 Task: Look for space in Chichester, United Kingdom from 12th  August, 2023 to 15th August, 2023 for 3 adults in price range Rs.12000 to Rs.16000. Place can be entire place with 2 bedrooms having 3 beds and 1 bathroom. Property type can be house, flat, guest house. Booking option can be shelf check-in. Required host language is English.
Action: Mouse moved to (439, 134)
Screenshot: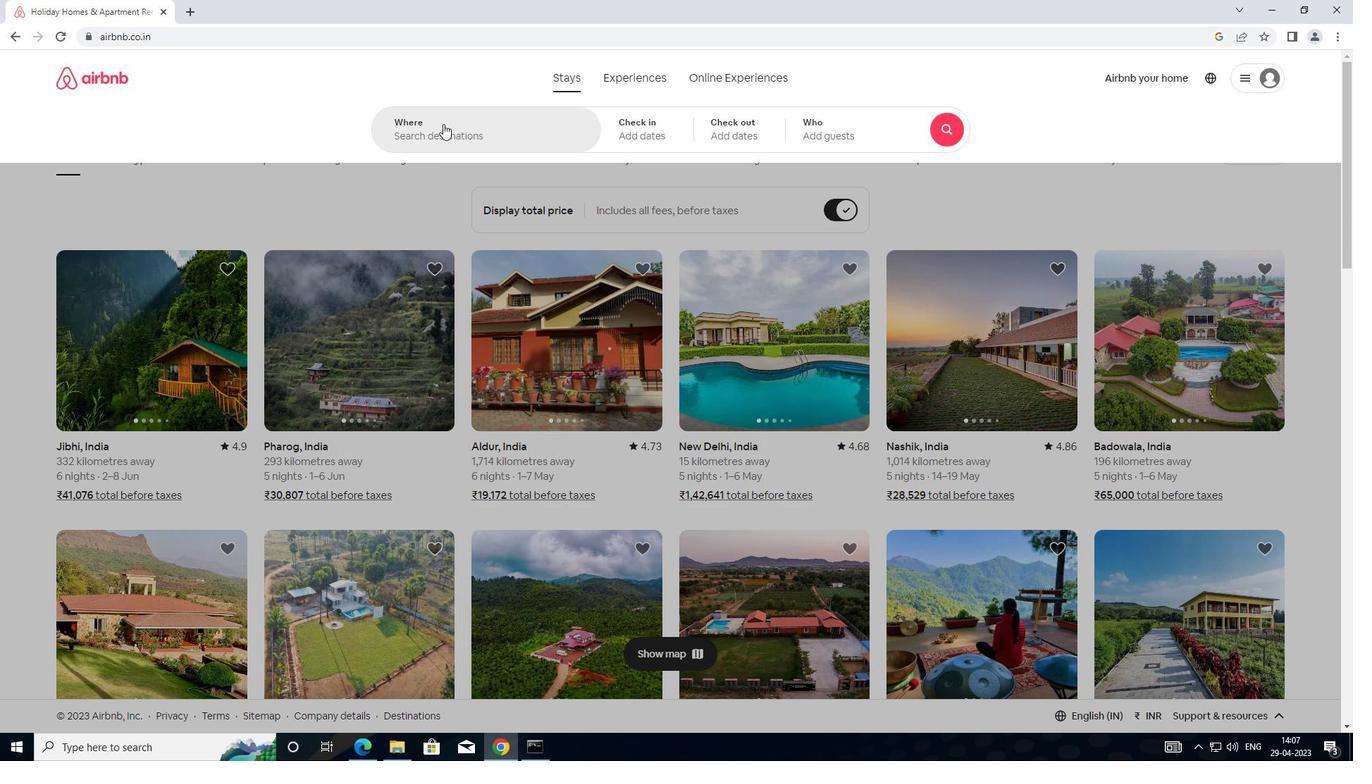 
Action: Mouse pressed left at (439, 134)
Screenshot: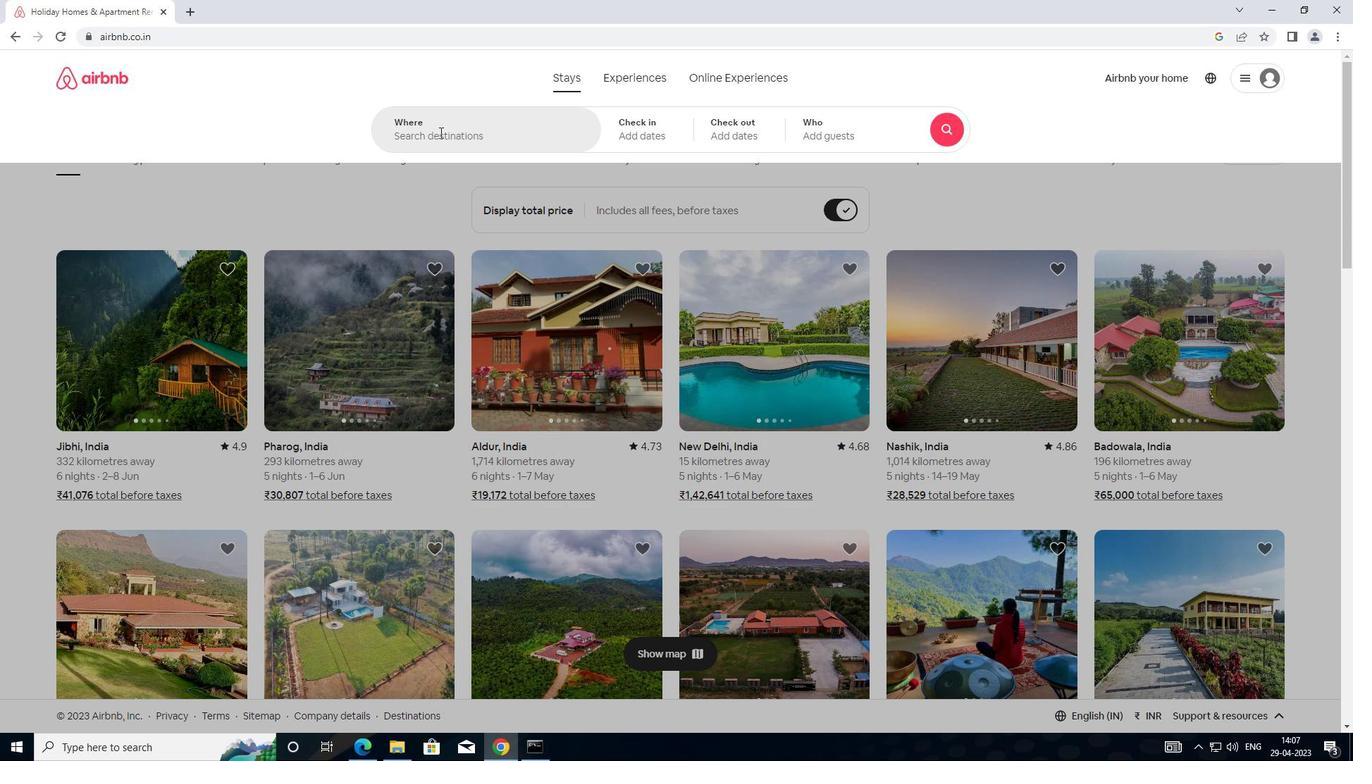 
Action: Mouse moved to (458, 151)
Screenshot: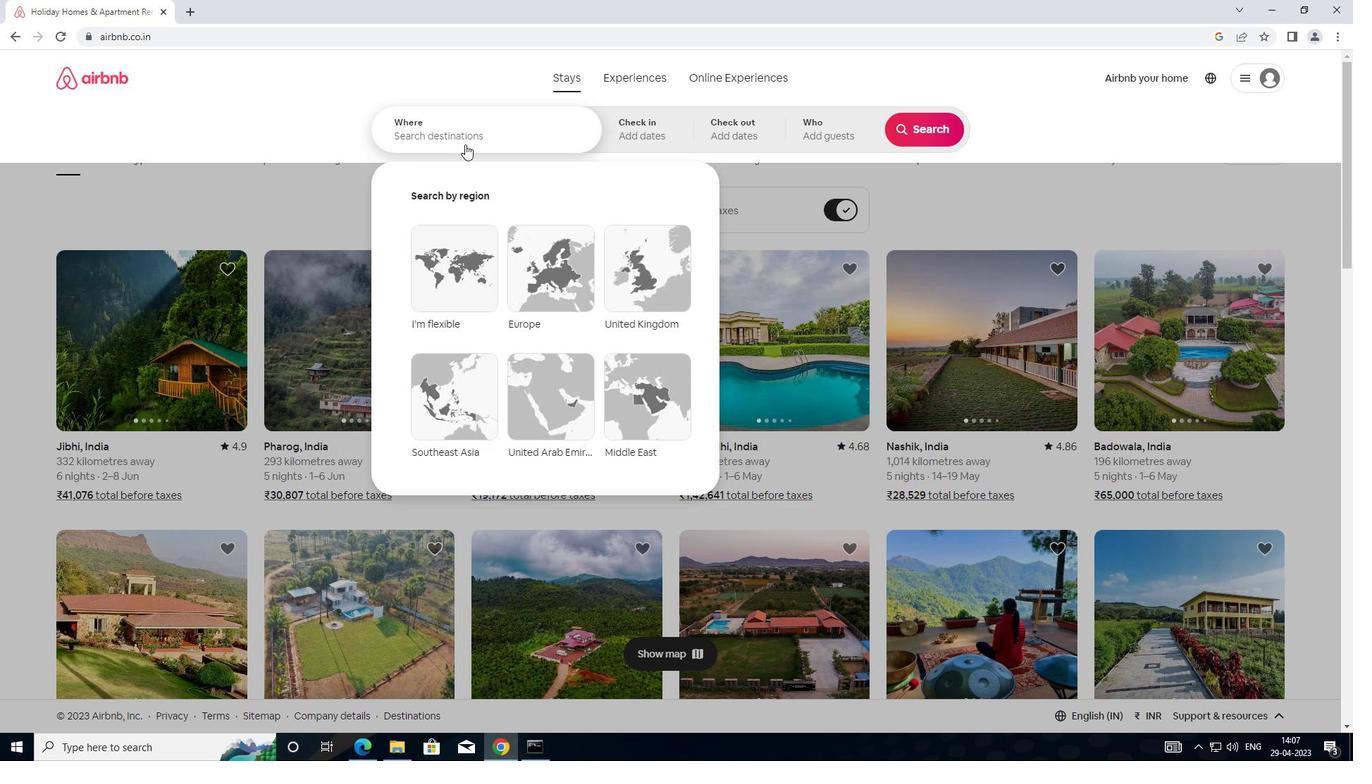 
Action: Key pressed <Key.shift>CHICG<Key.backspace>HESTER,<Key.shift>UNITED<Key.space>L<Key.backspace>KIN
Screenshot: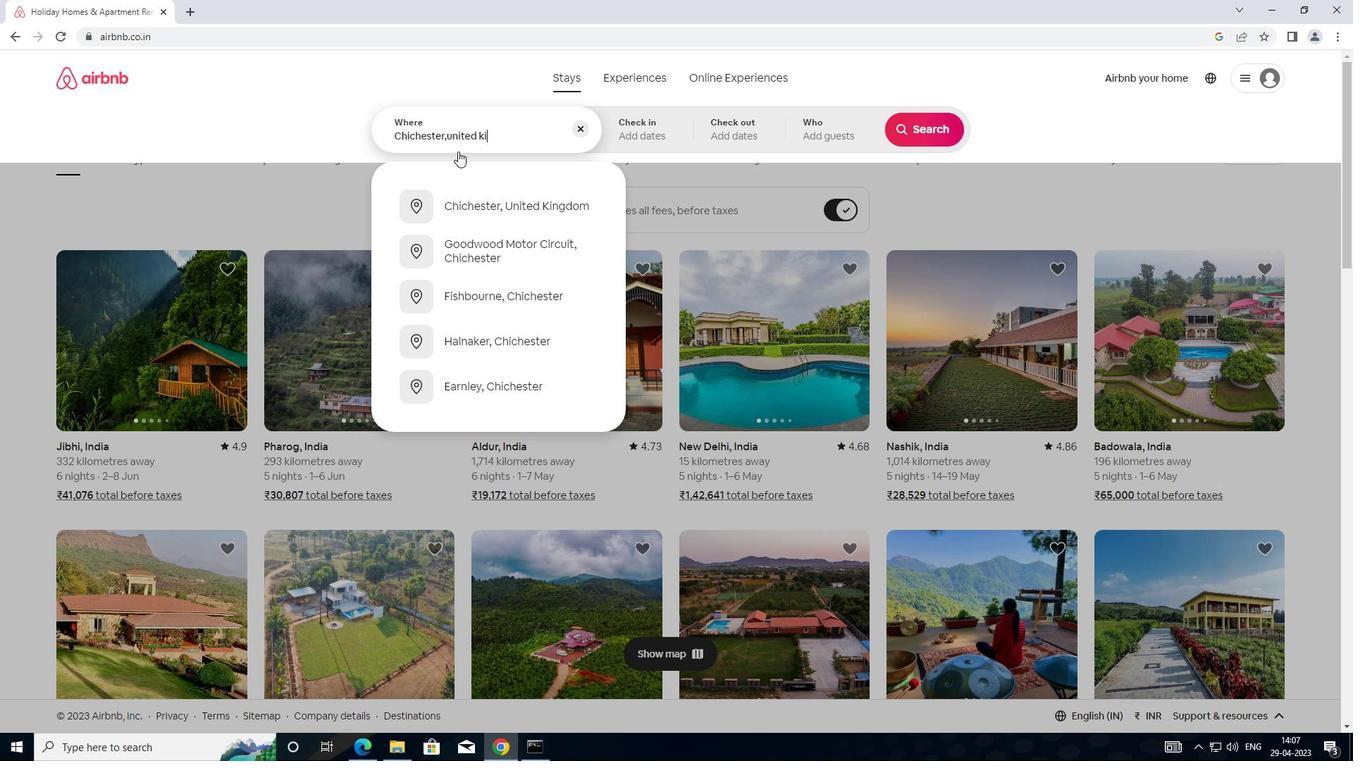 
Action: Mouse moved to (454, 211)
Screenshot: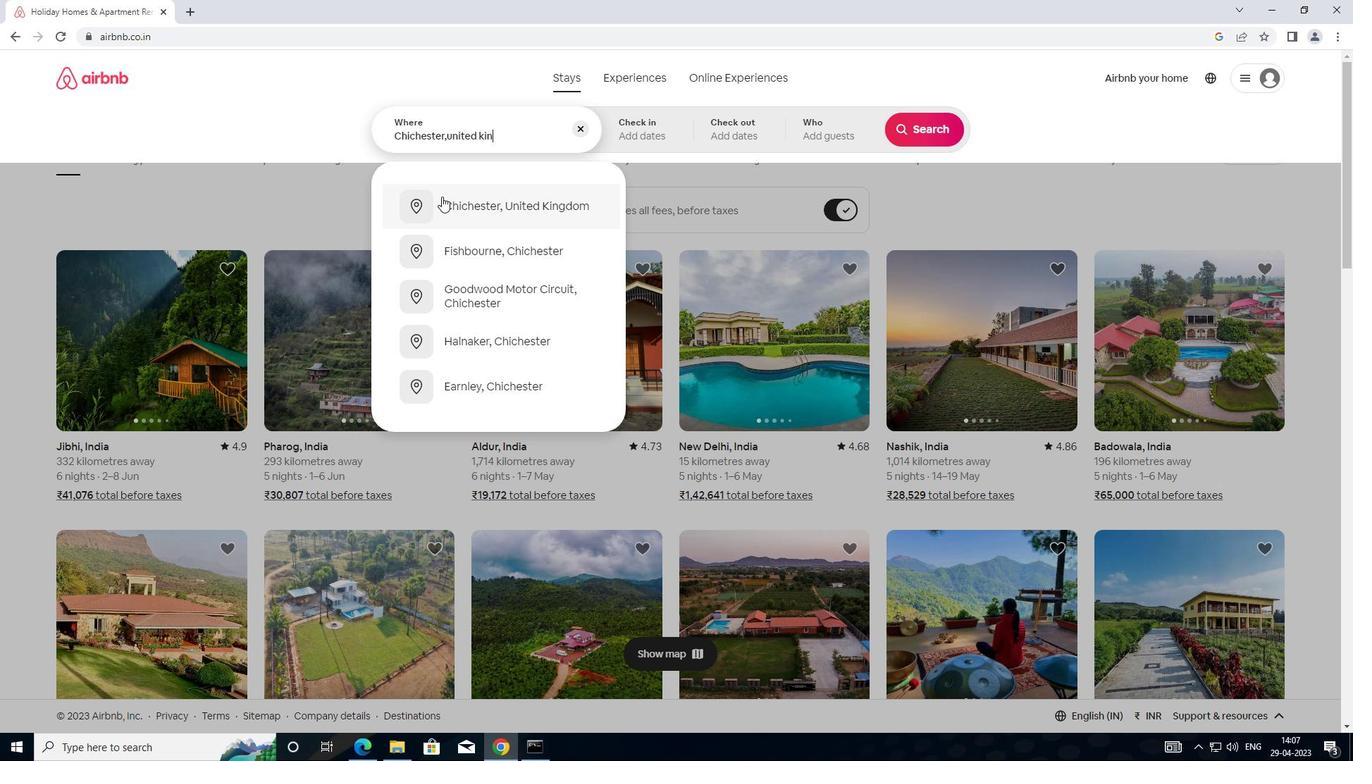 
Action: Mouse pressed left at (454, 211)
Screenshot: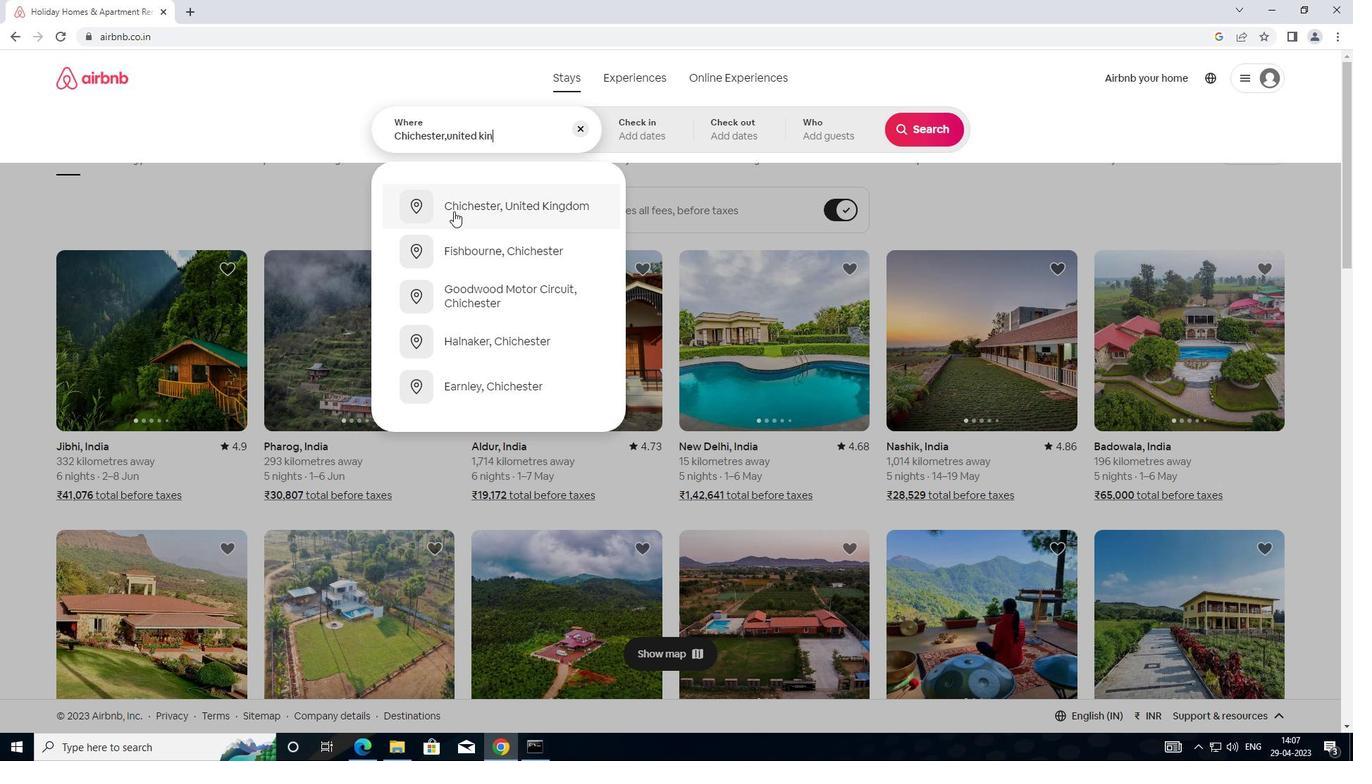 
Action: Mouse moved to (666, 134)
Screenshot: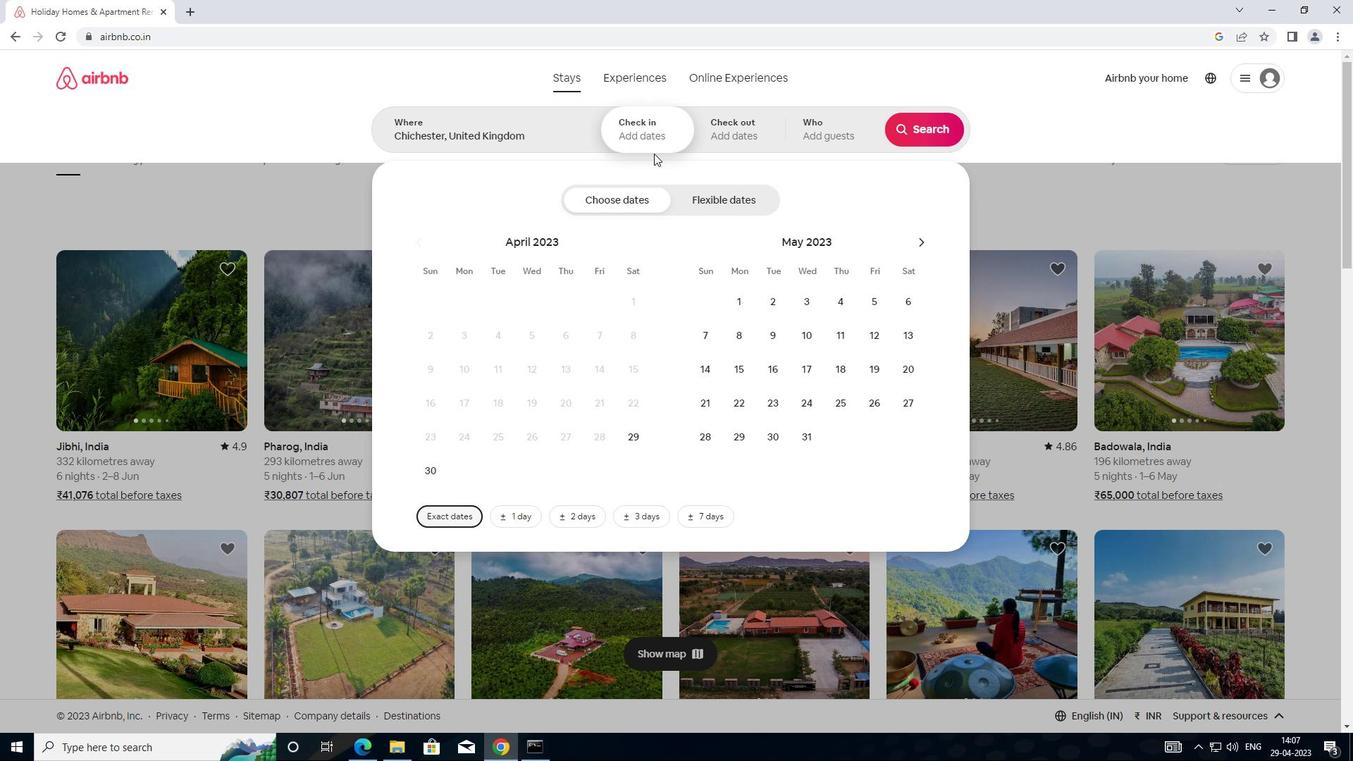 
Action: Mouse pressed left at (666, 134)
Screenshot: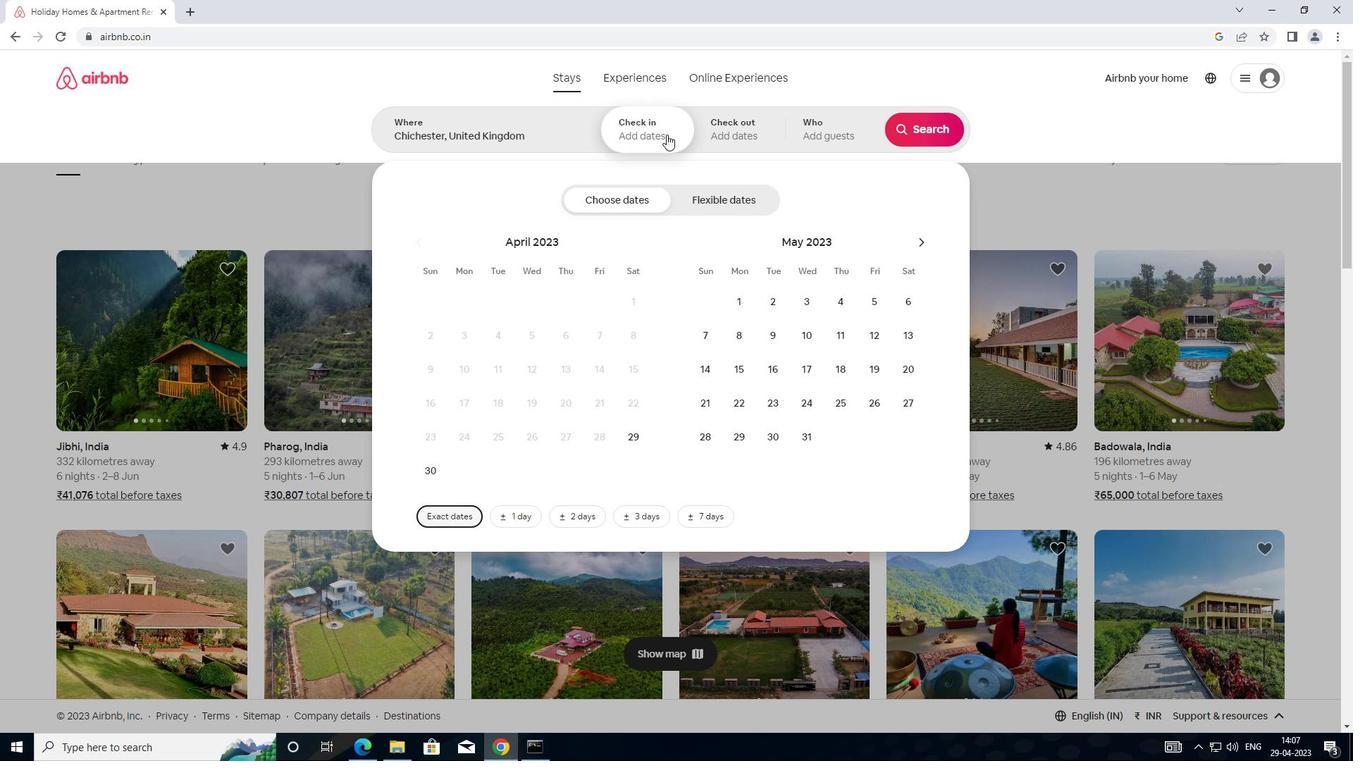 
Action: Mouse moved to (644, 130)
Screenshot: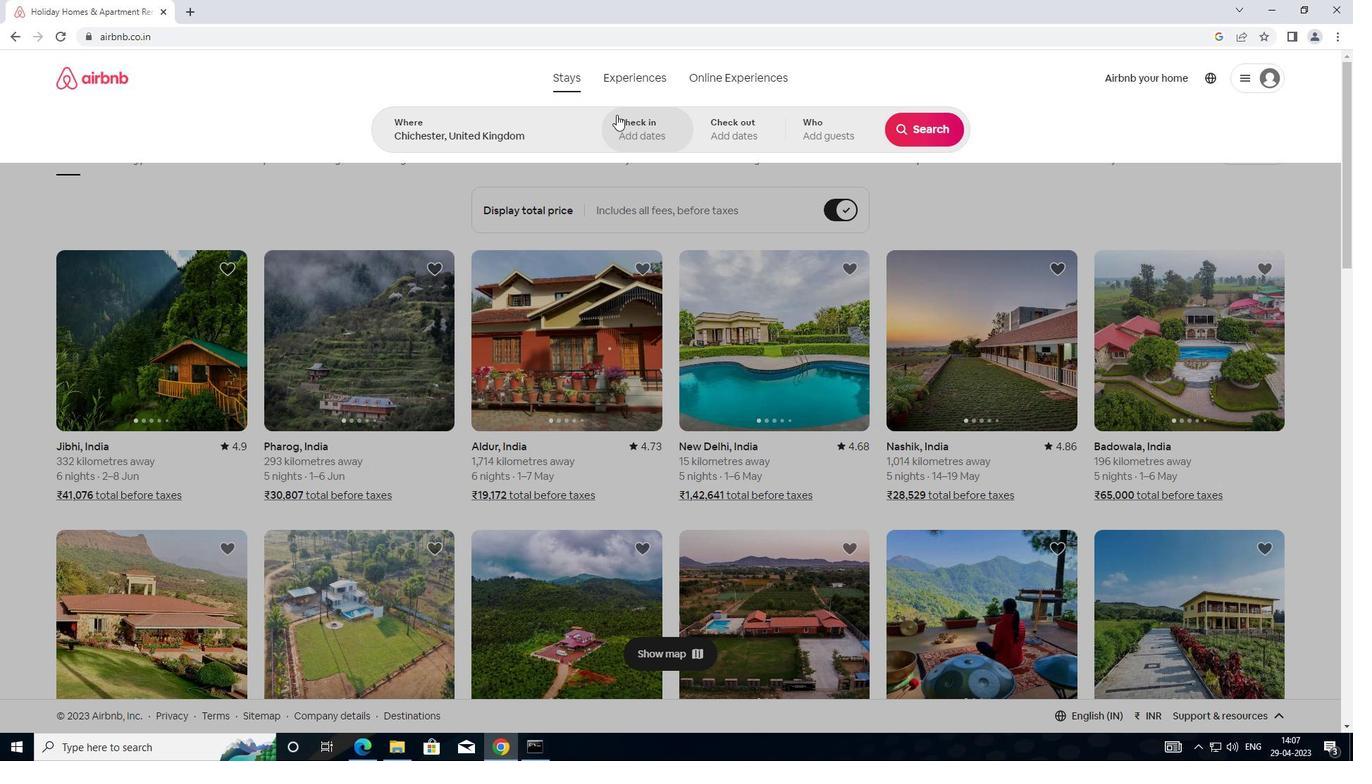 
Action: Mouse pressed left at (644, 130)
Screenshot: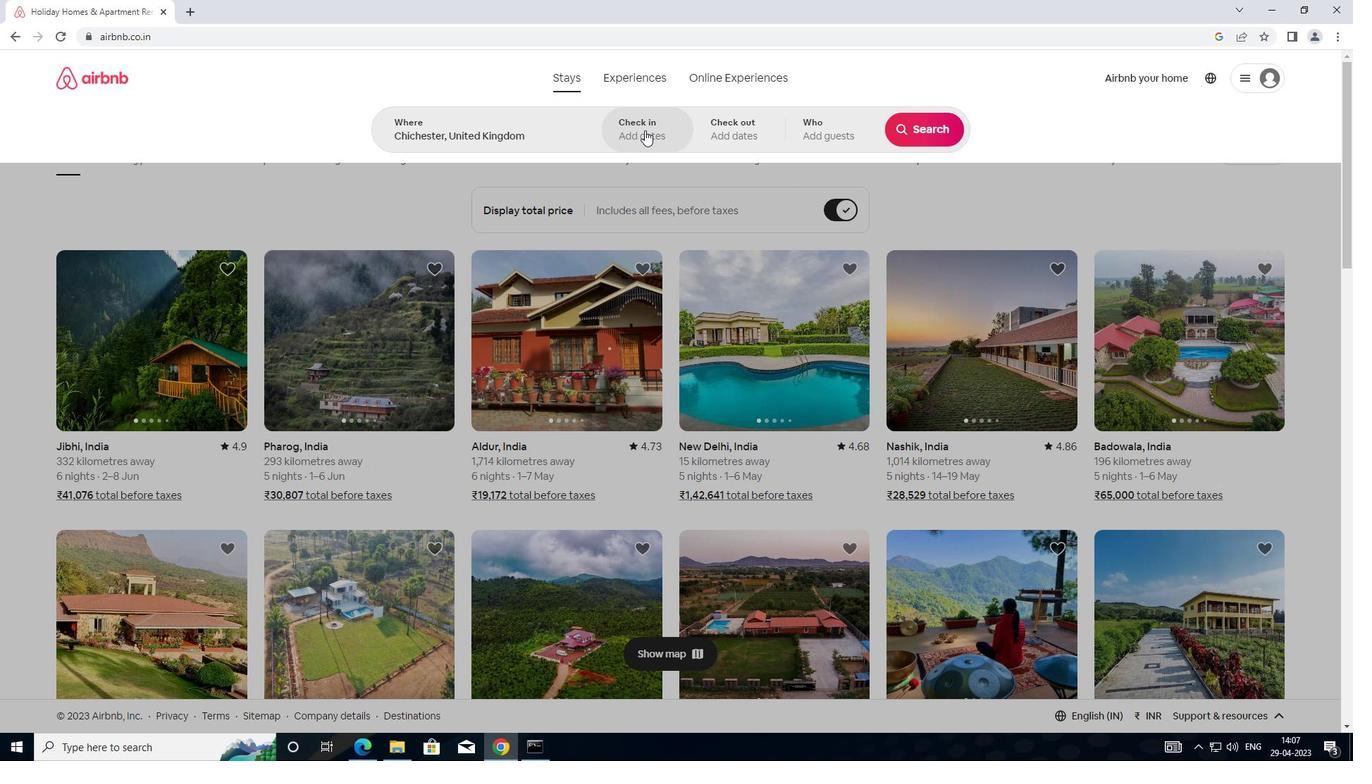 
Action: Mouse moved to (909, 242)
Screenshot: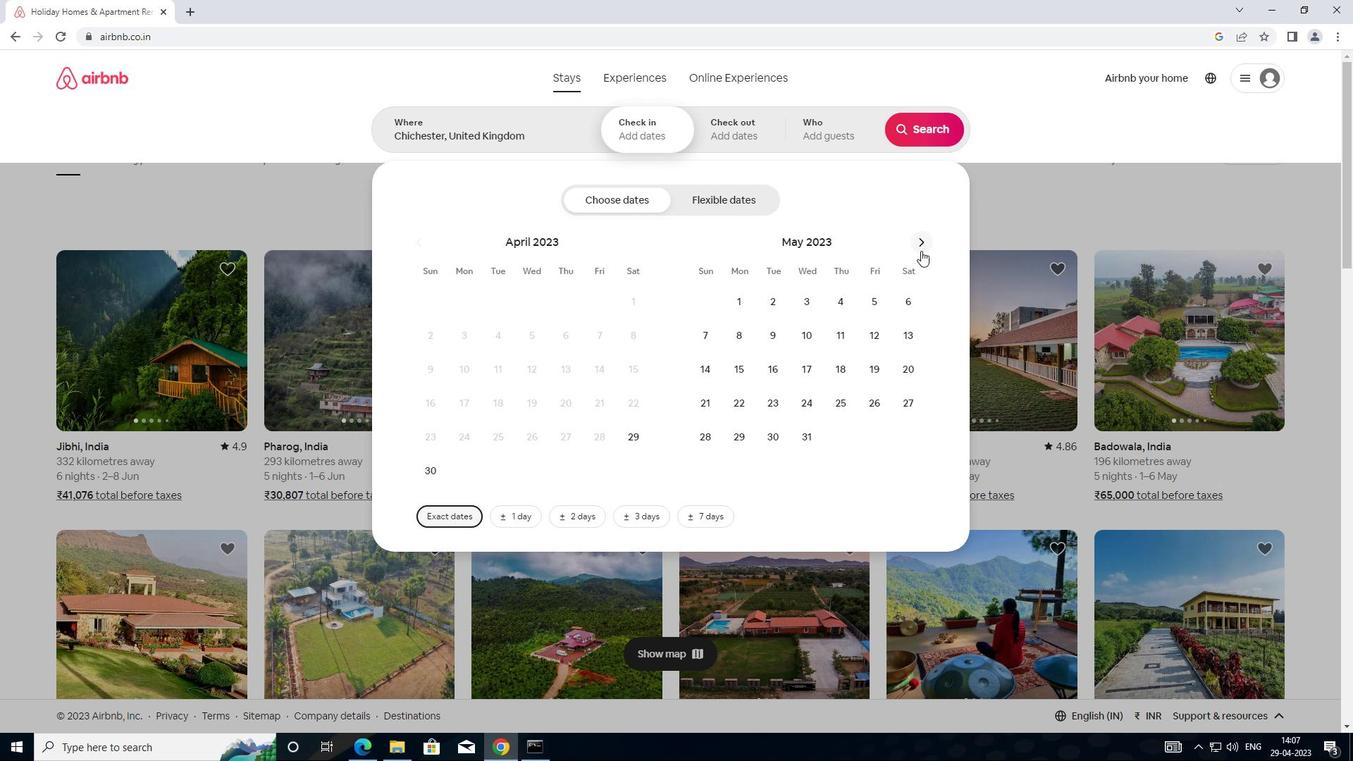 
Action: Mouse pressed left at (909, 242)
Screenshot: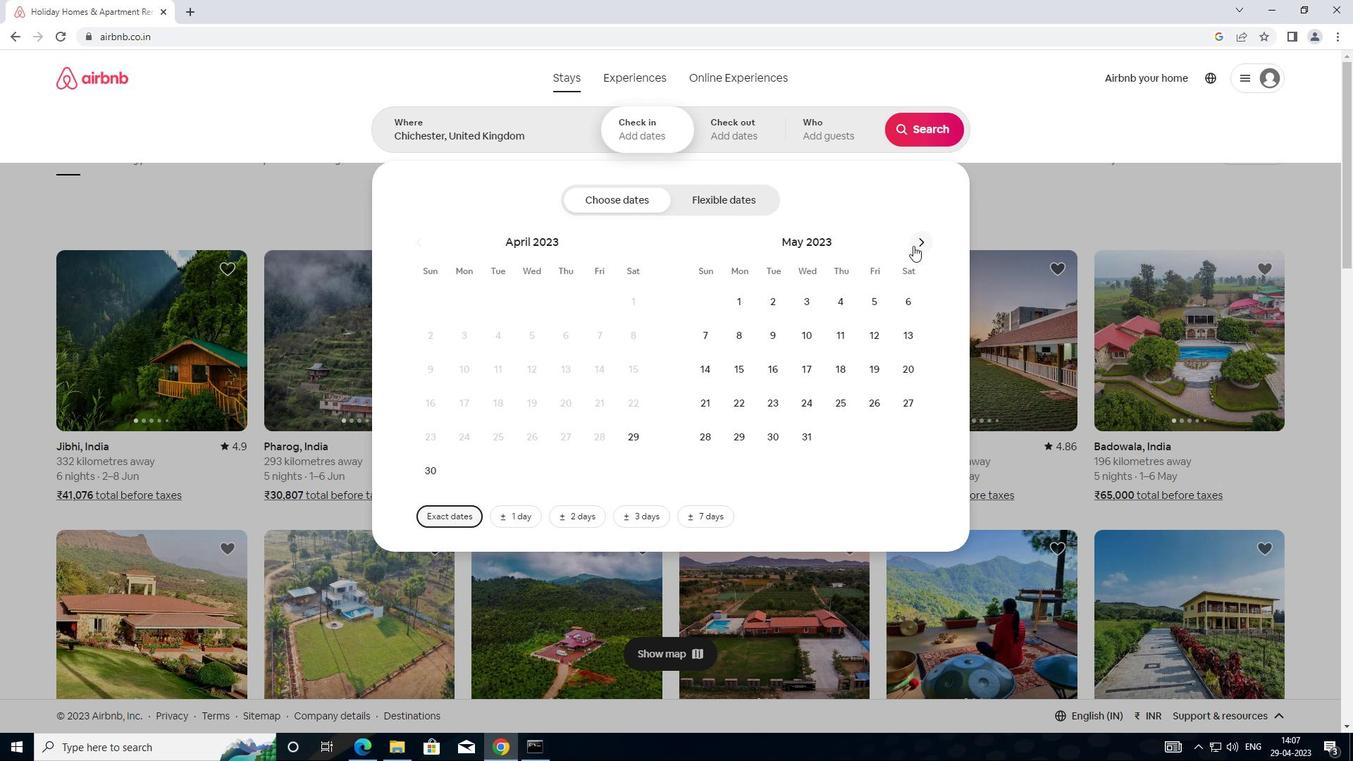 
Action: Mouse moved to (909, 243)
Screenshot: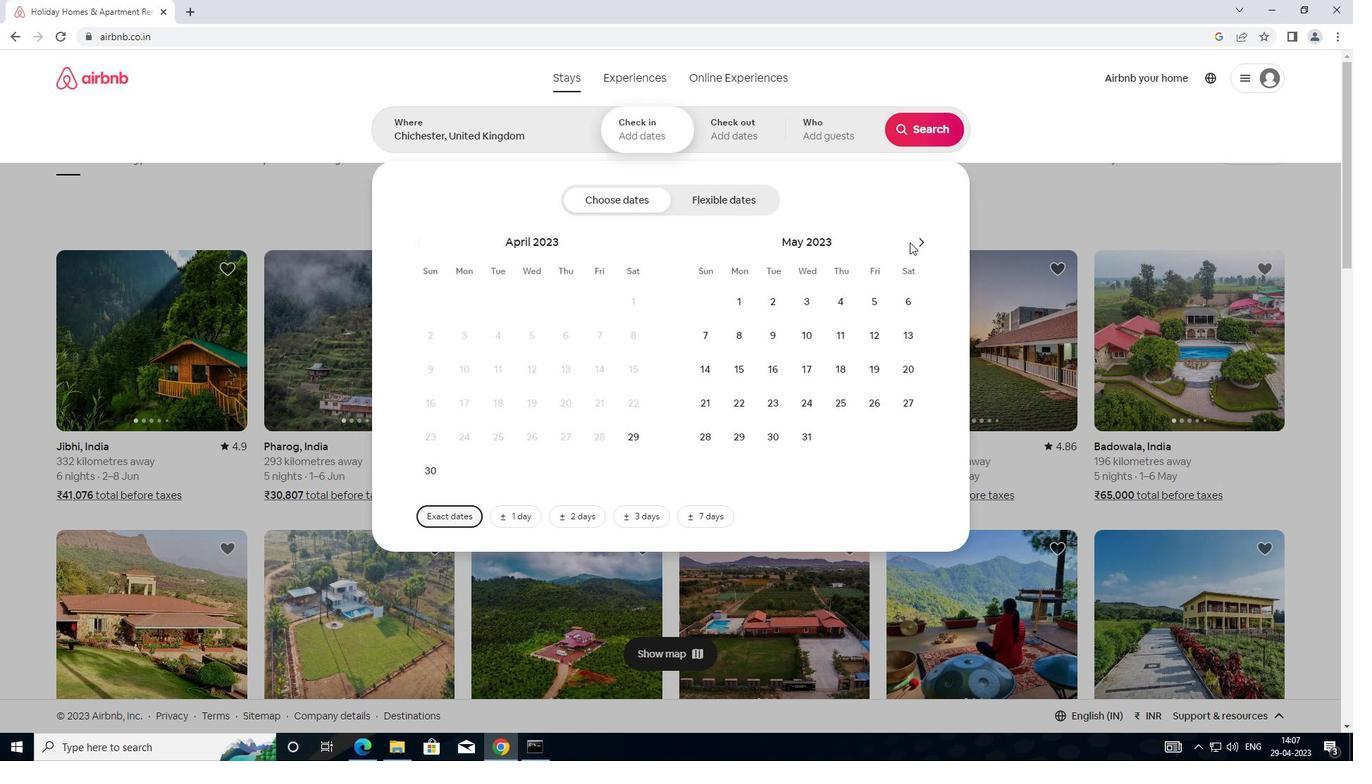 
Action: Mouse pressed left at (909, 243)
Screenshot: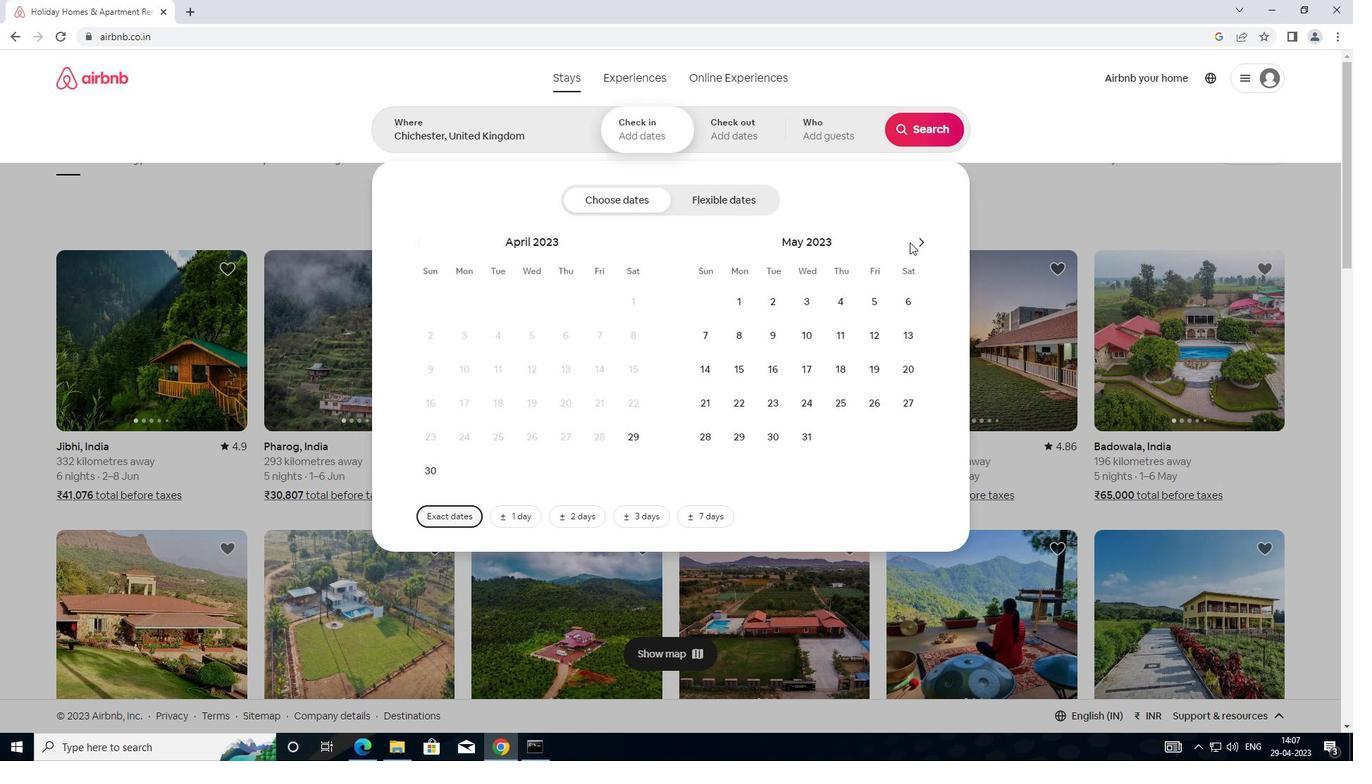 
Action: Mouse moved to (930, 243)
Screenshot: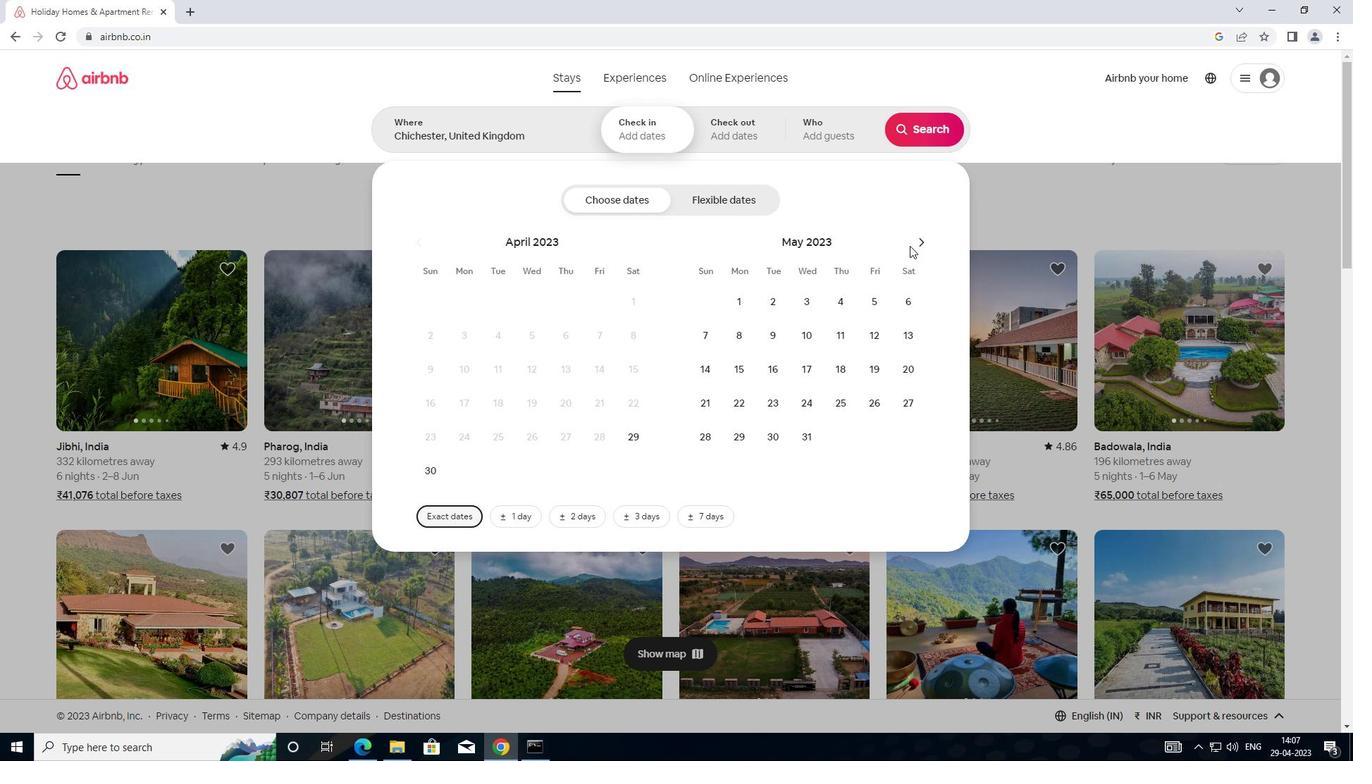 
Action: Mouse pressed left at (930, 243)
Screenshot: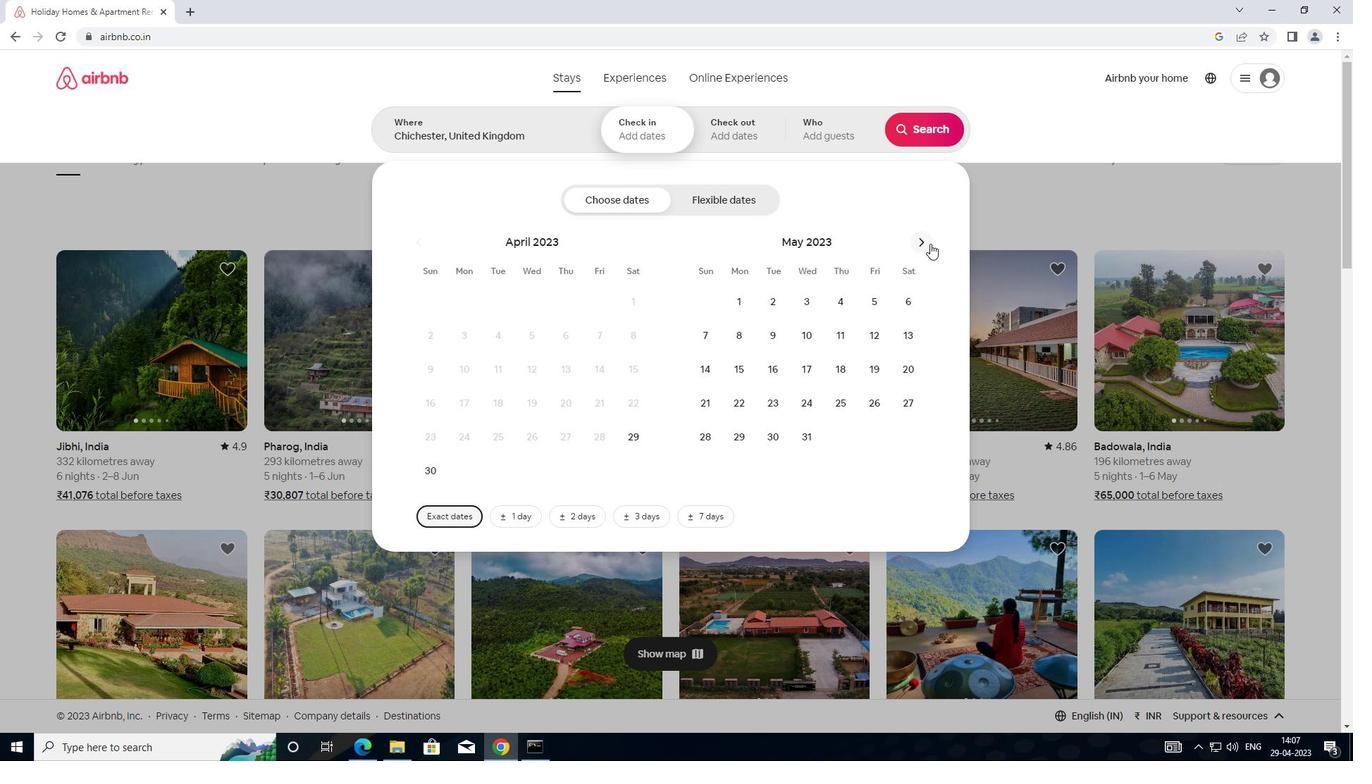 
Action: Mouse pressed left at (930, 243)
Screenshot: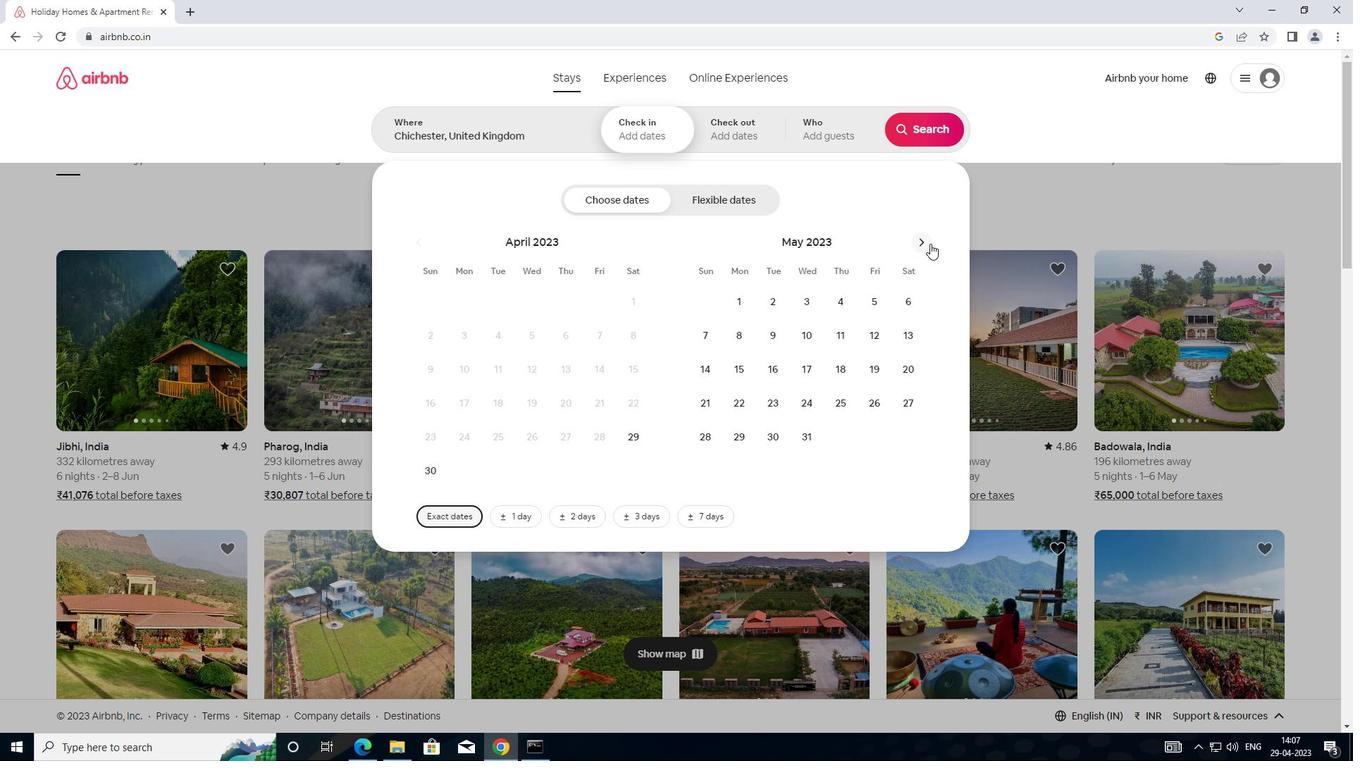 
Action: Mouse pressed left at (930, 243)
Screenshot: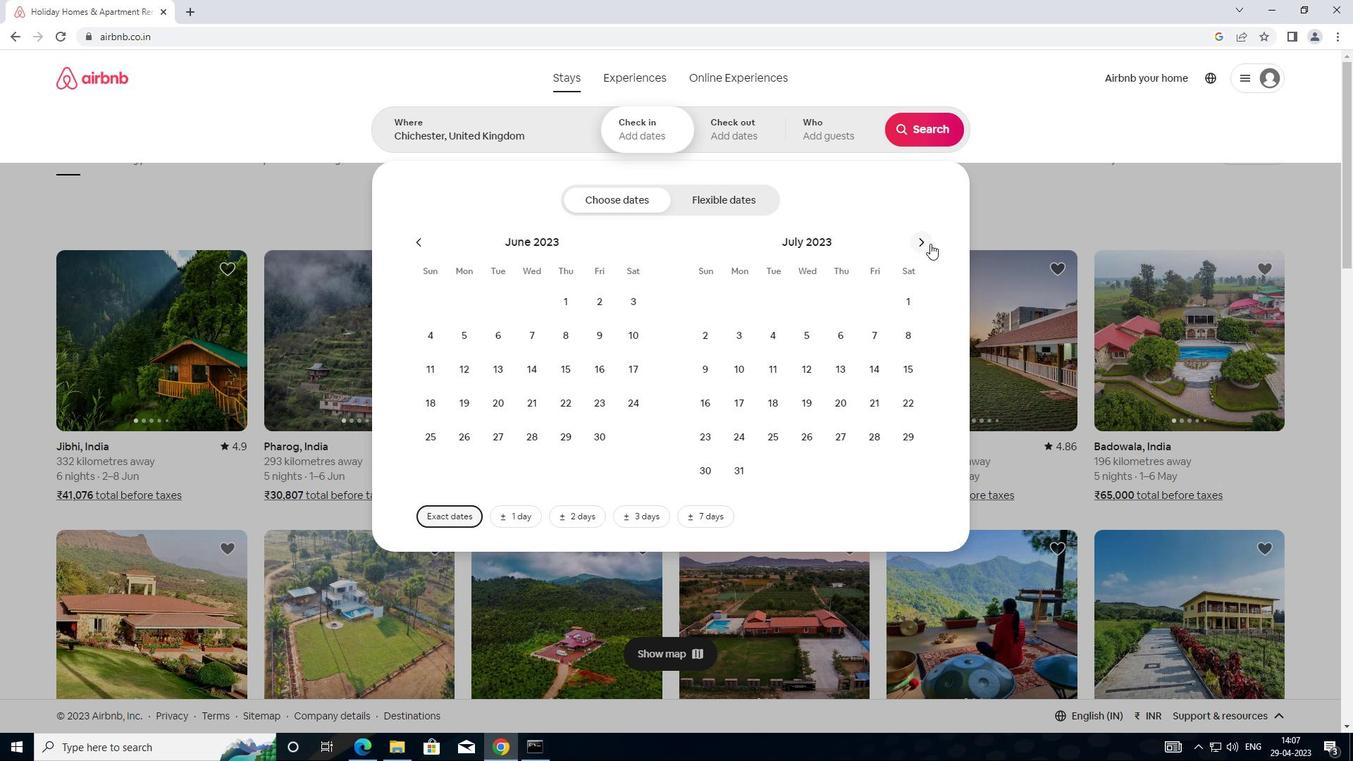 
Action: Mouse moved to (911, 336)
Screenshot: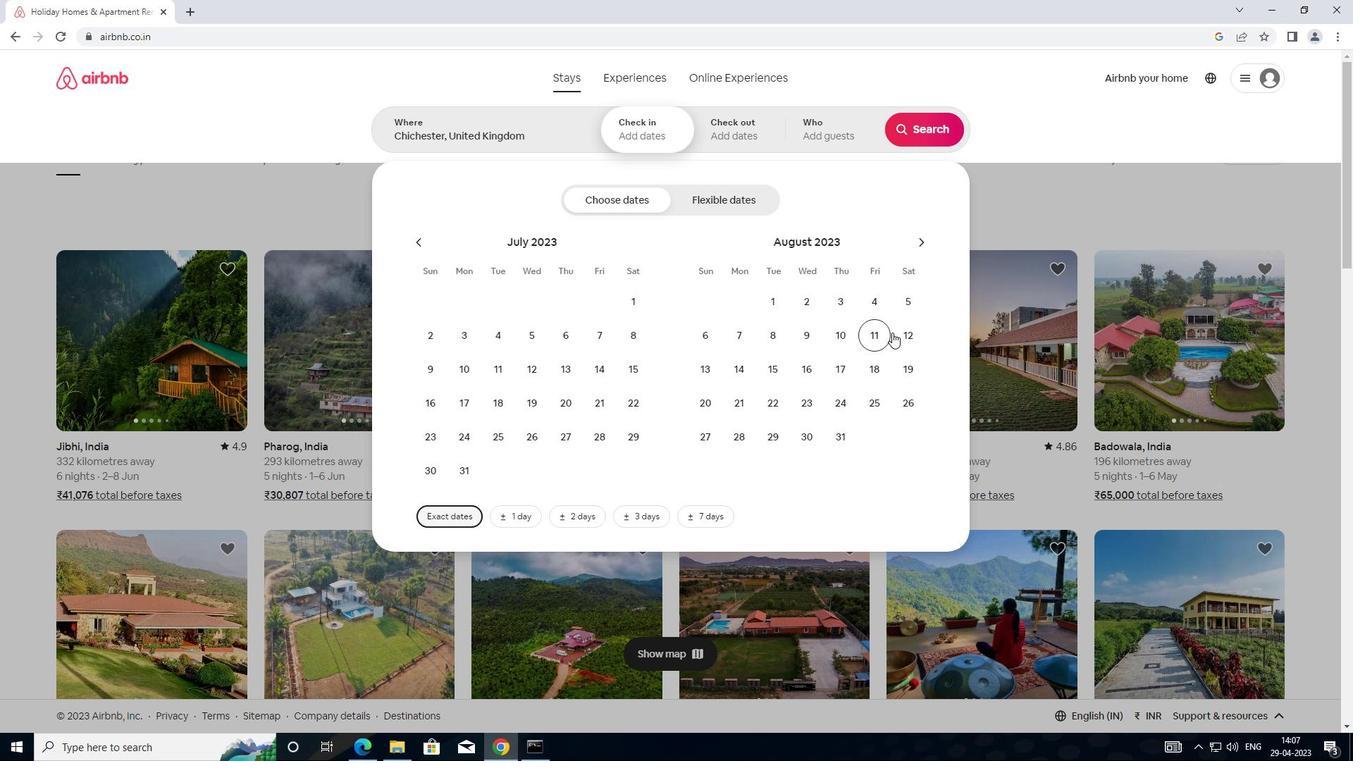 
Action: Mouse pressed left at (911, 336)
Screenshot: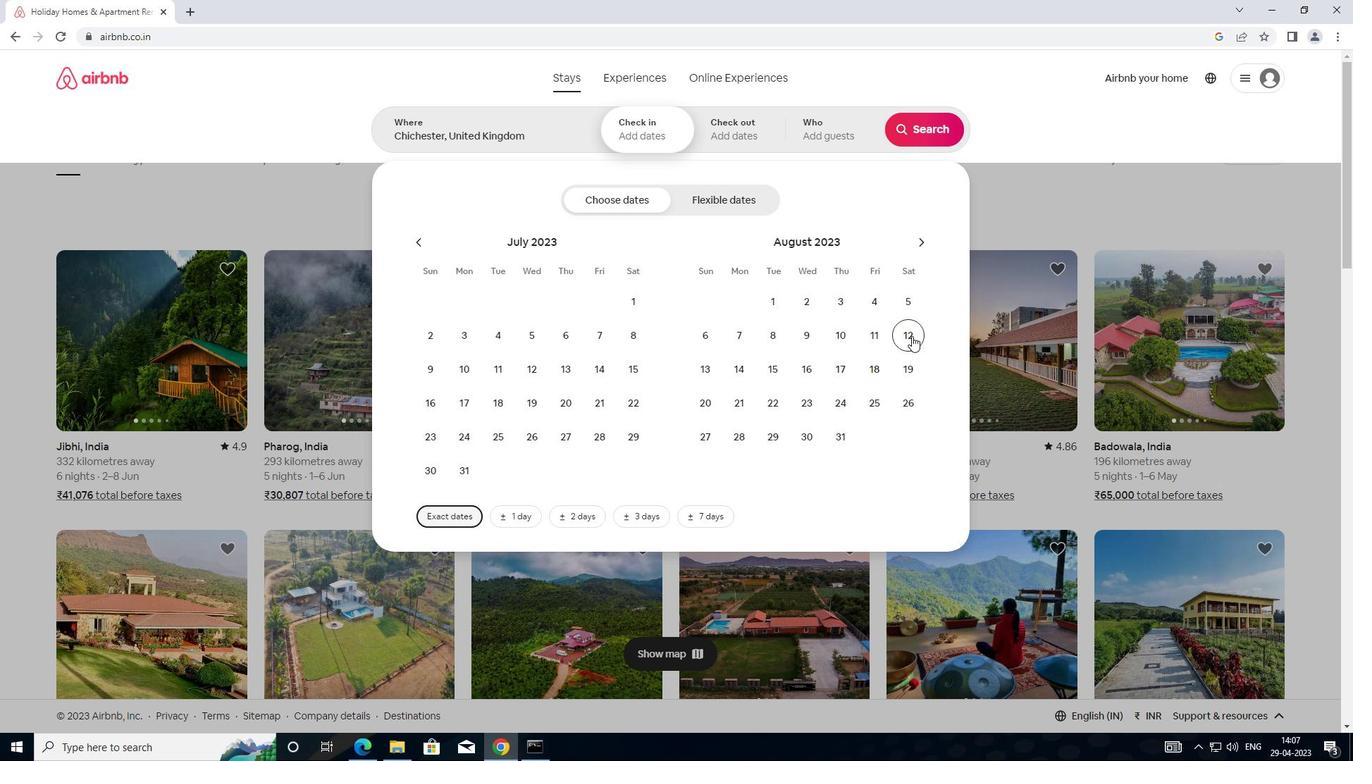 
Action: Mouse moved to (780, 358)
Screenshot: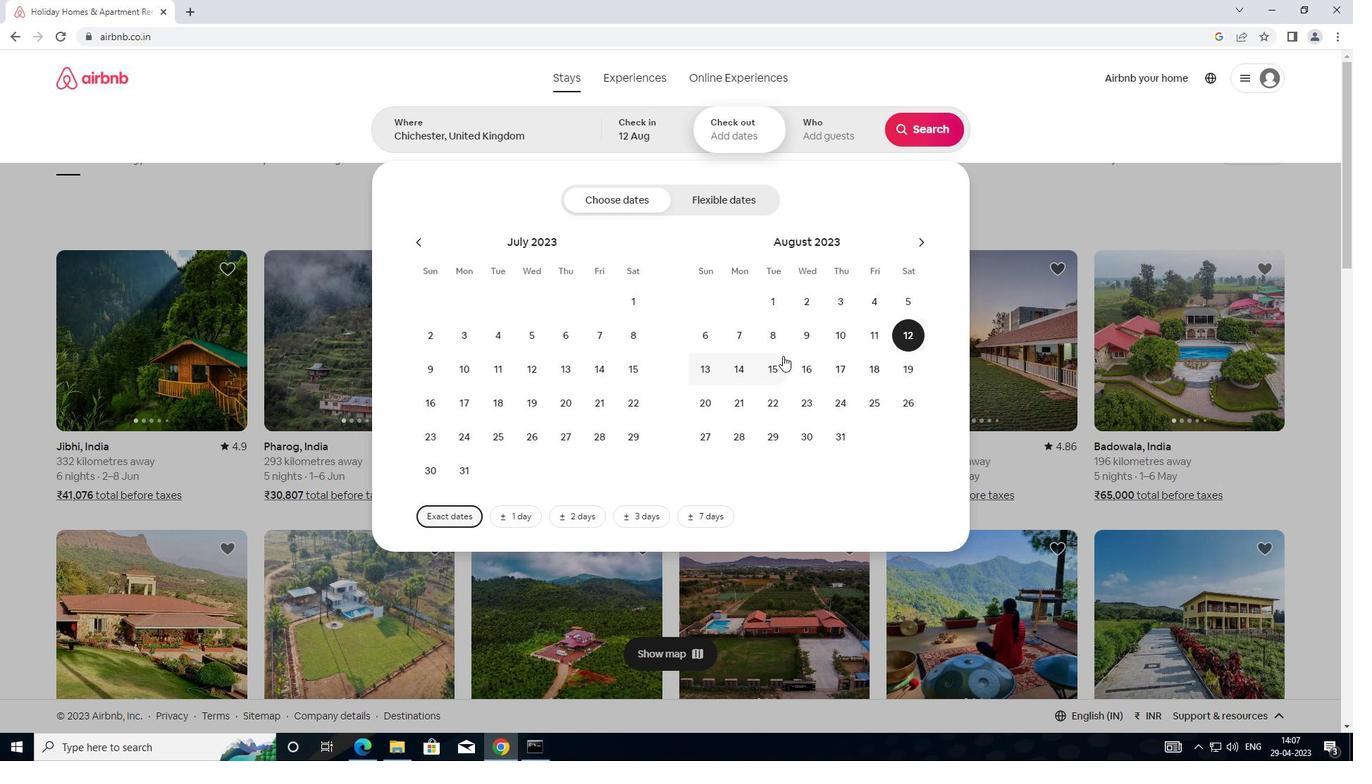 
Action: Mouse pressed left at (780, 358)
Screenshot: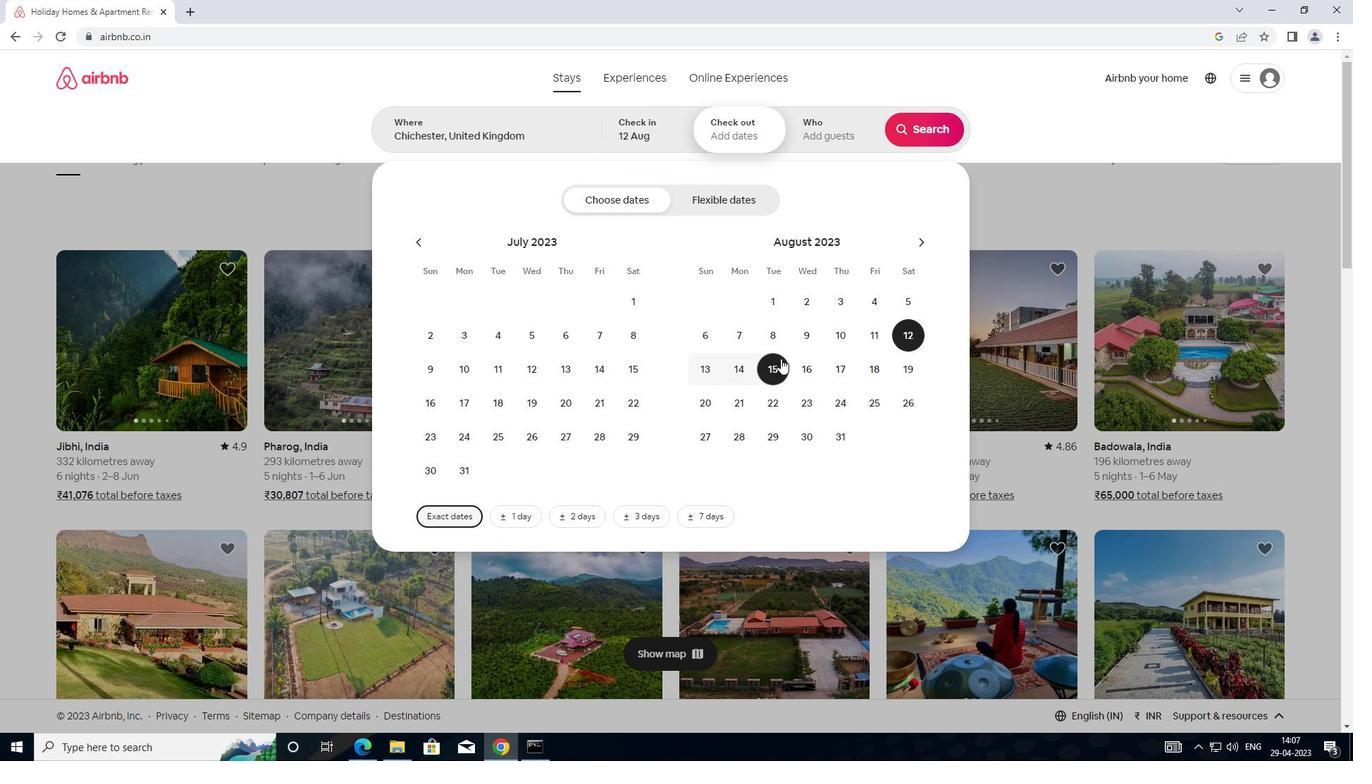 
Action: Mouse moved to (833, 129)
Screenshot: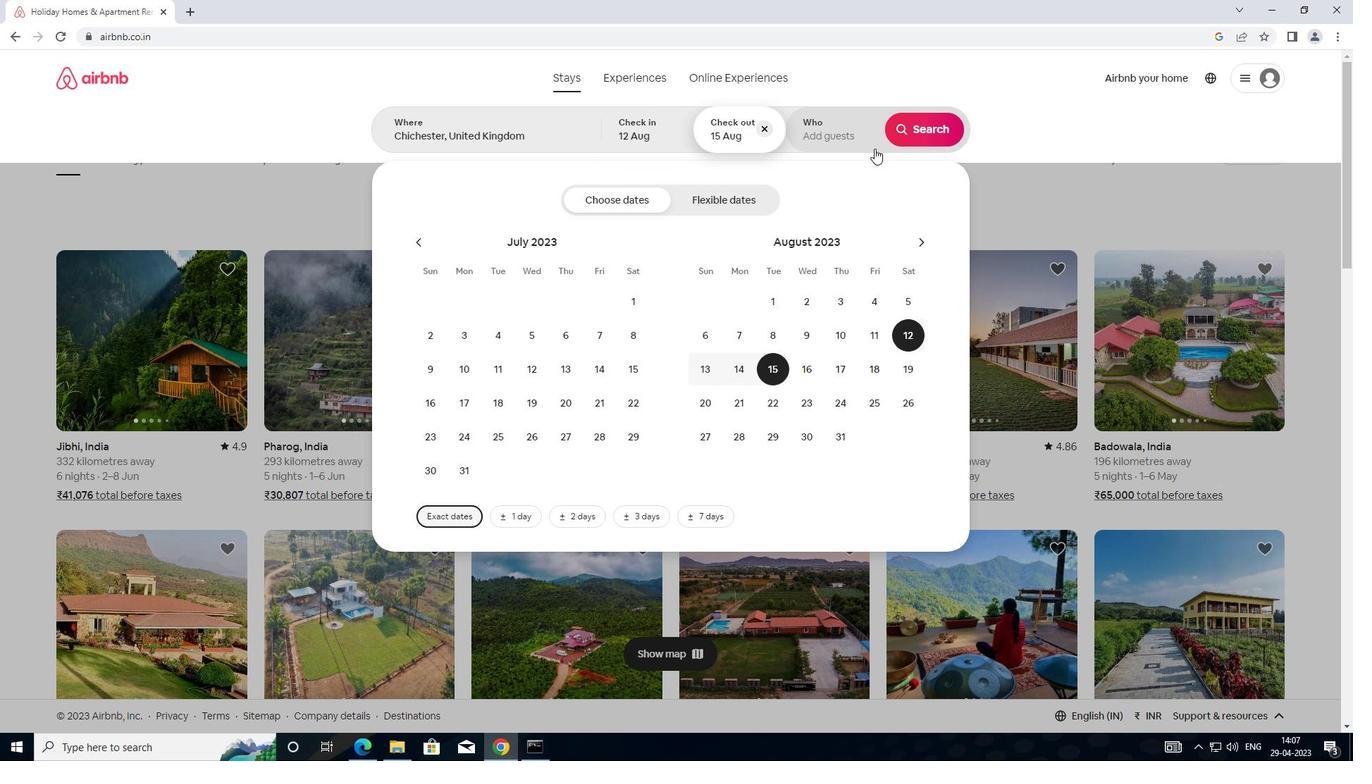 
Action: Mouse pressed left at (833, 129)
Screenshot: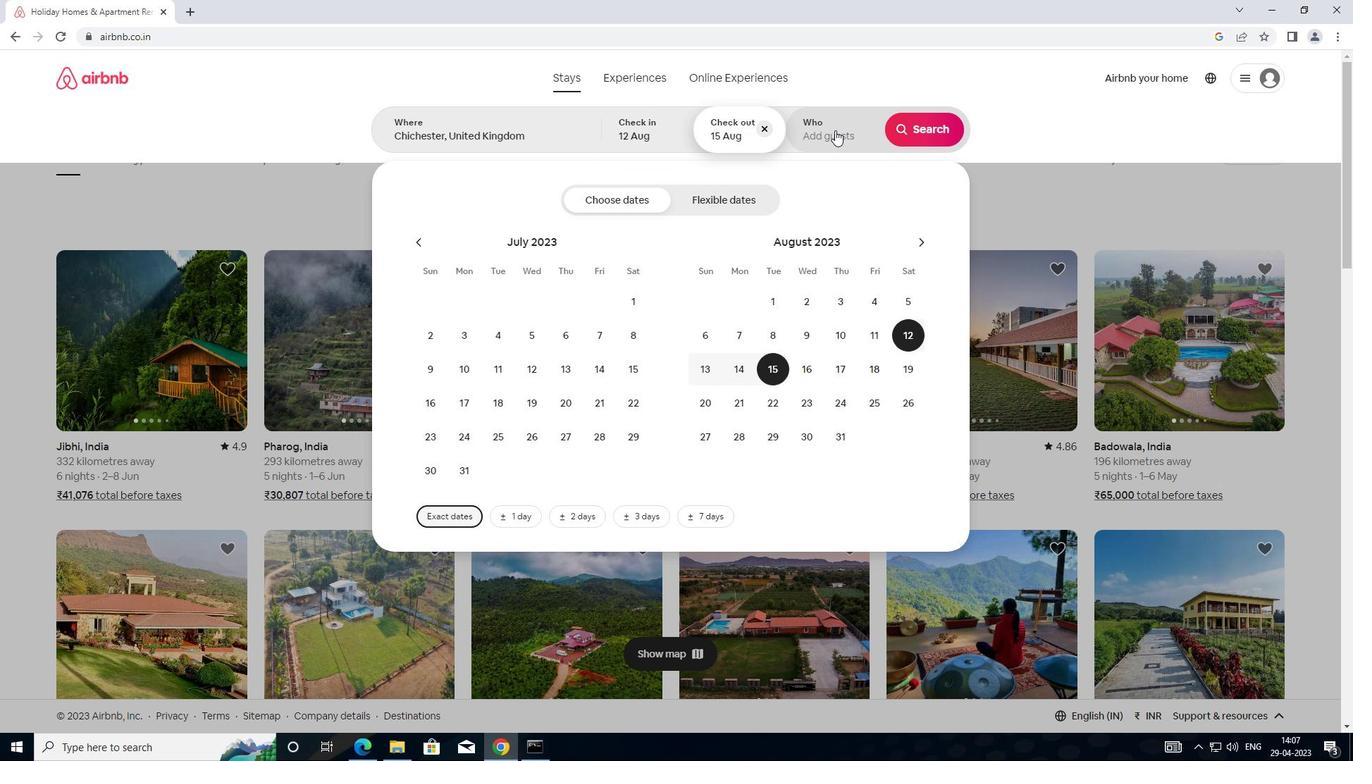 
Action: Mouse moved to (928, 200)
Screenshot: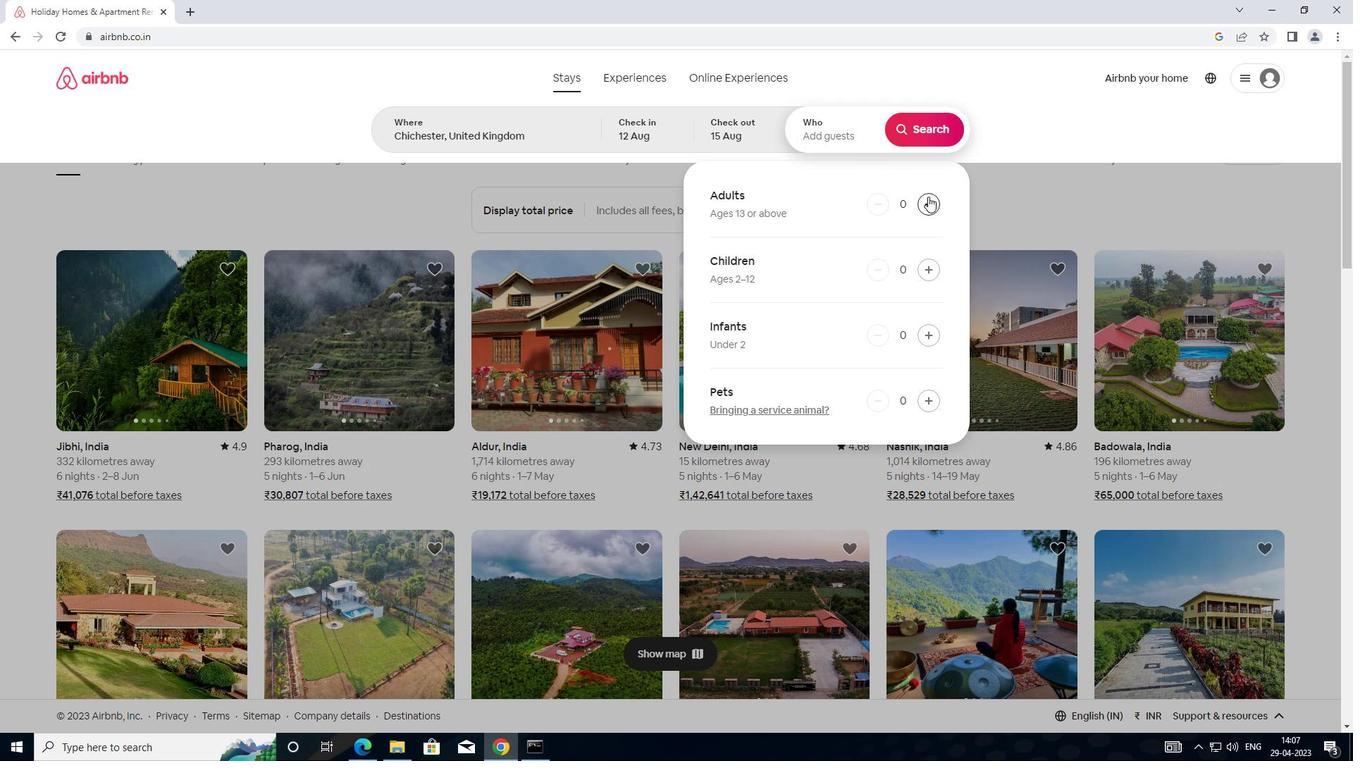 
Action: Mouse pressed left at (928, 200)
Screenshot: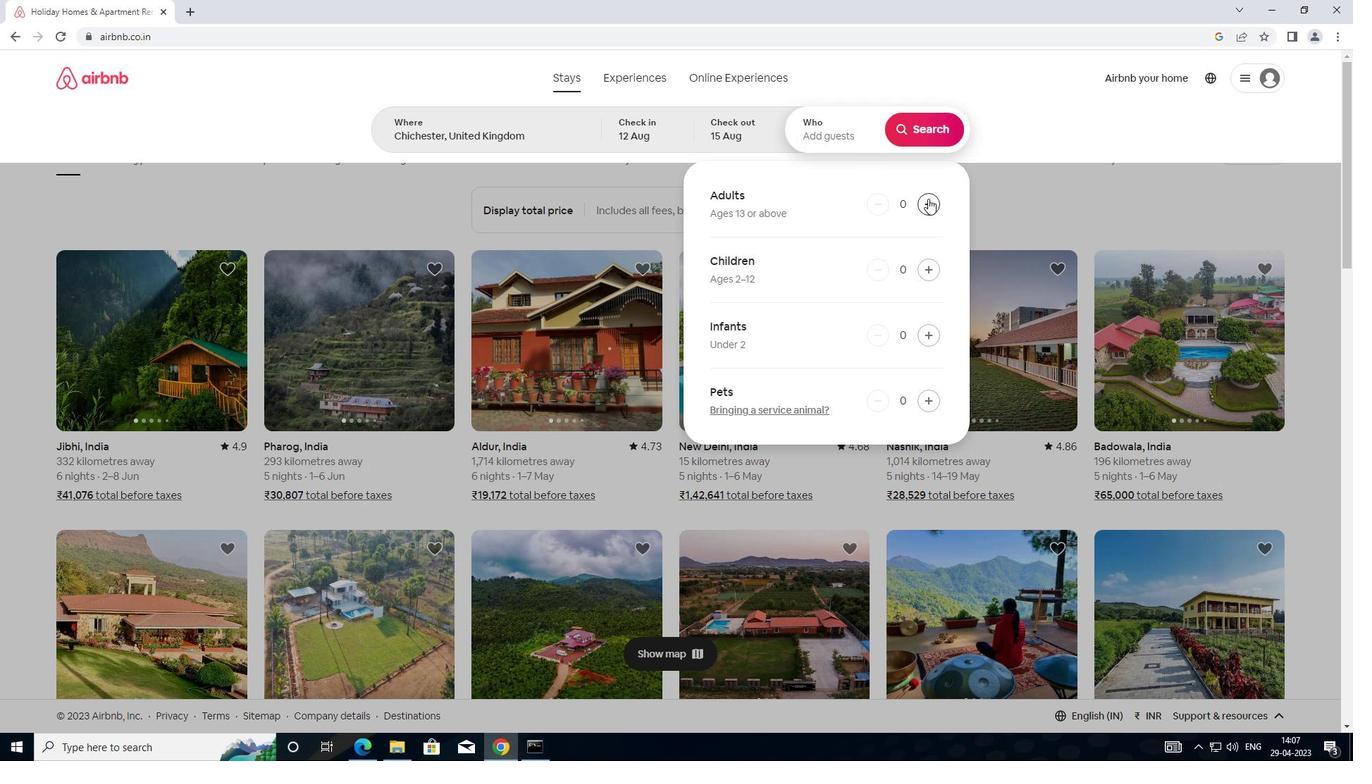 
Action: Mouse pressed left at (928, 200)
Screenshot: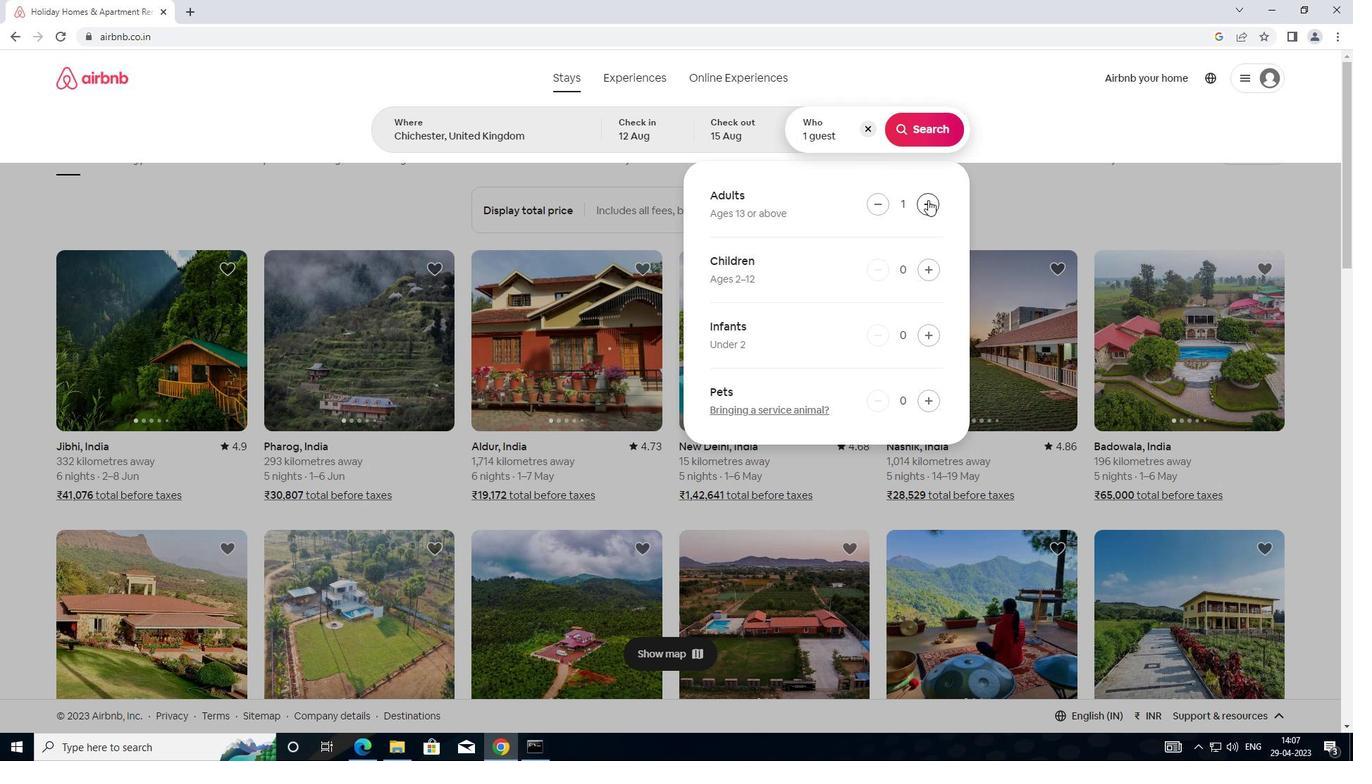 
Action: Mouse pressed left at (928, 200)
Screenshot: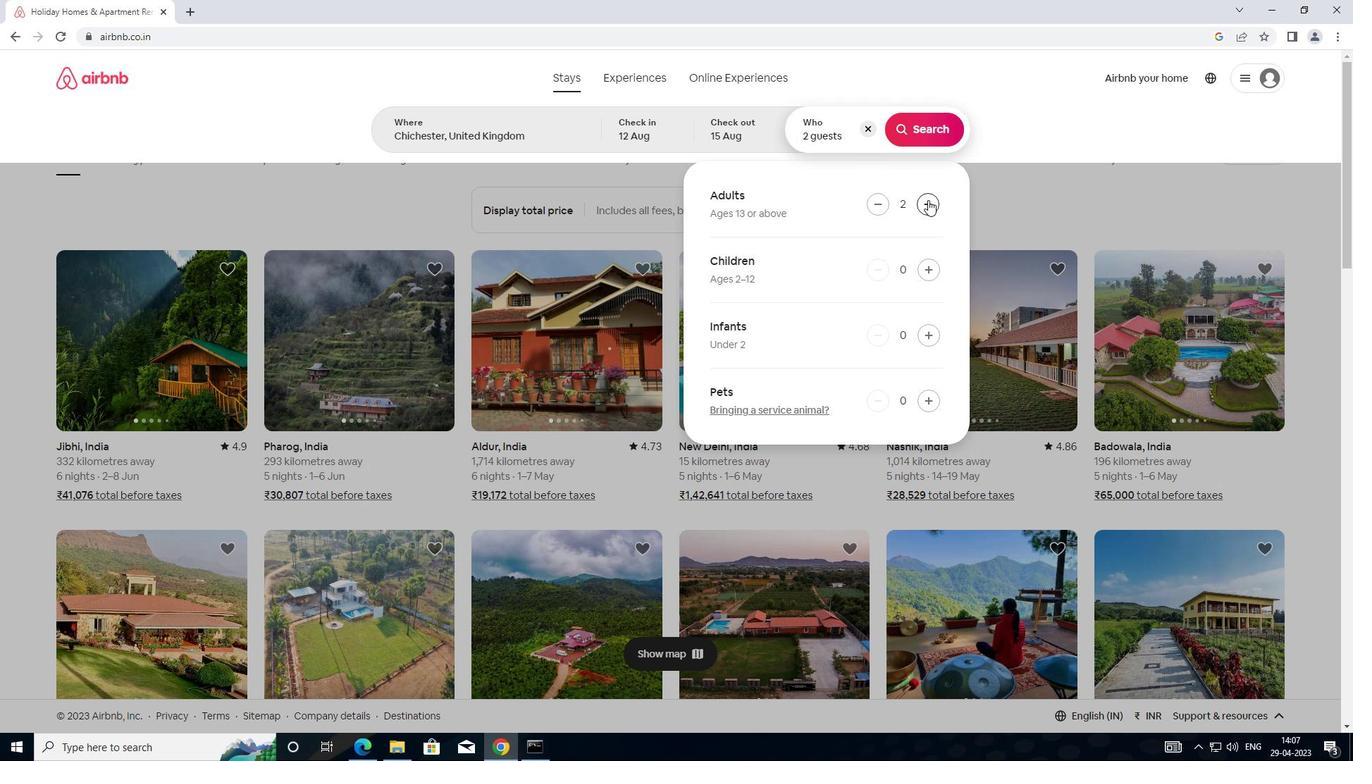 
Action: Mouse moved to (926, 124)
Screenshot: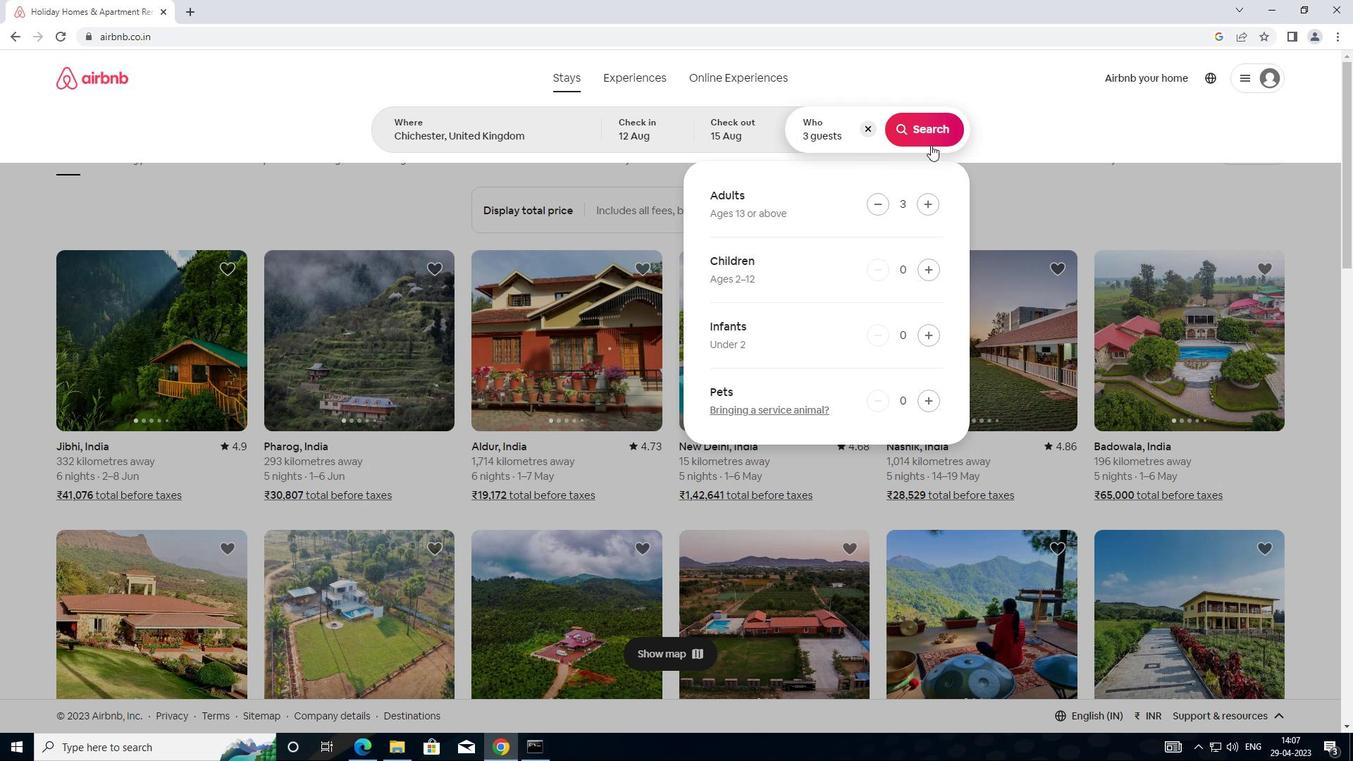 
Action: Mouse pressed left at (926, 124)
Screenshot: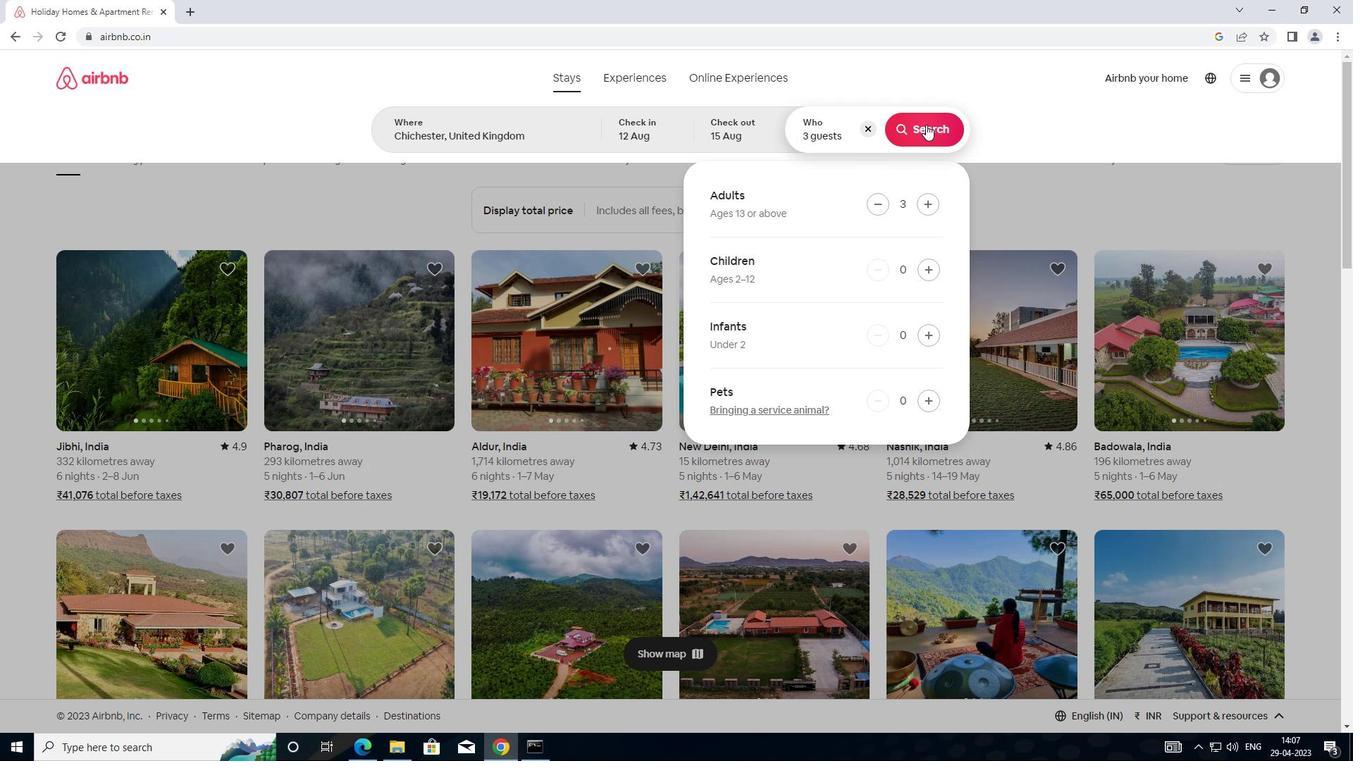 
Action: Mouse moved to (1286, 142)
Screenshot: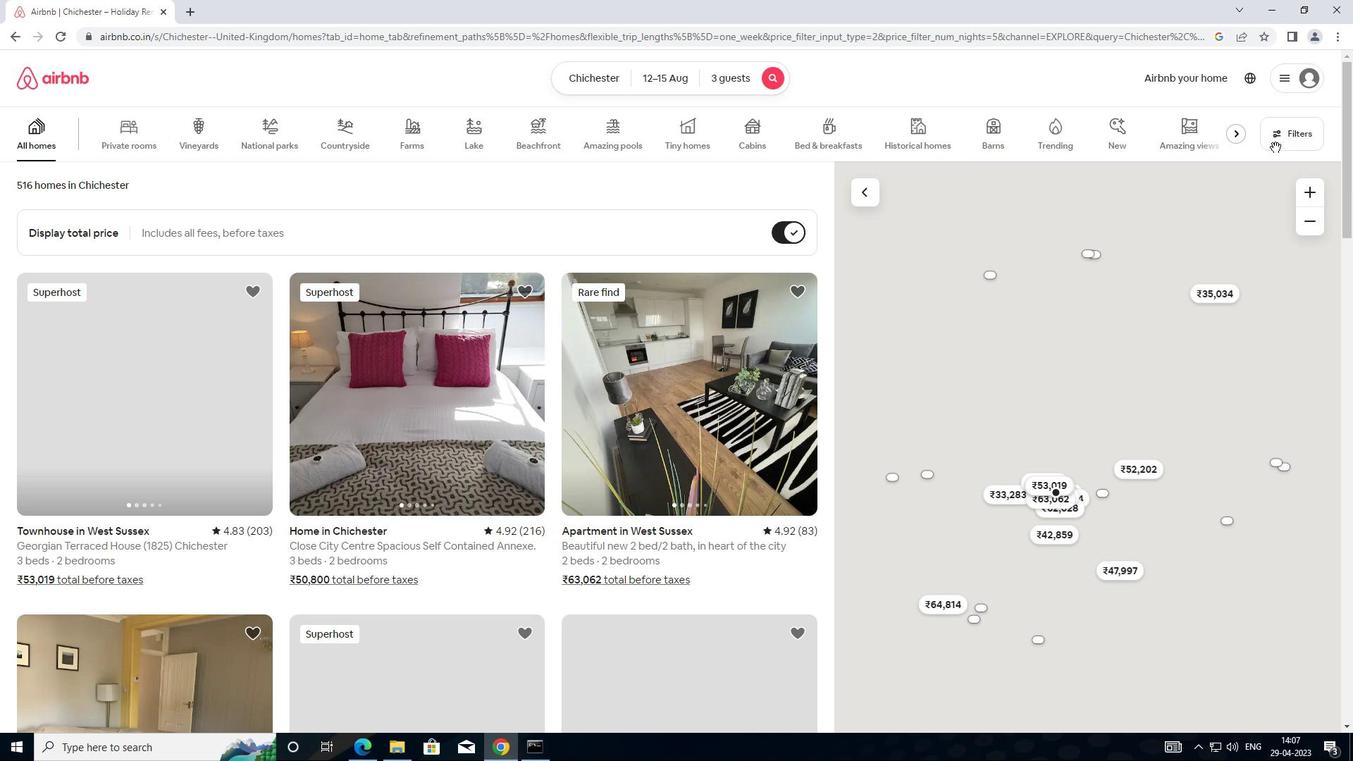 
Action: Mouse pressed left at (1286, 142)
Screenshot: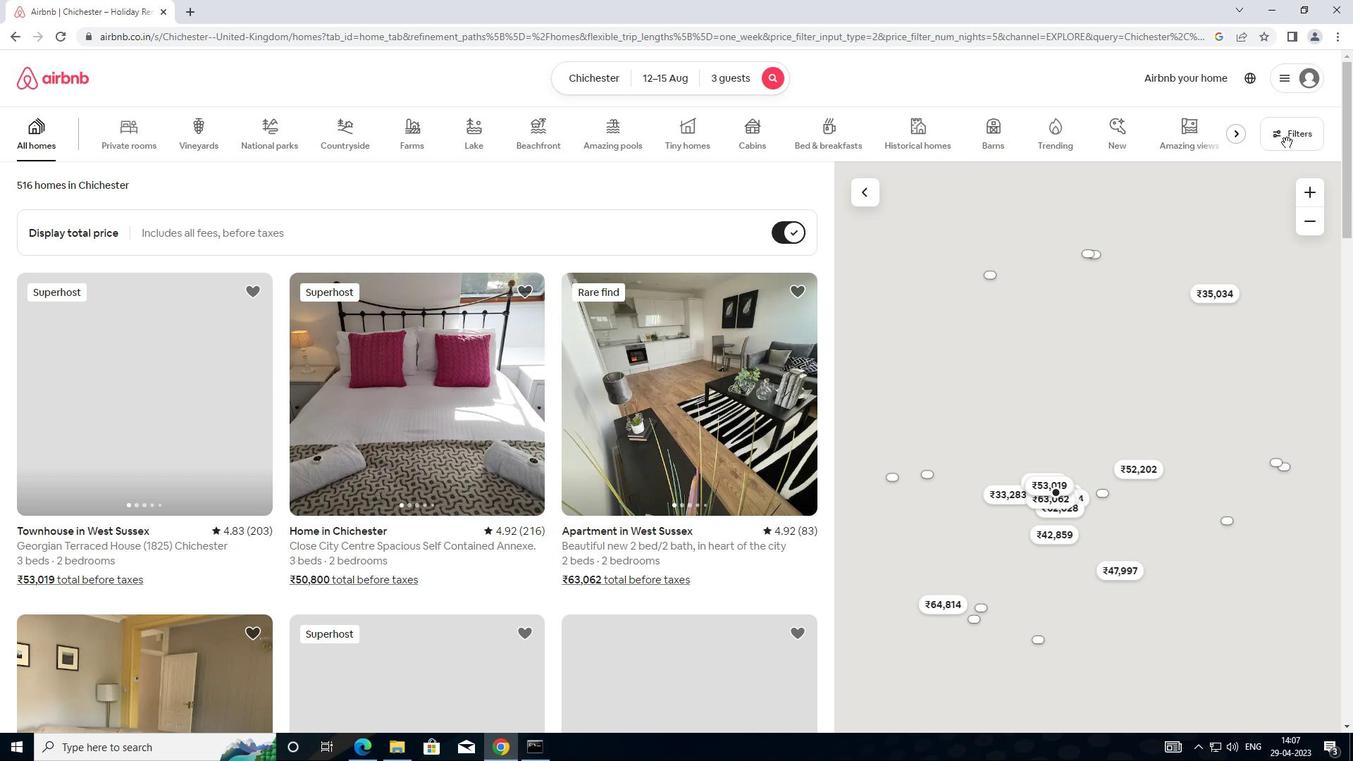 
Action: Mouse moved to (523, 305)
Screenshot: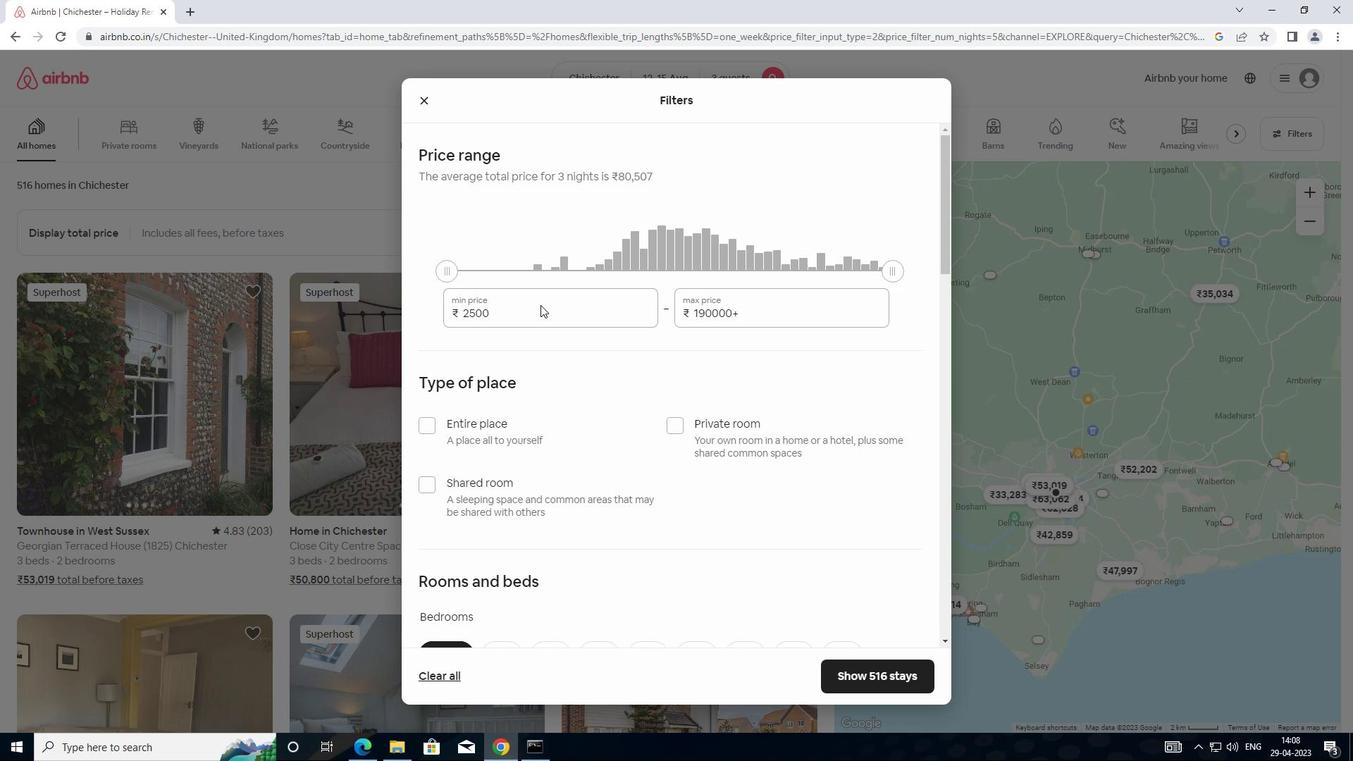 
Action: Mouse pressed left at (523, 305)
Screenshot: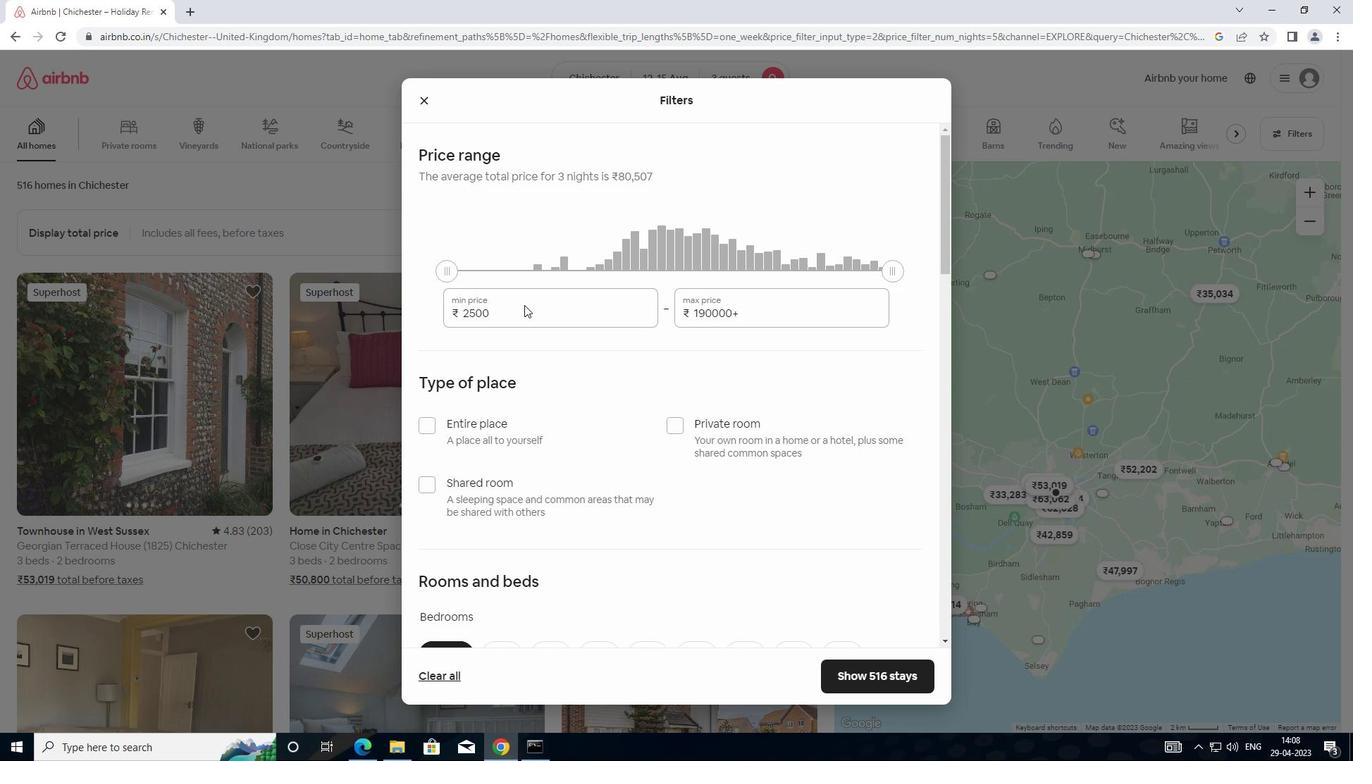 
Action: Mouse moved to (503, 307)
Screenshot: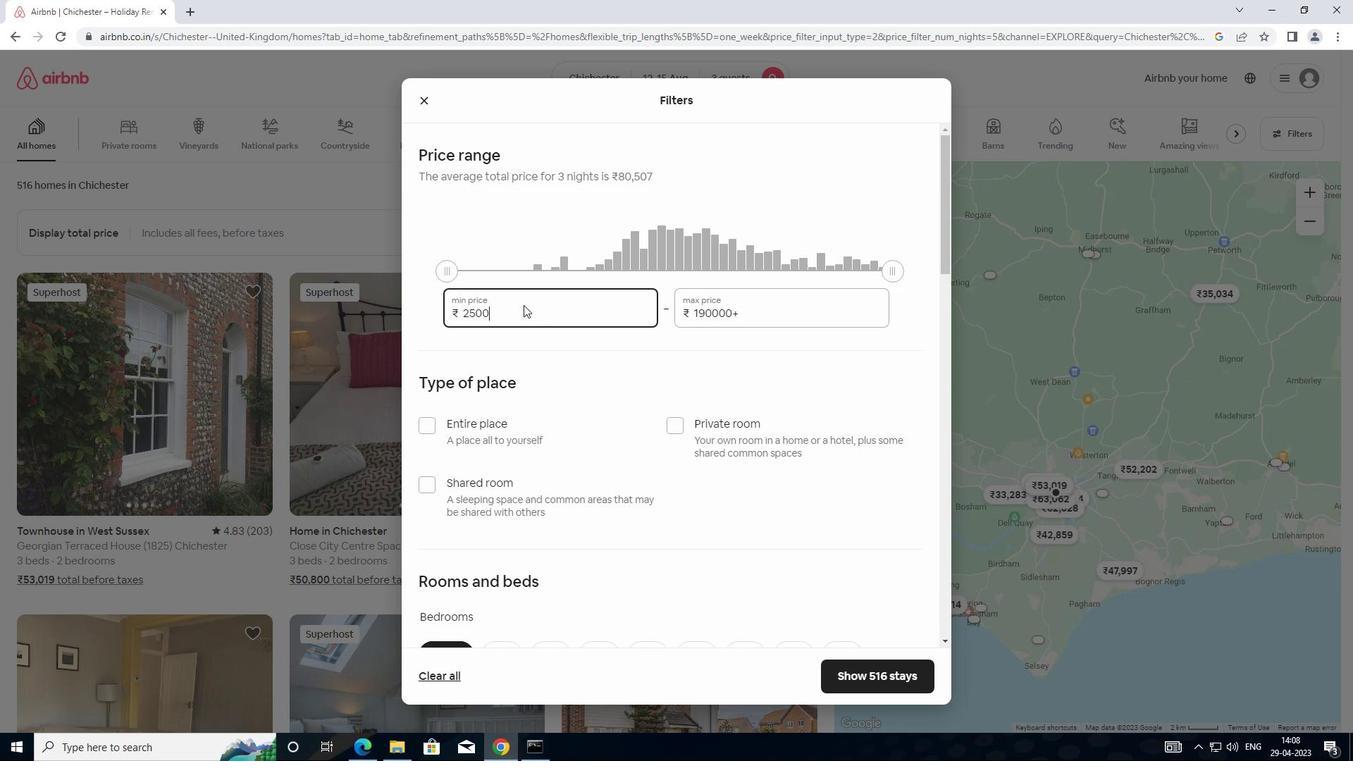 
Action: Mouse pressed left at (503, 307)
Screenshot: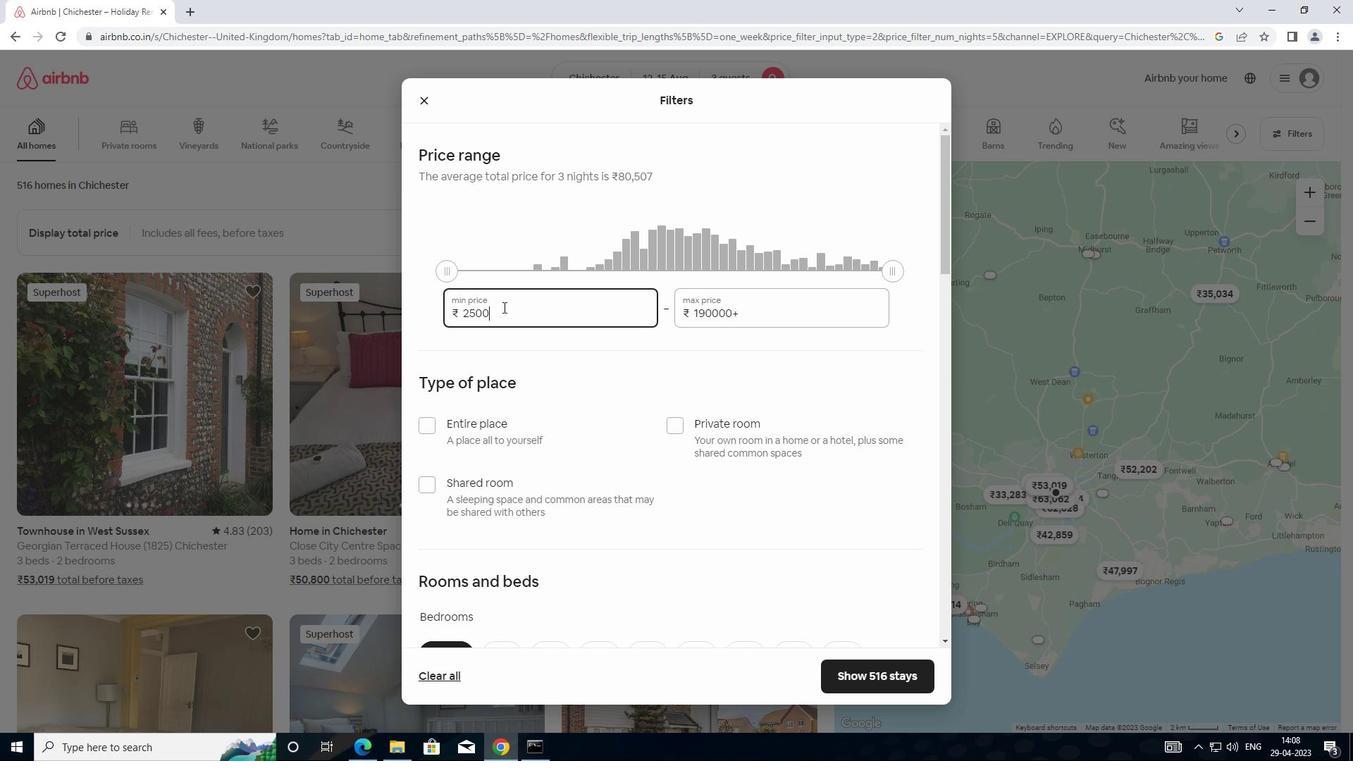 
Action: Mouse moved to (451, 301)
Screenshot: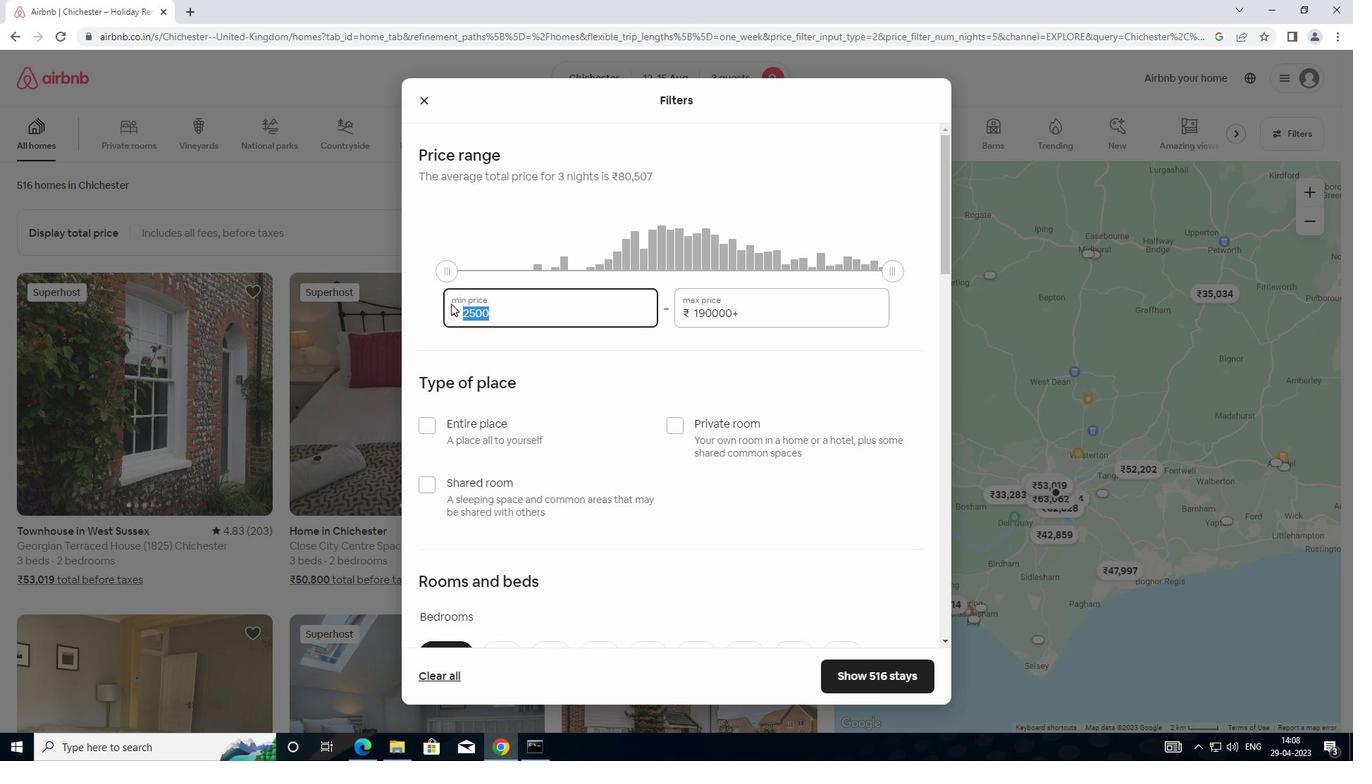 
Action: Key pressed 1
Screenshot: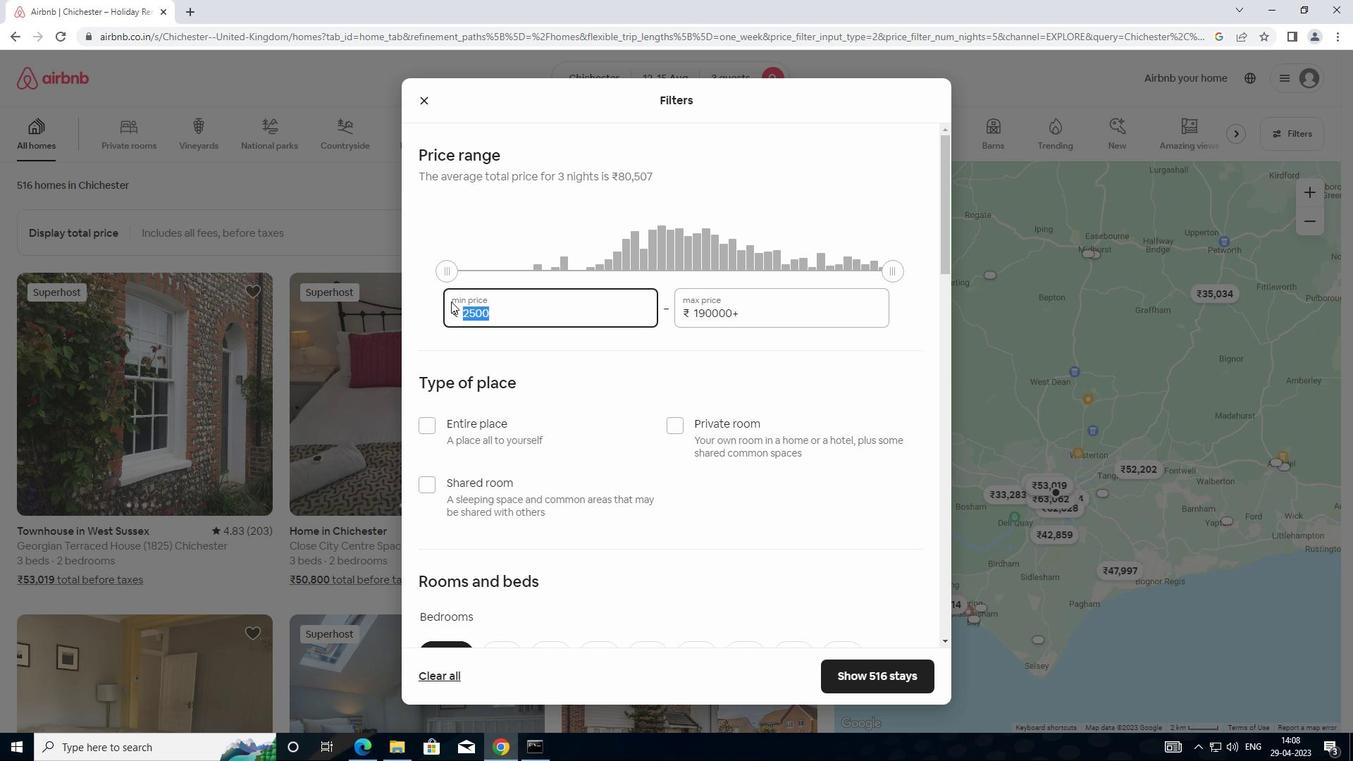 
Action: Mouse moved to (451, 301)
Screenshot: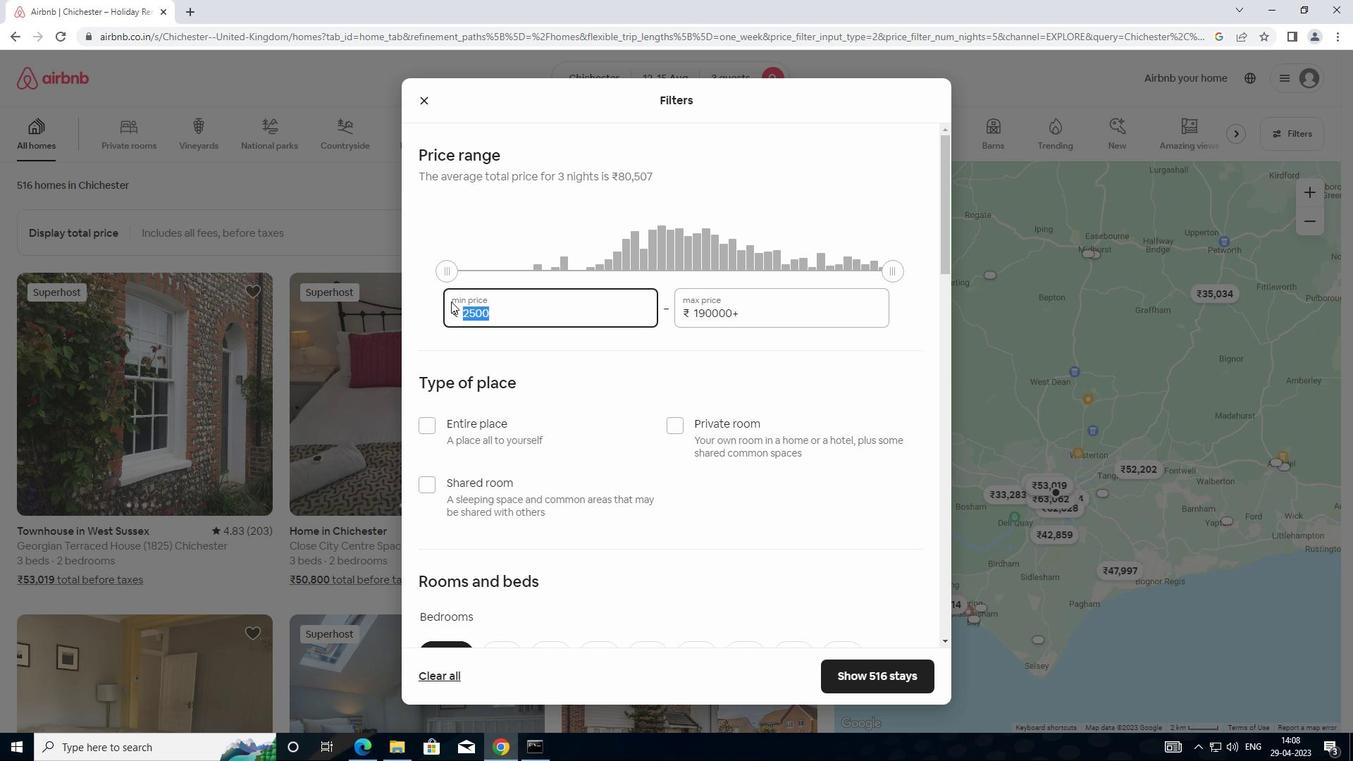 
Action: Key pressed 2
Screenshot: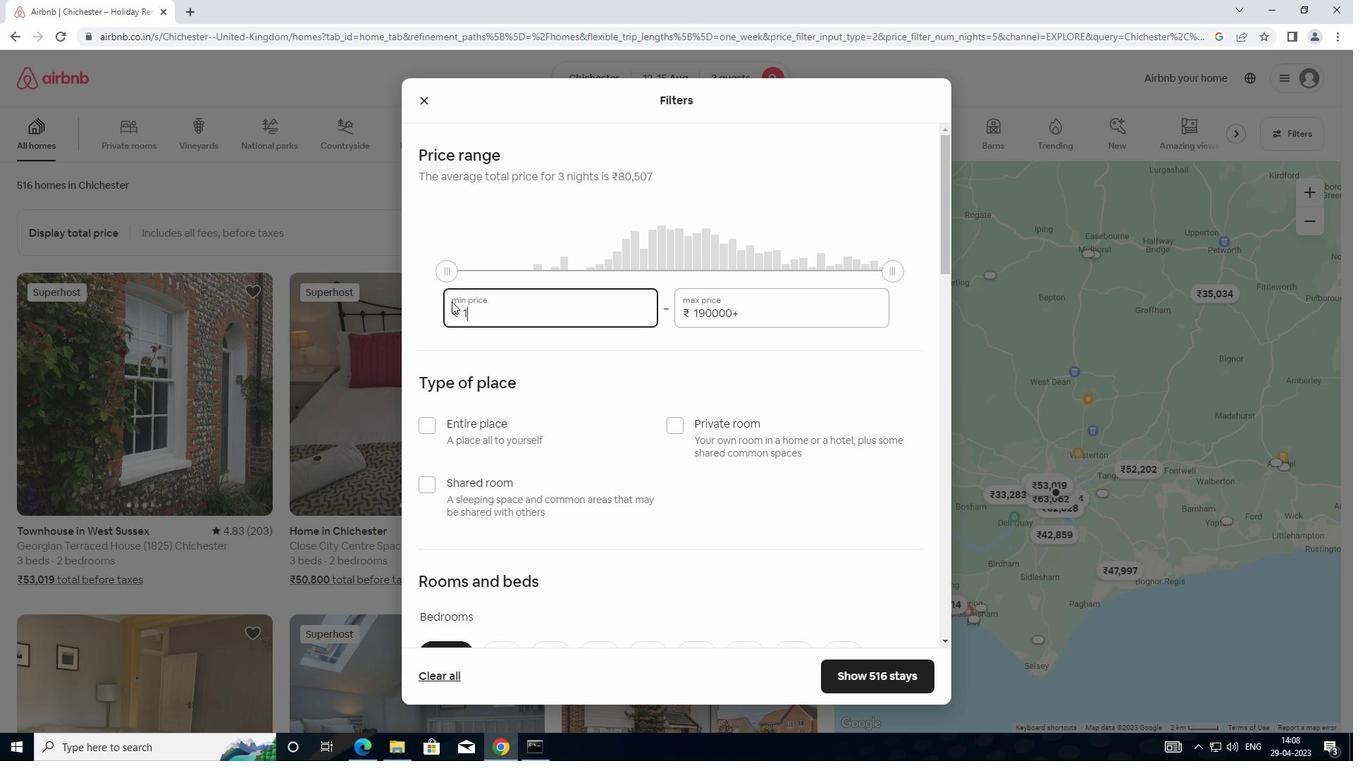 
Action: Mouse moved to (451, 299)
Screenshot: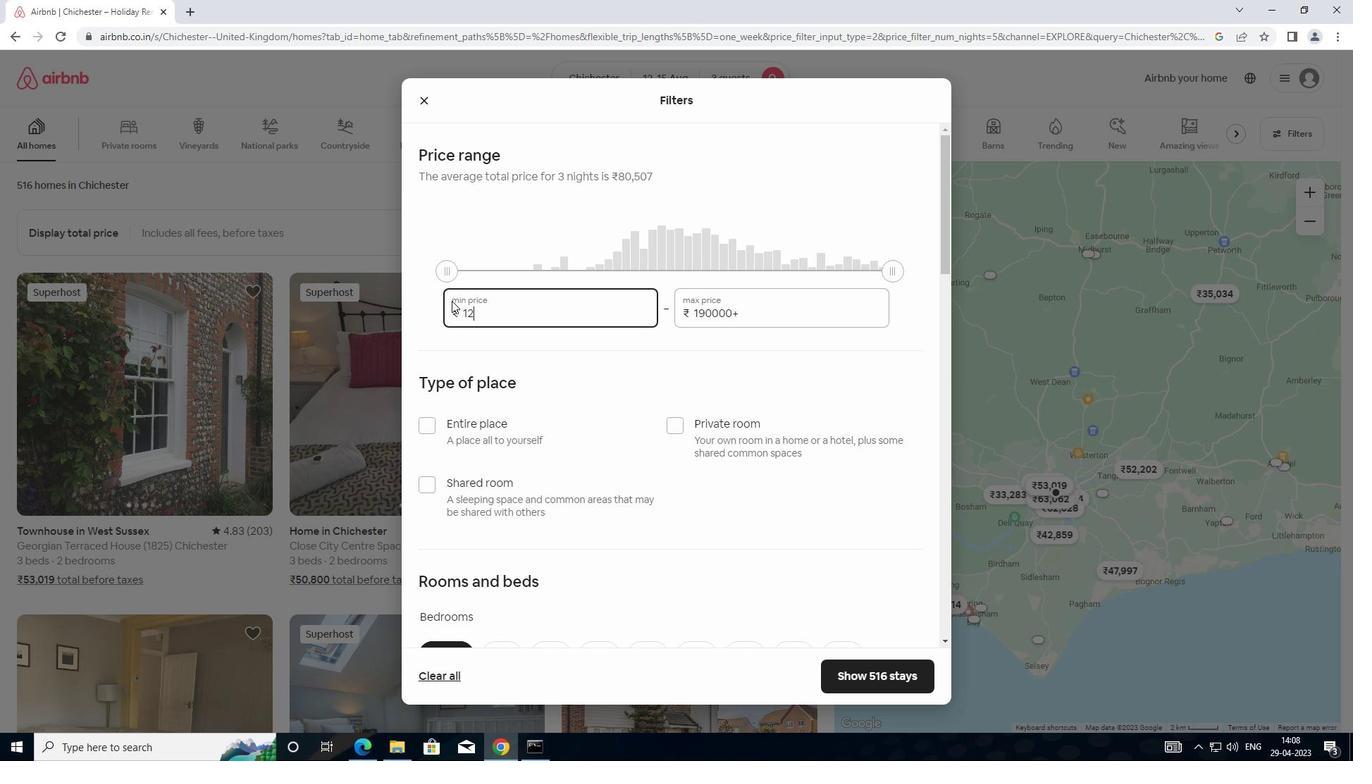 
Action: Key pressed 0
Screenshot: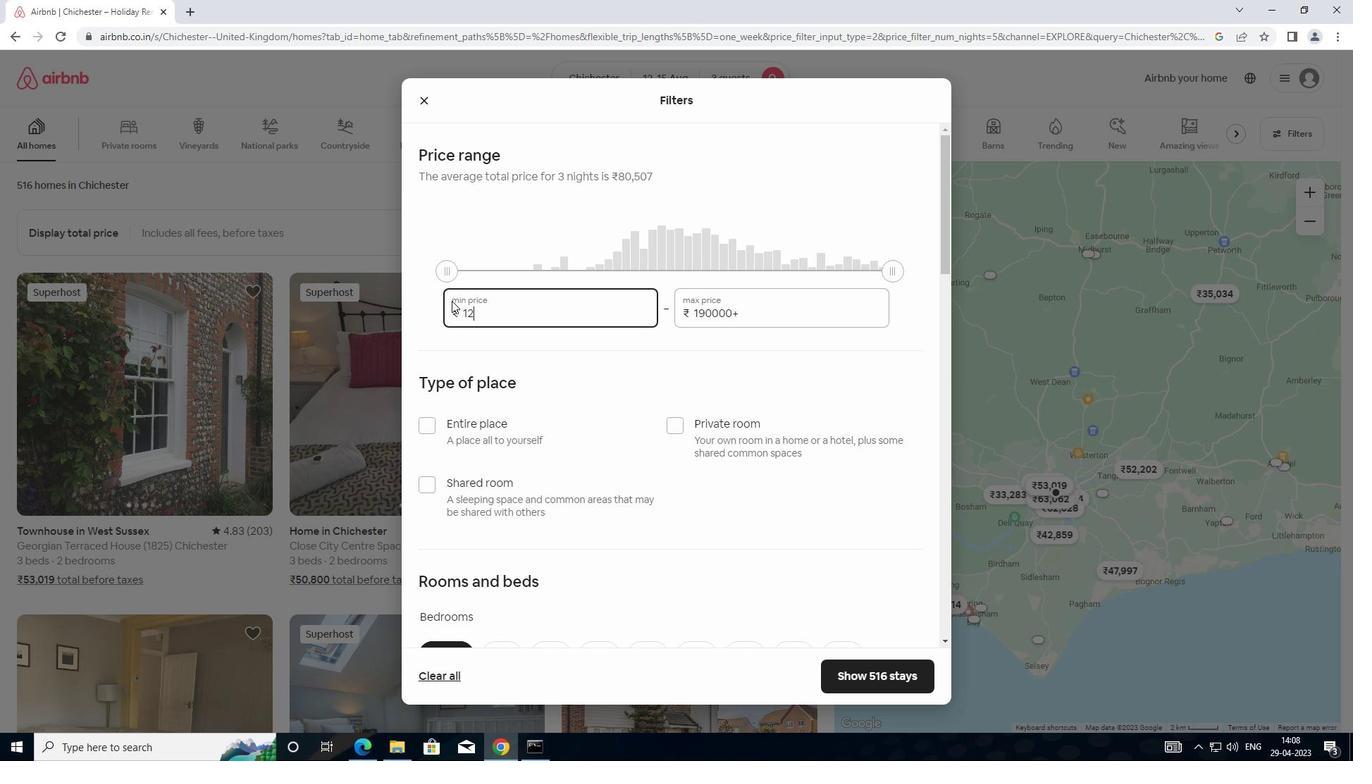 
Action: Mouse moved to (458, 292)
Screenshot: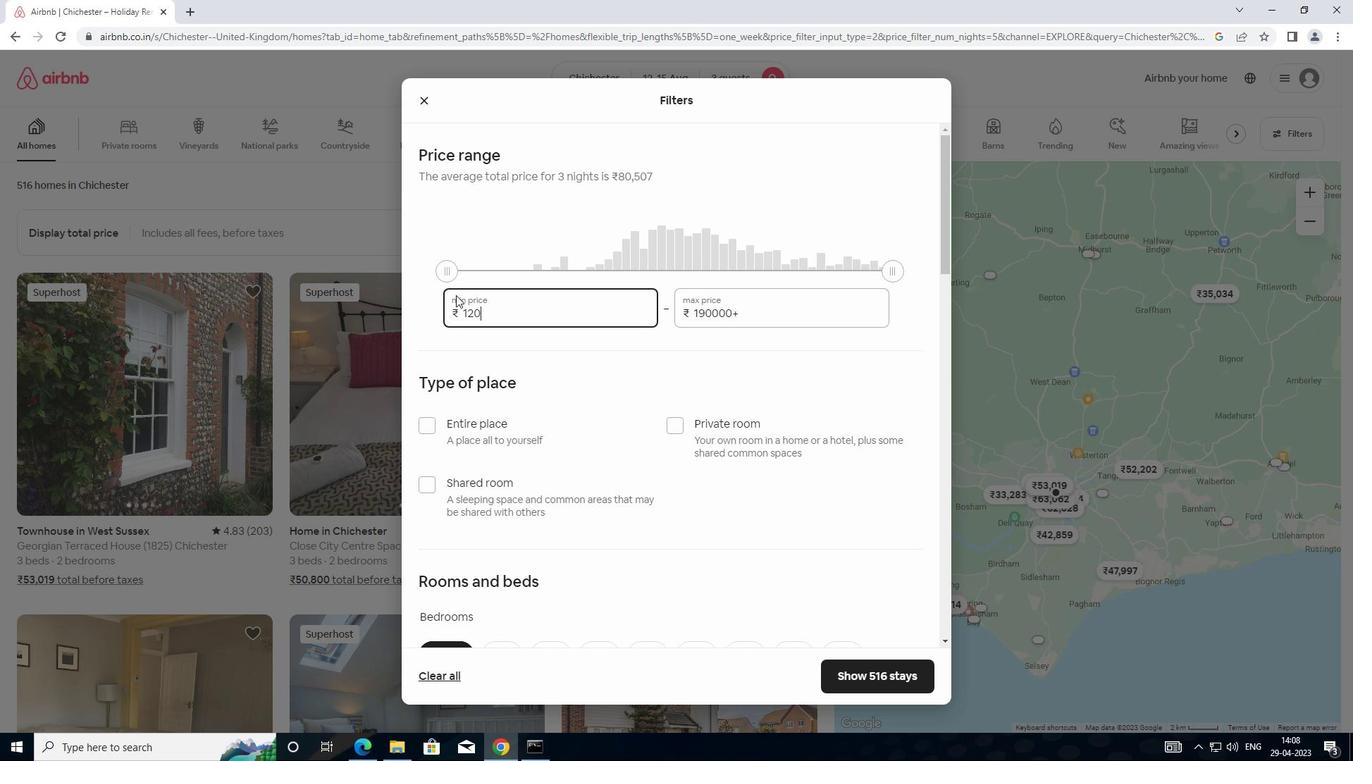 
Action: Key pressed 0
Screenshot: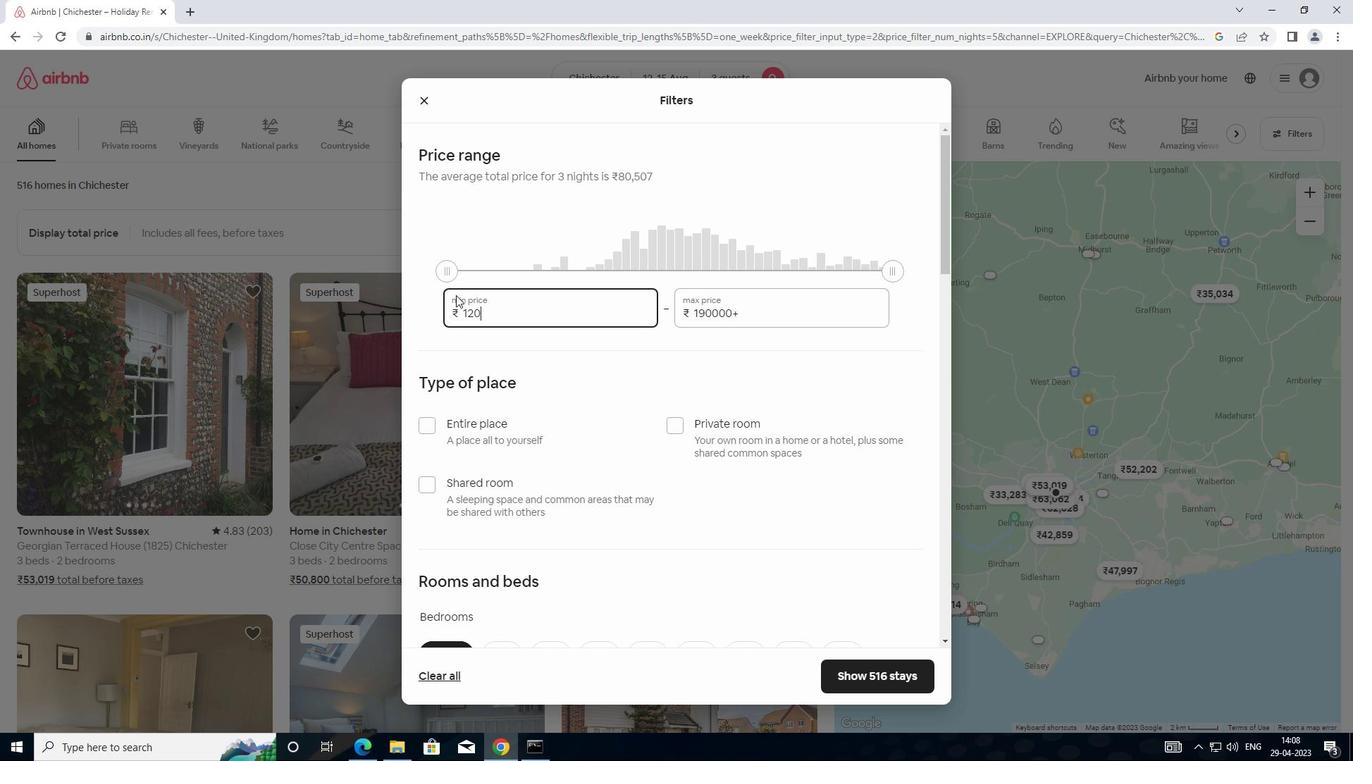 
Action: Mouse moved to (459, 291)
Screenshot: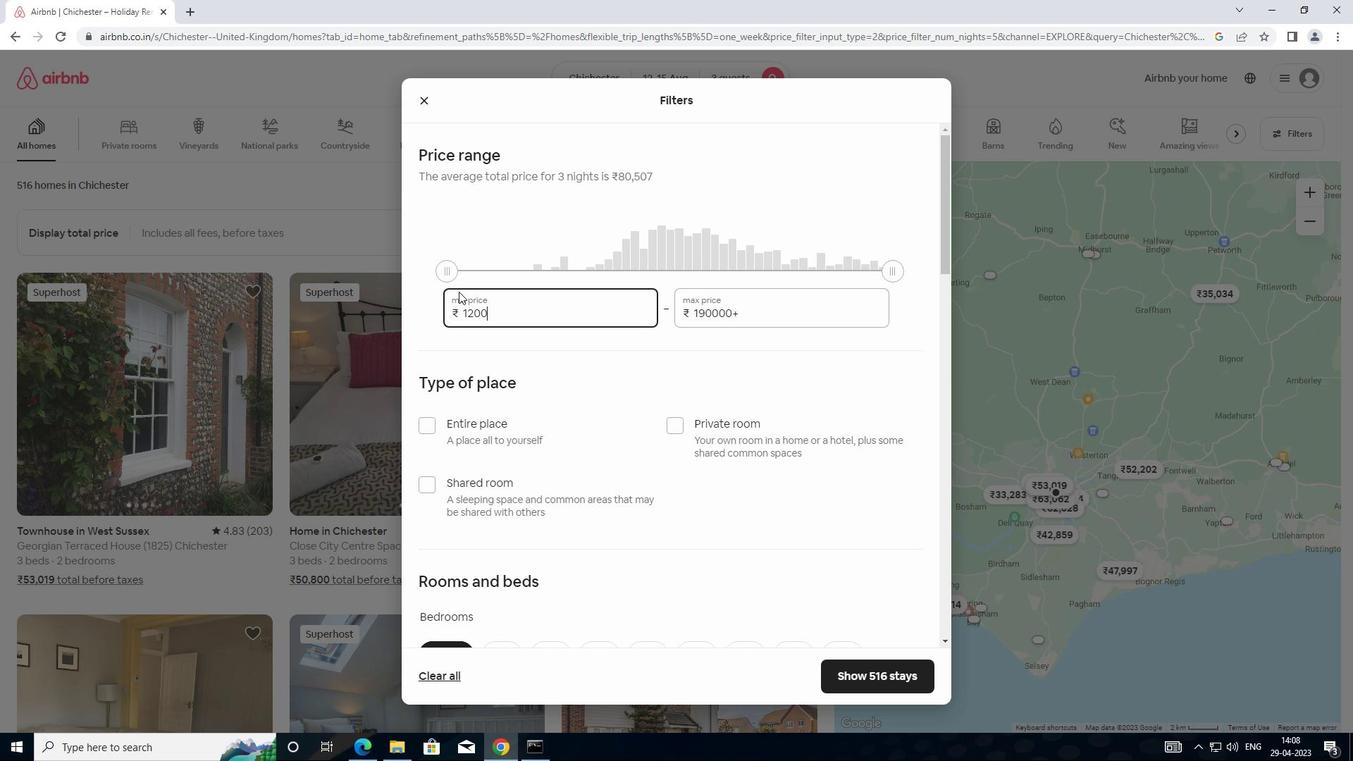 
Action: Key pressed 0
Screenshot: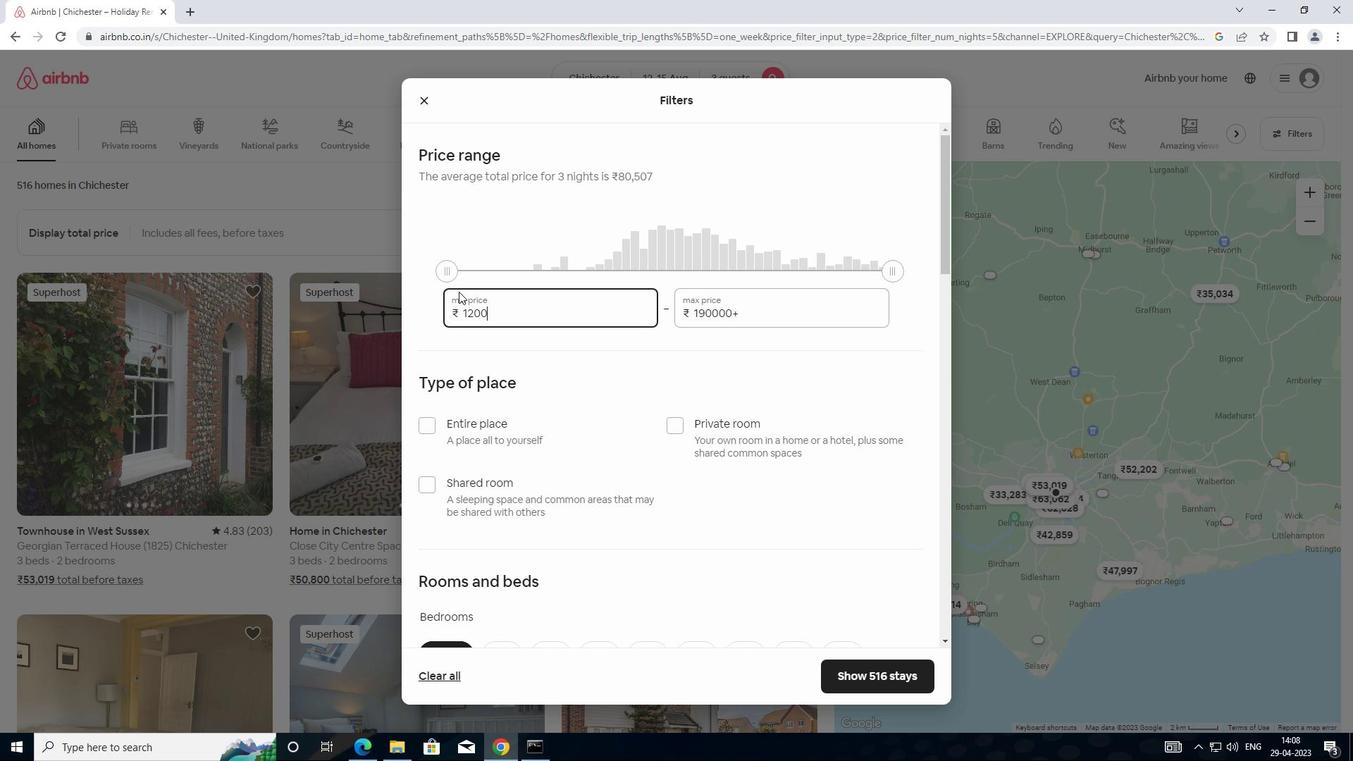 
Action: Mouse moved to (744, 312)
Screenshot: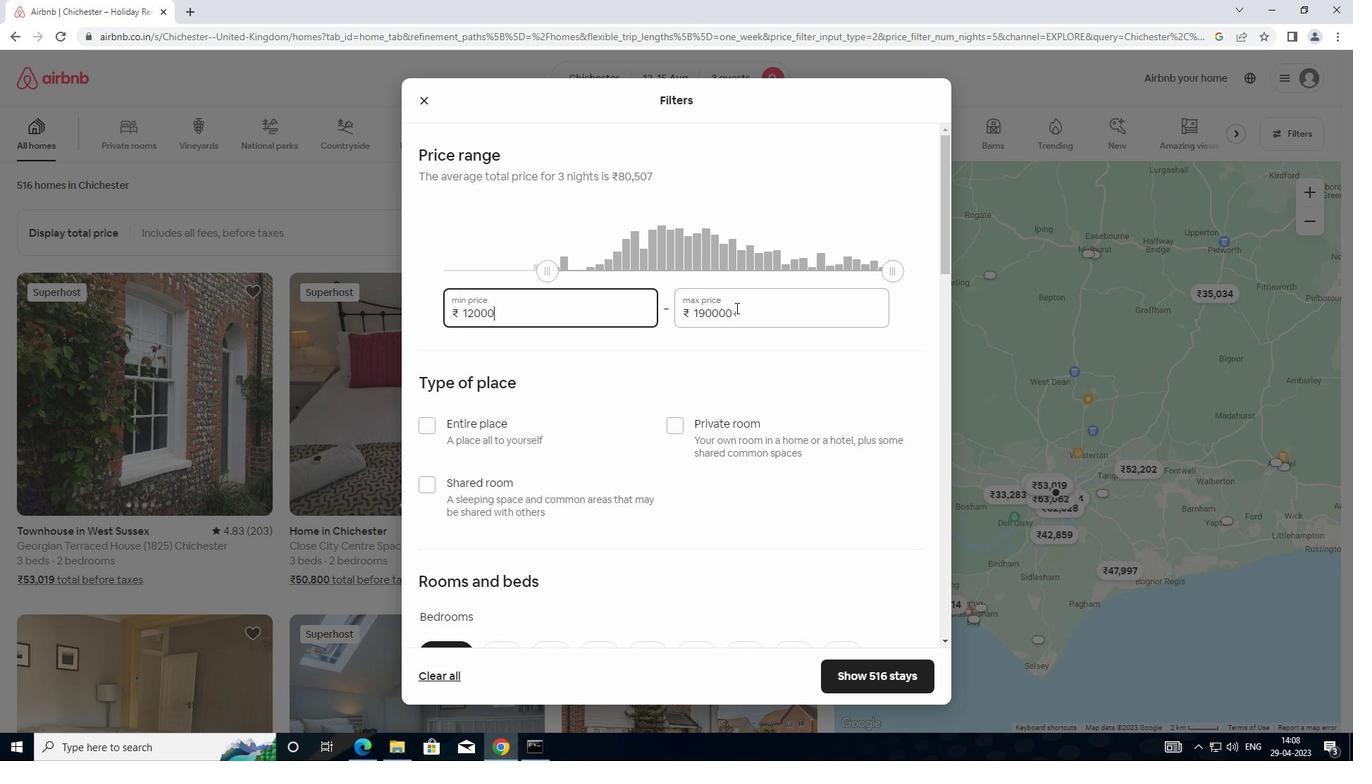 
Action: Mouse pressed left at (744, 312)
Screenshot: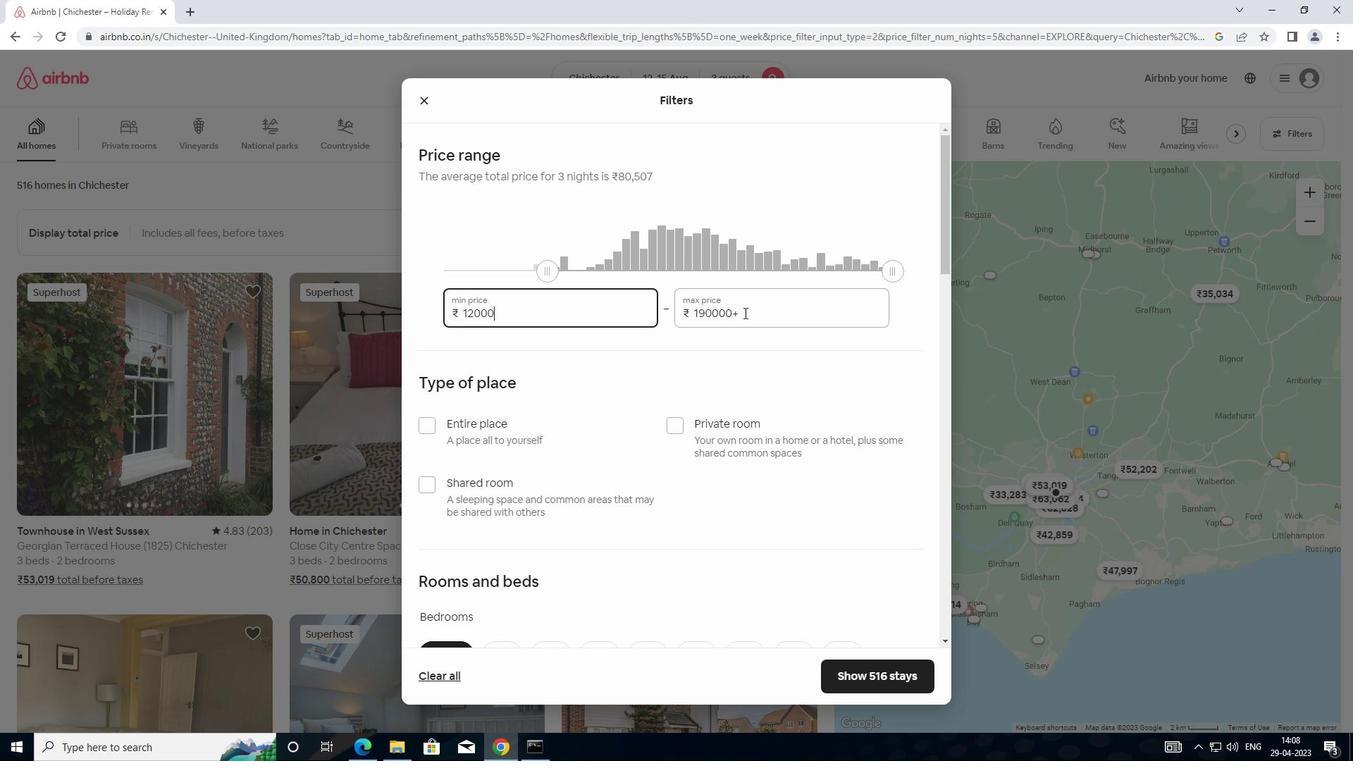 
Action: Mouse moved to (682, 312)
Screenshot: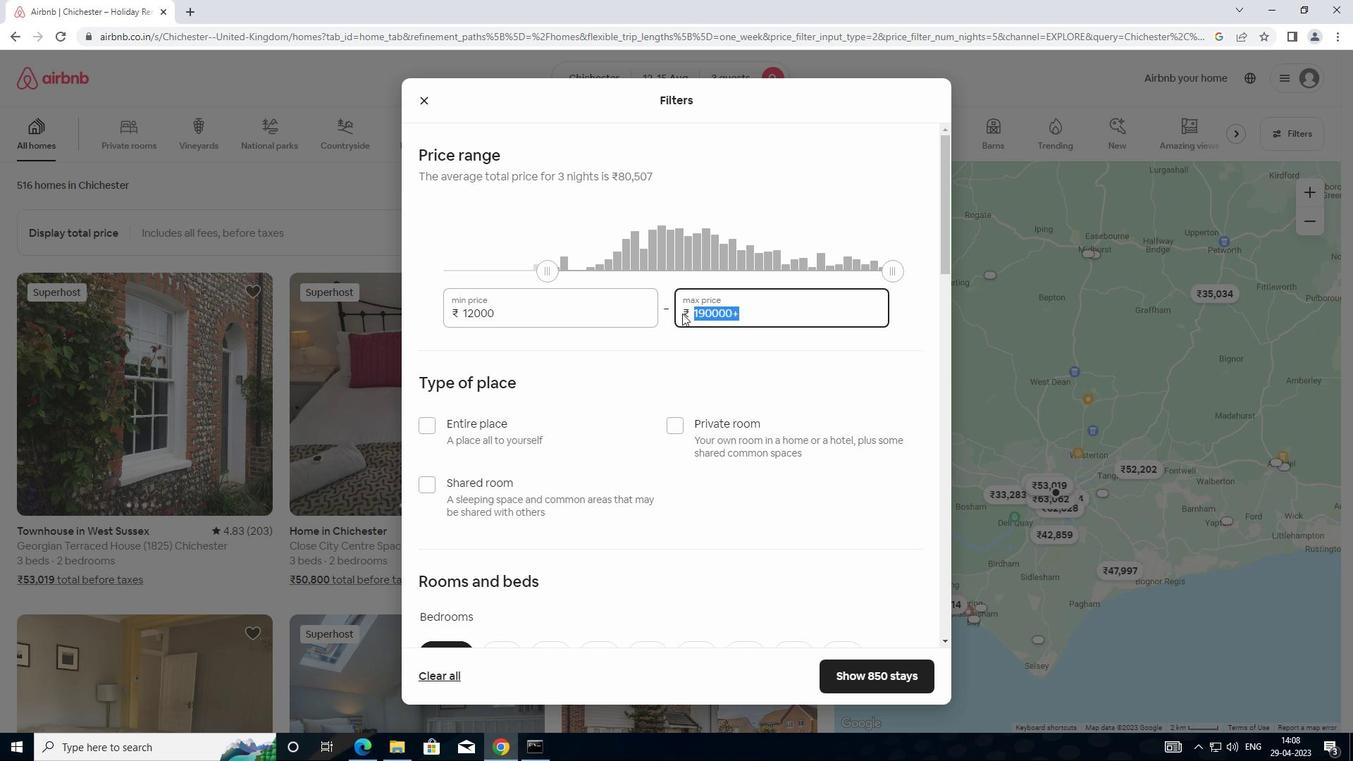 
Action: Key pressed 1
Screenshot: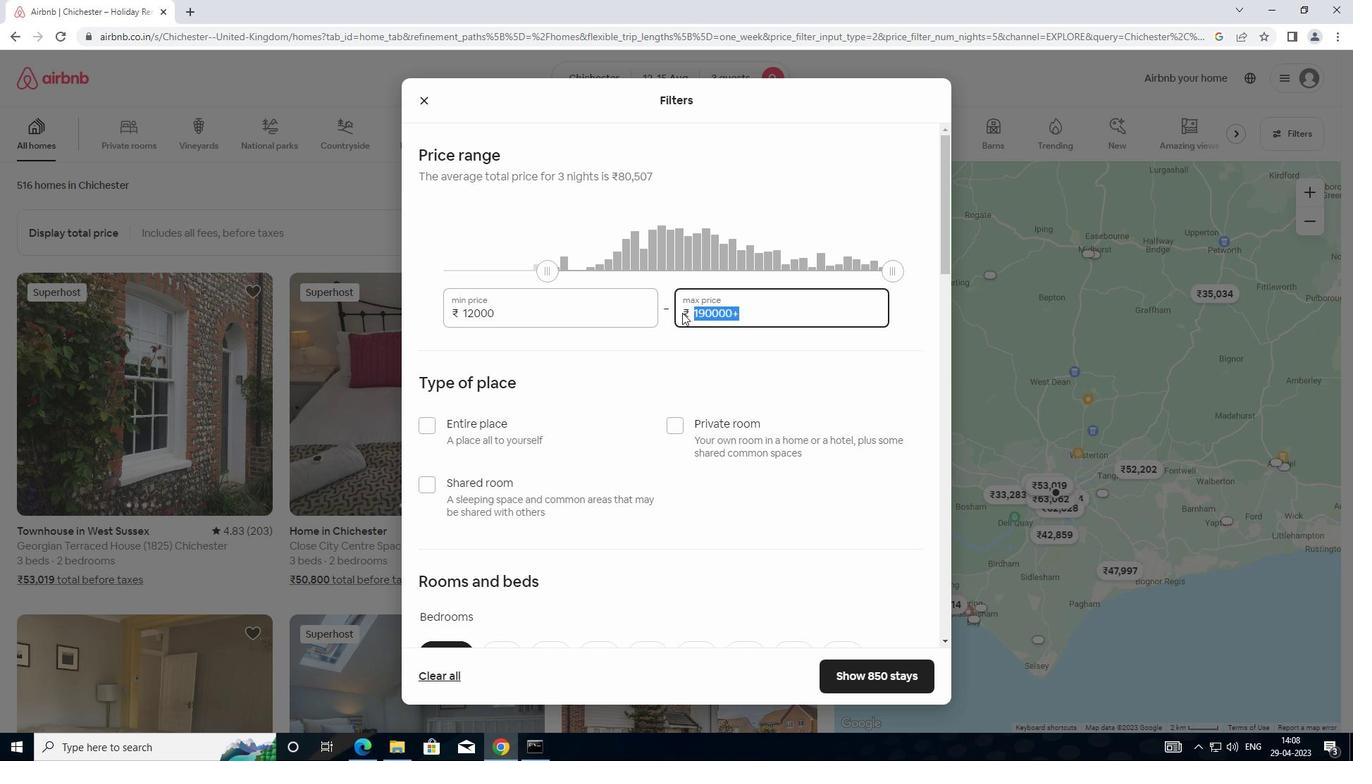 
Action: Mouse moved to (682, 312)
Screenshot: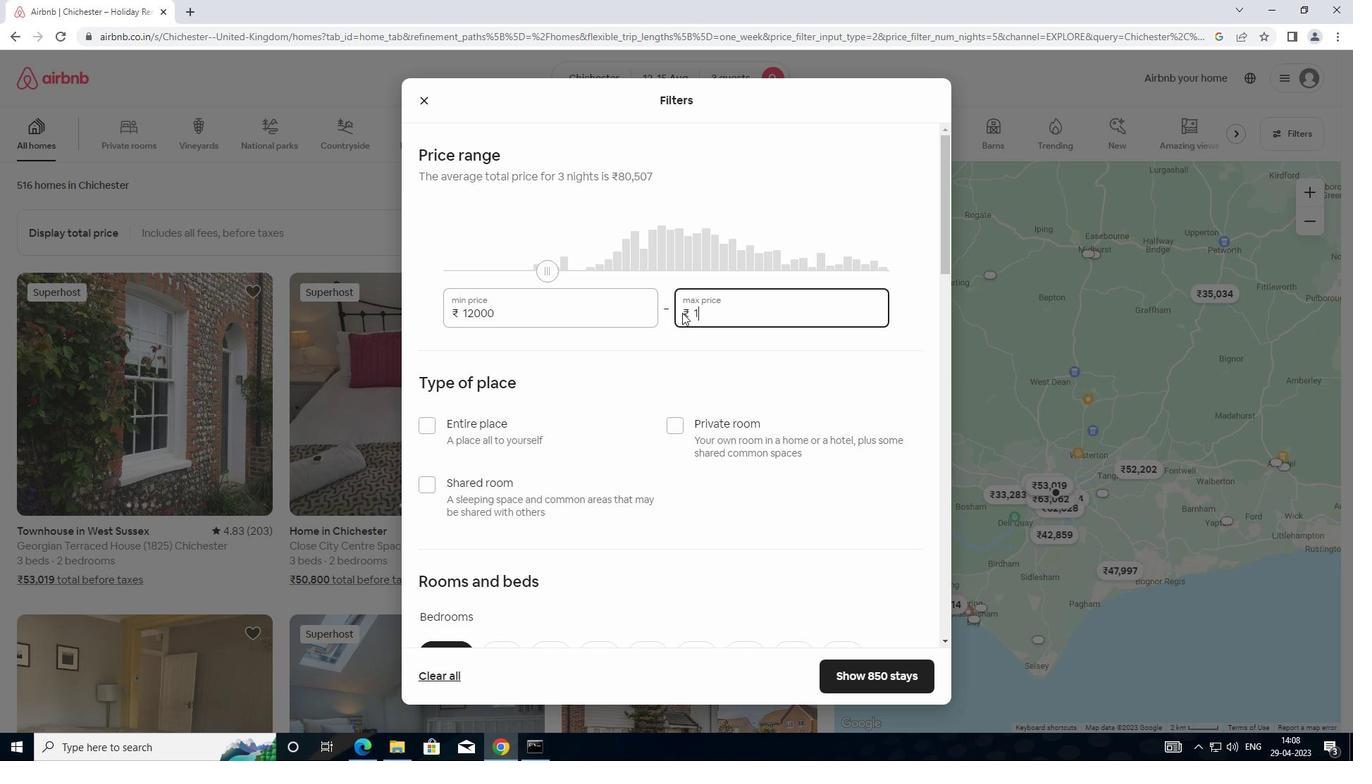 
Action: Key pressed 6
Screenshot: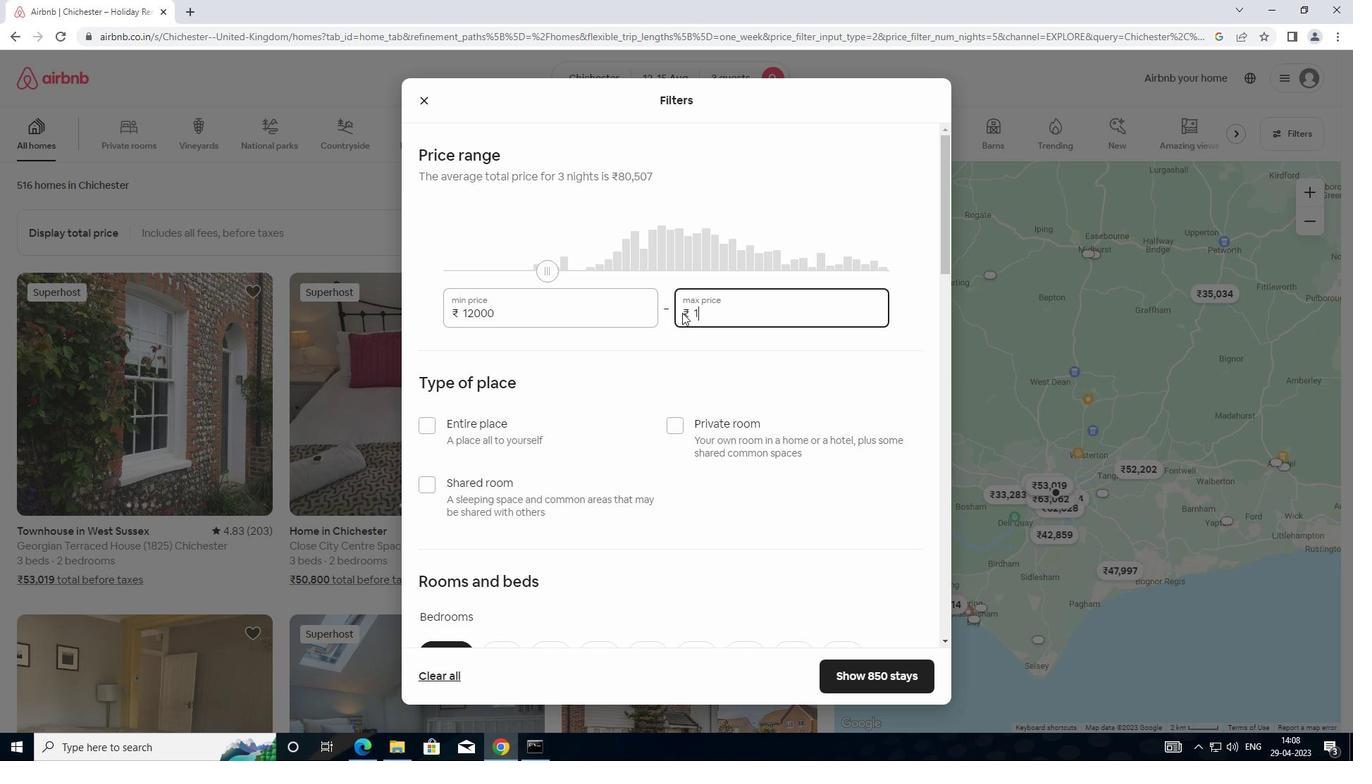 
Action: Mouse moved to (682, 308)
Screenshot: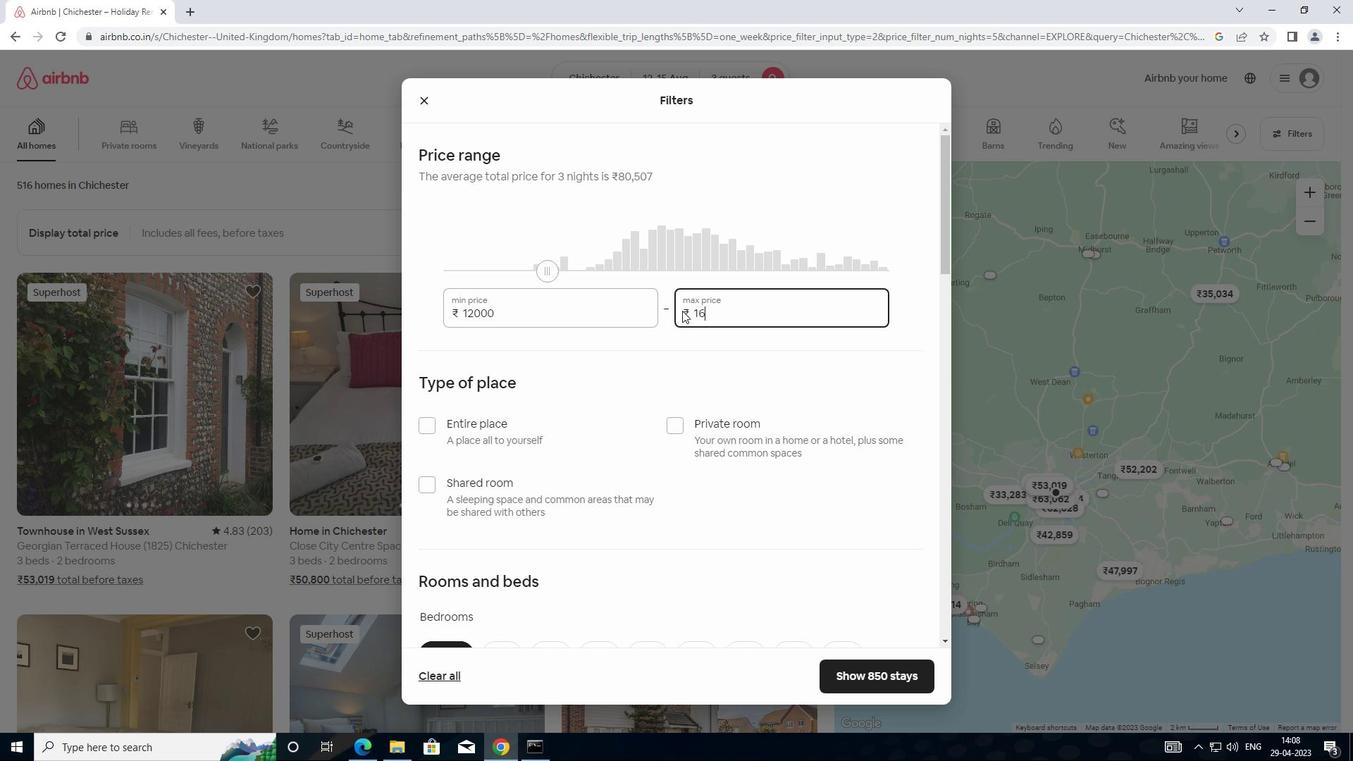 
Action: Key pressed 0
Screenshot: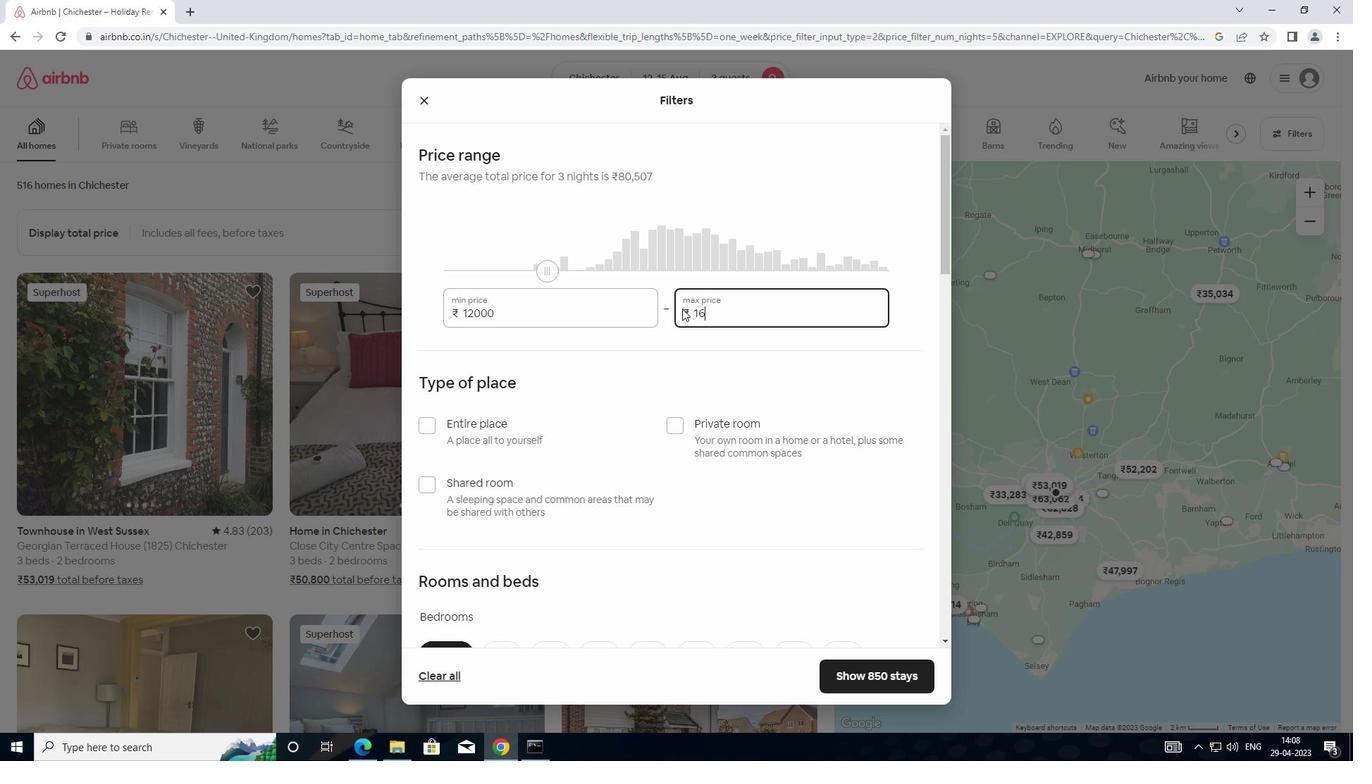 
Action: Mouse moved to (682, 307)
Screenshot: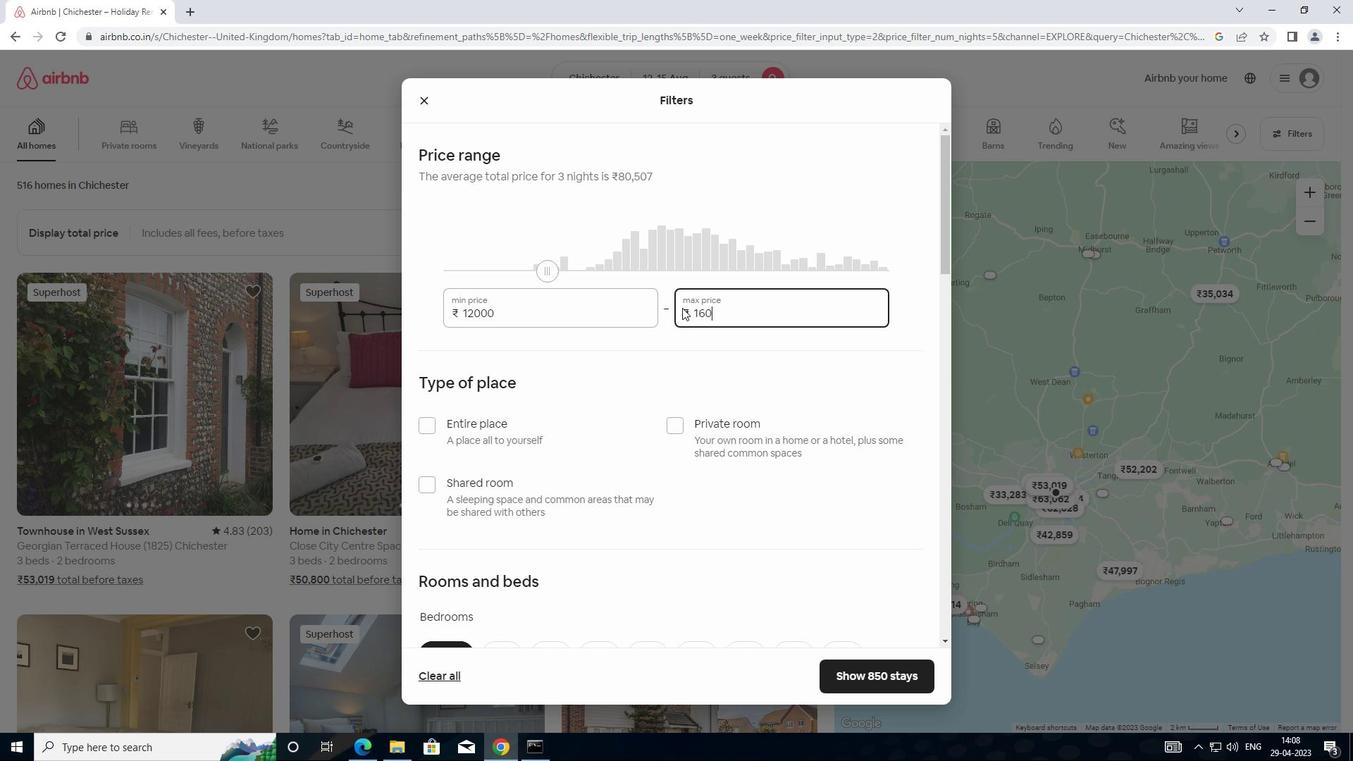 
Action: Key pressed 0
Screenshot: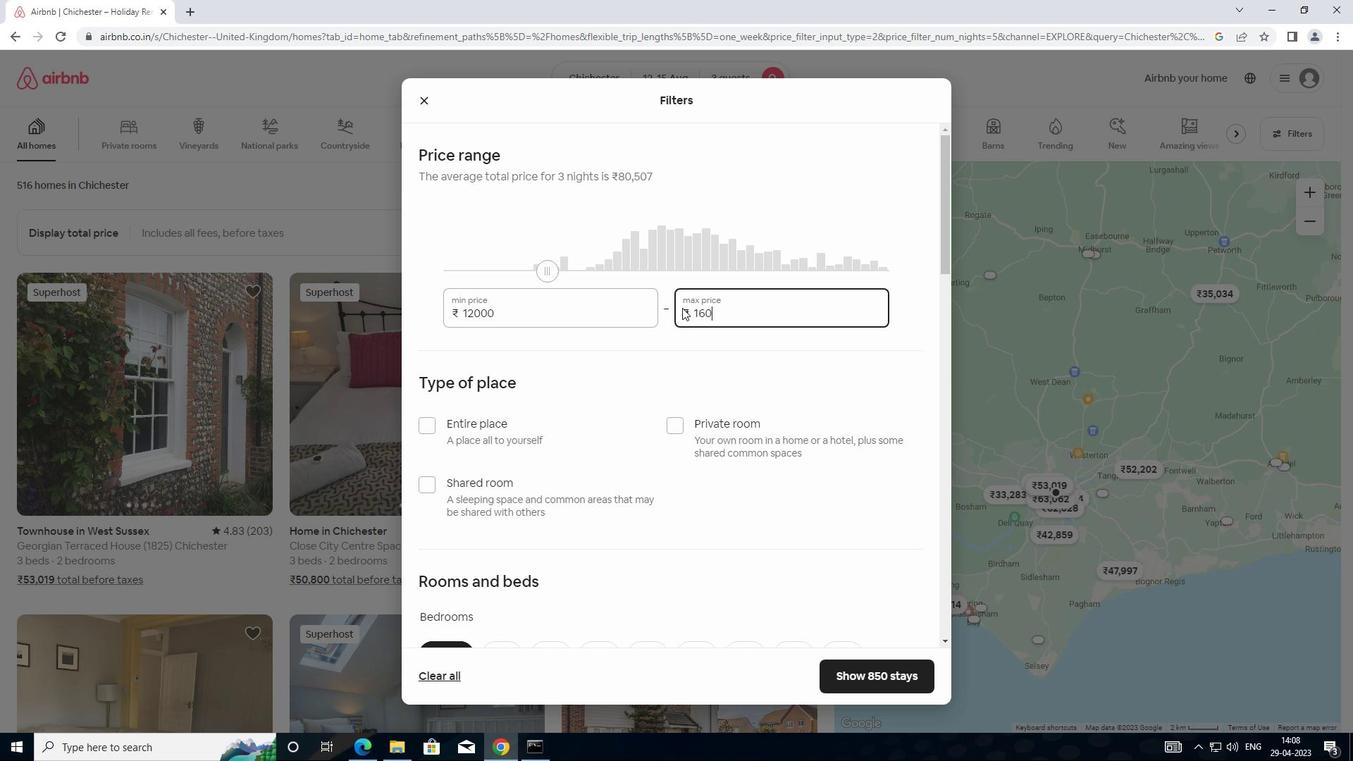 
Action: Mouse moved to (682, 305)
Screenshot: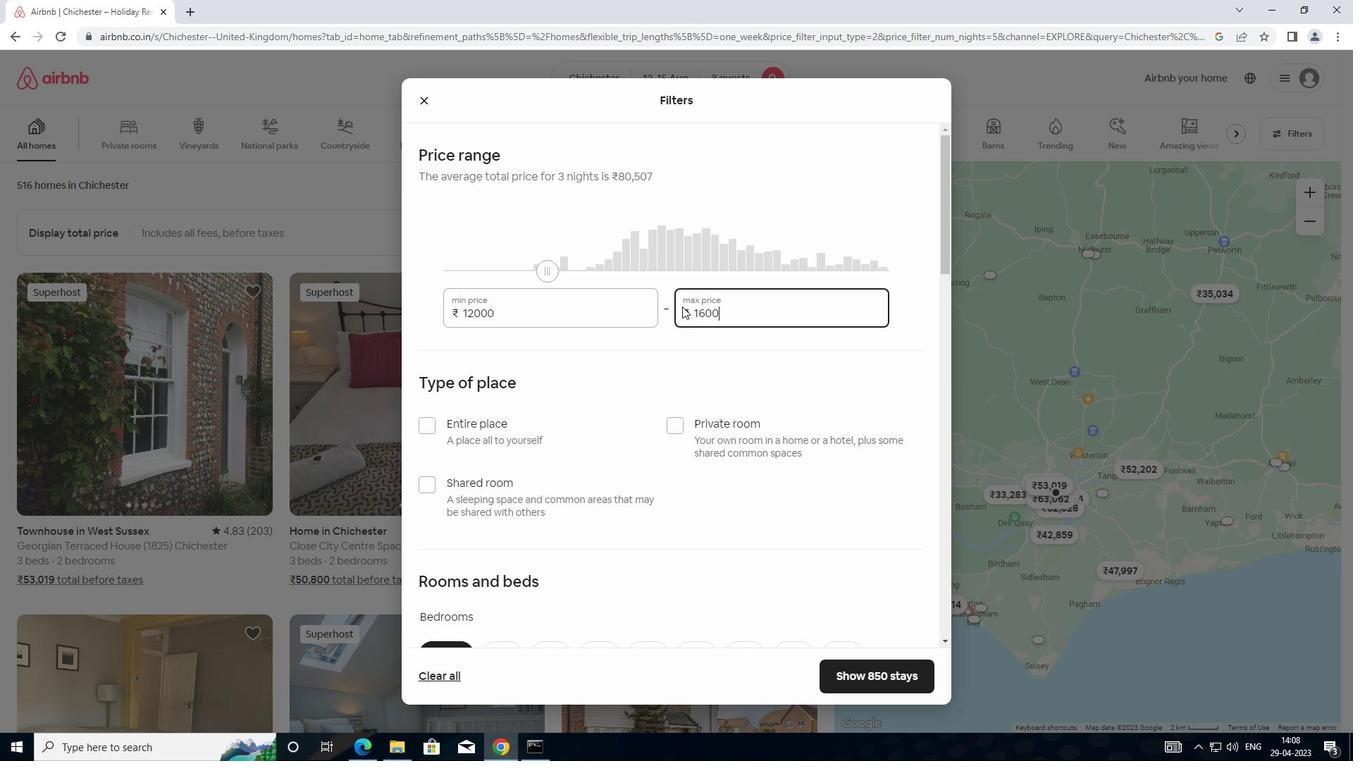 
Action: Key pressed 0
Screenshot: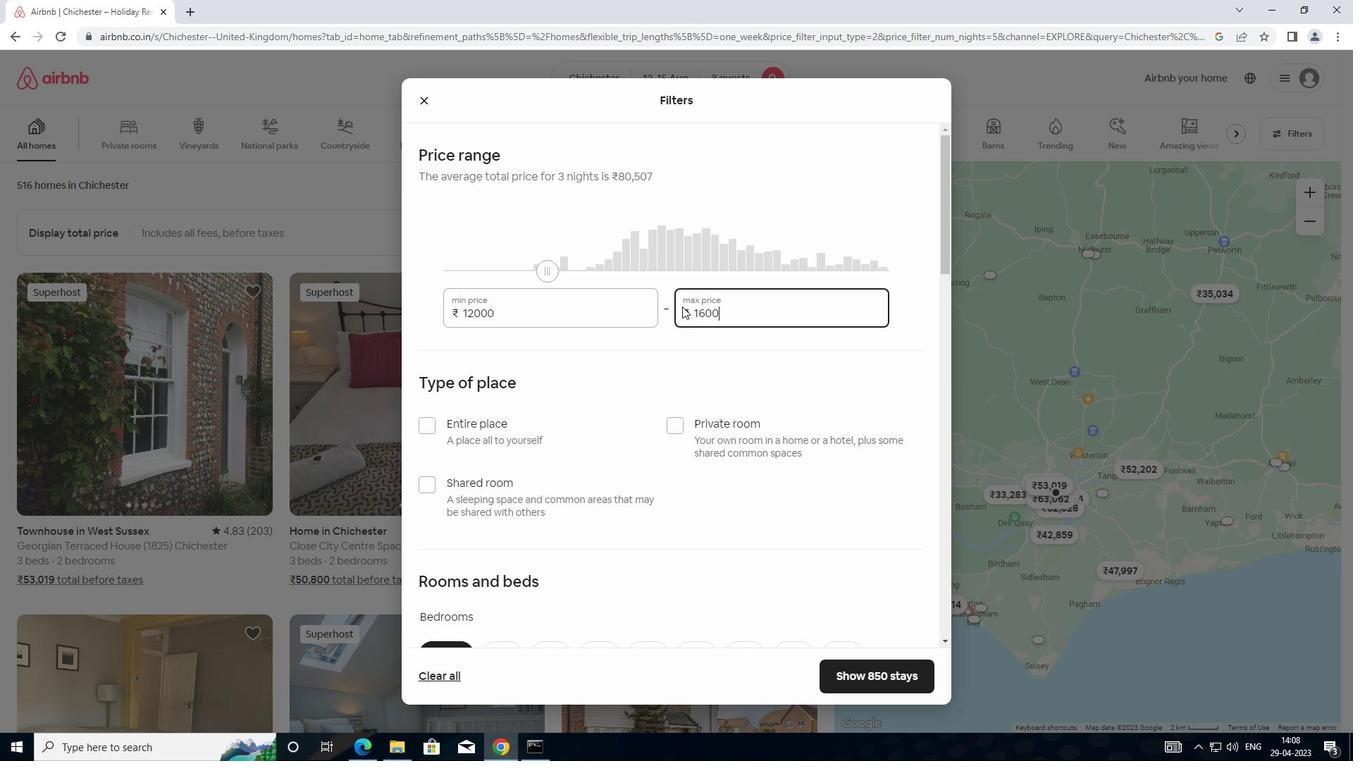 
Action: Mouse moved to (425, 428)
Screenshot: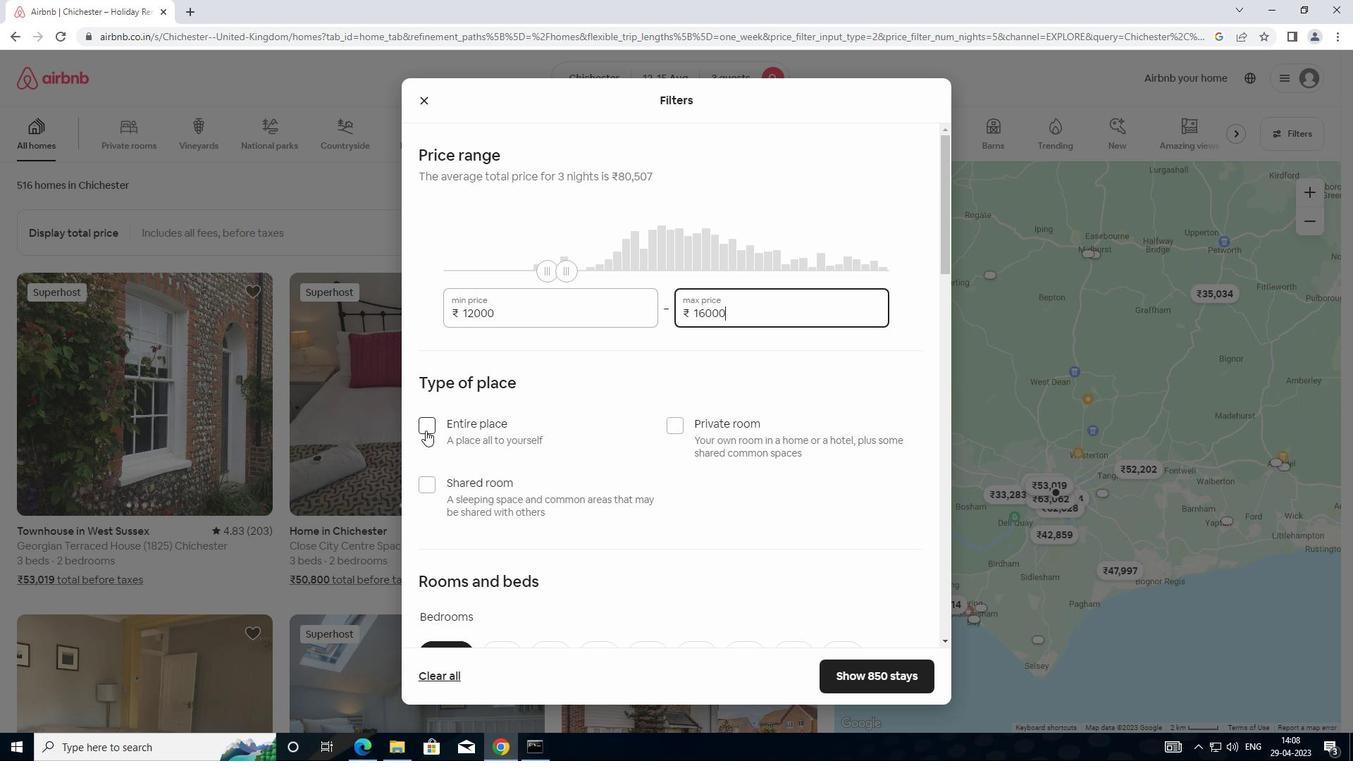 
Action: Mouse pressed left at (425, 428)
Screenshot: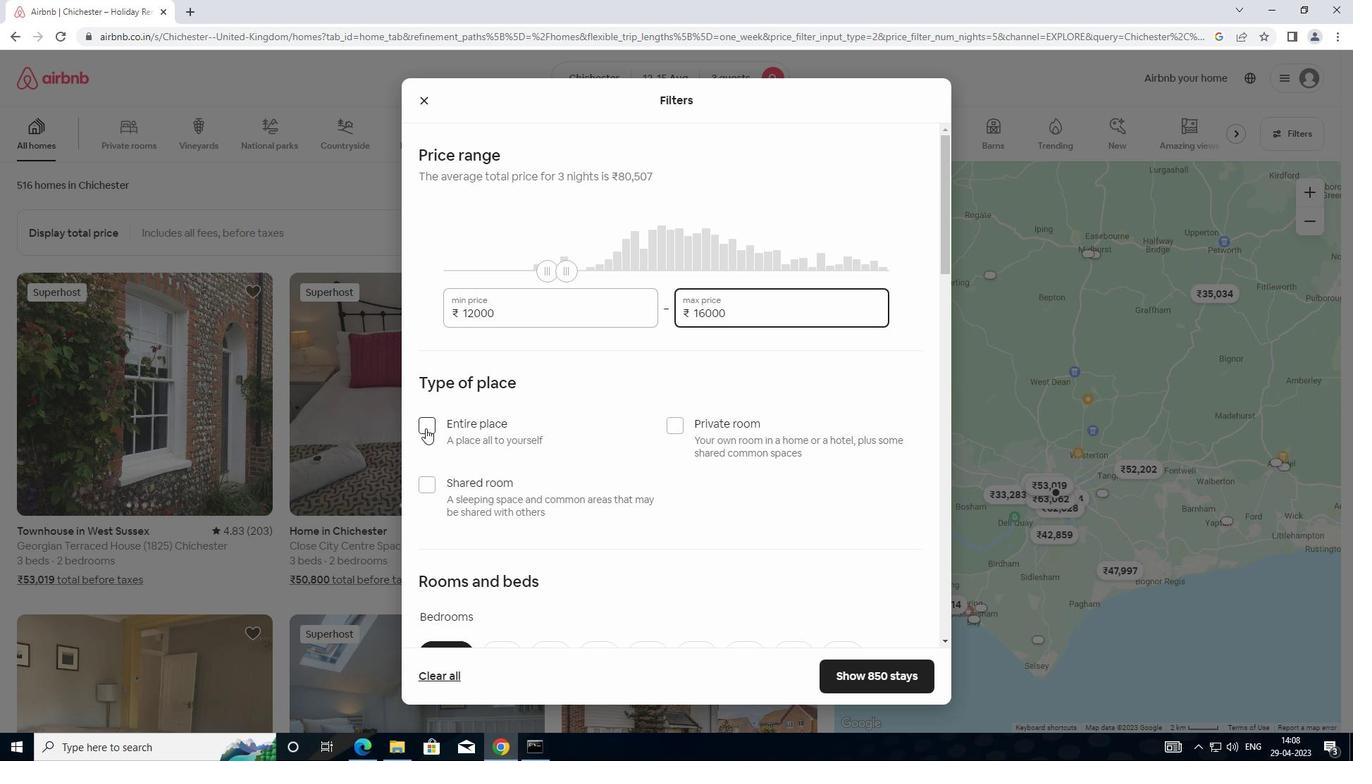 
Action: Mouse moved to (586, 415)
Screenshot: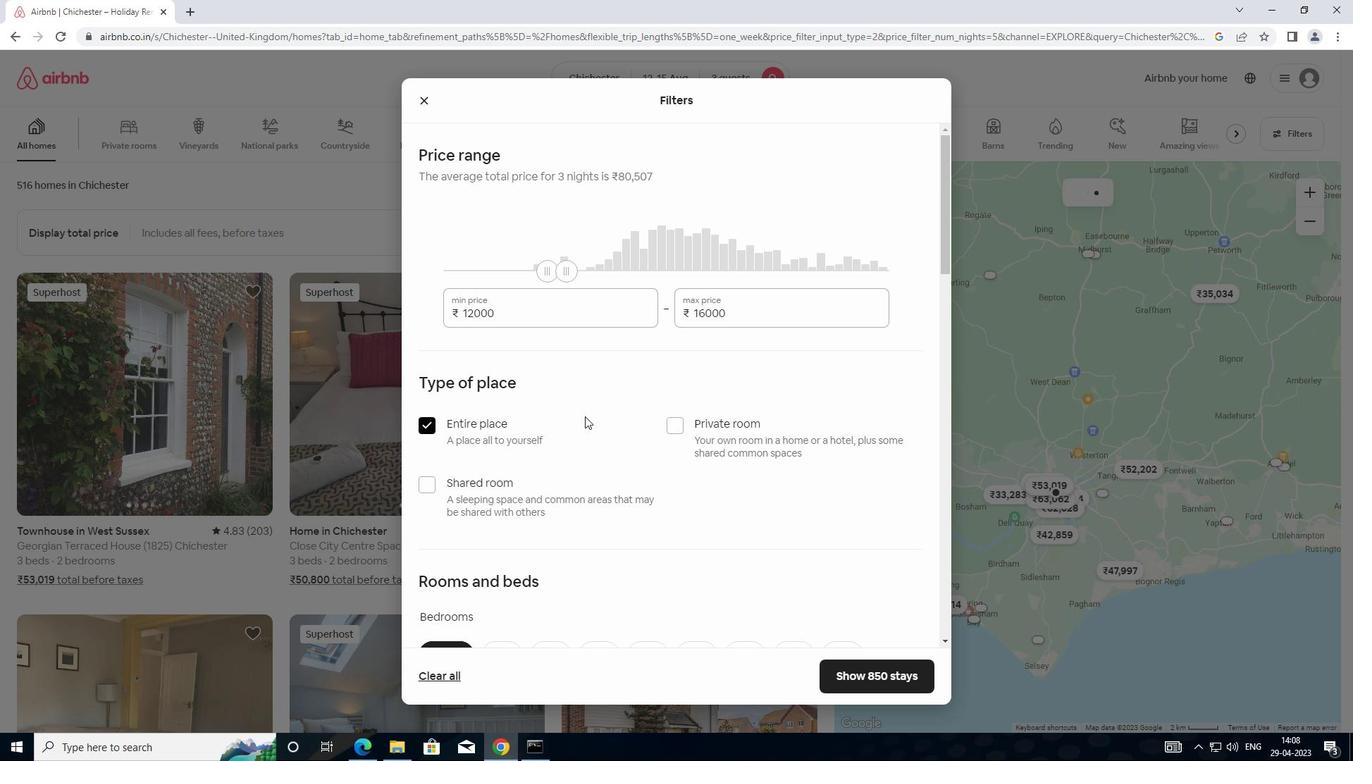 
Action: Mouse scrolled (586, 415) with delta (0, 0)
Screenshot: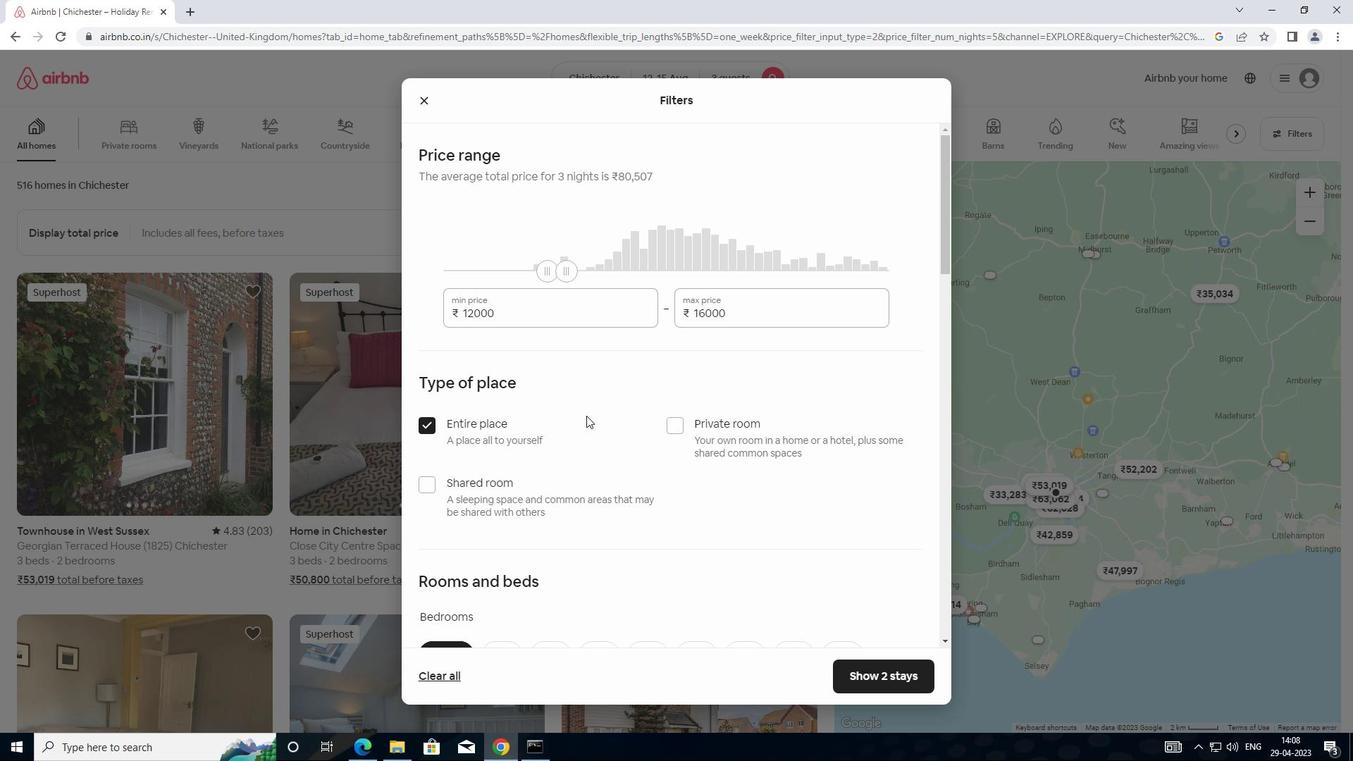 
Action: Mouse moved to (585, 415)
Screenshot: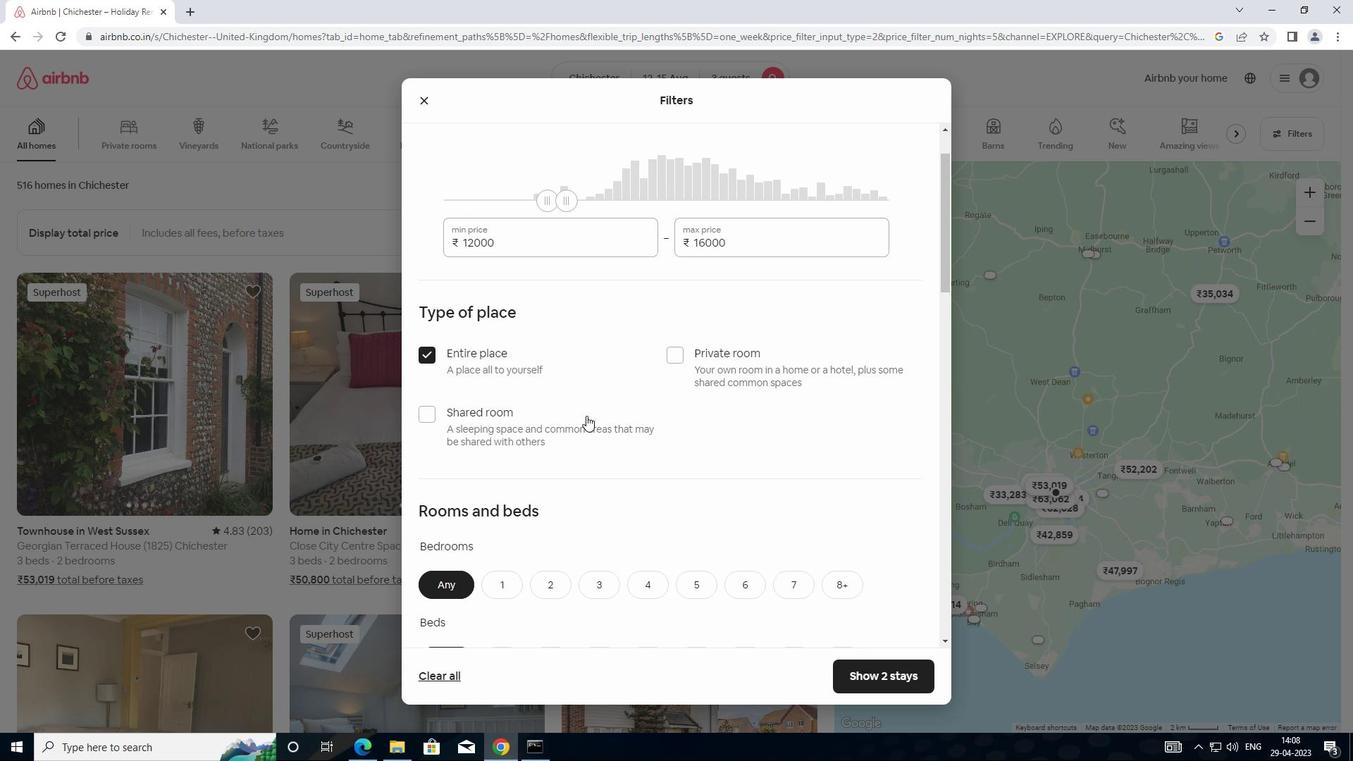 
Action: Mouse scrolled (585, 414) with delta (0, 0)
Screenshot: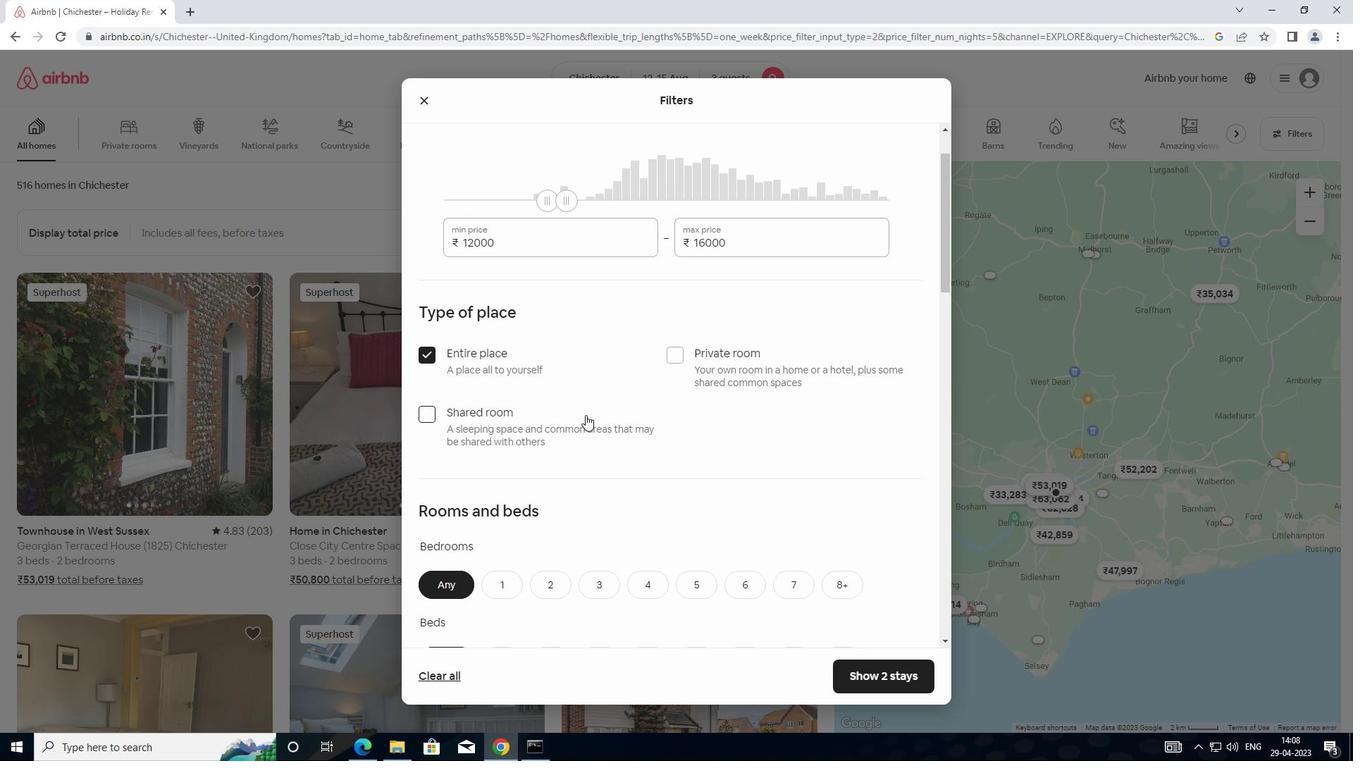 
Action: Mouse moved to (560, 407)
Screenshot: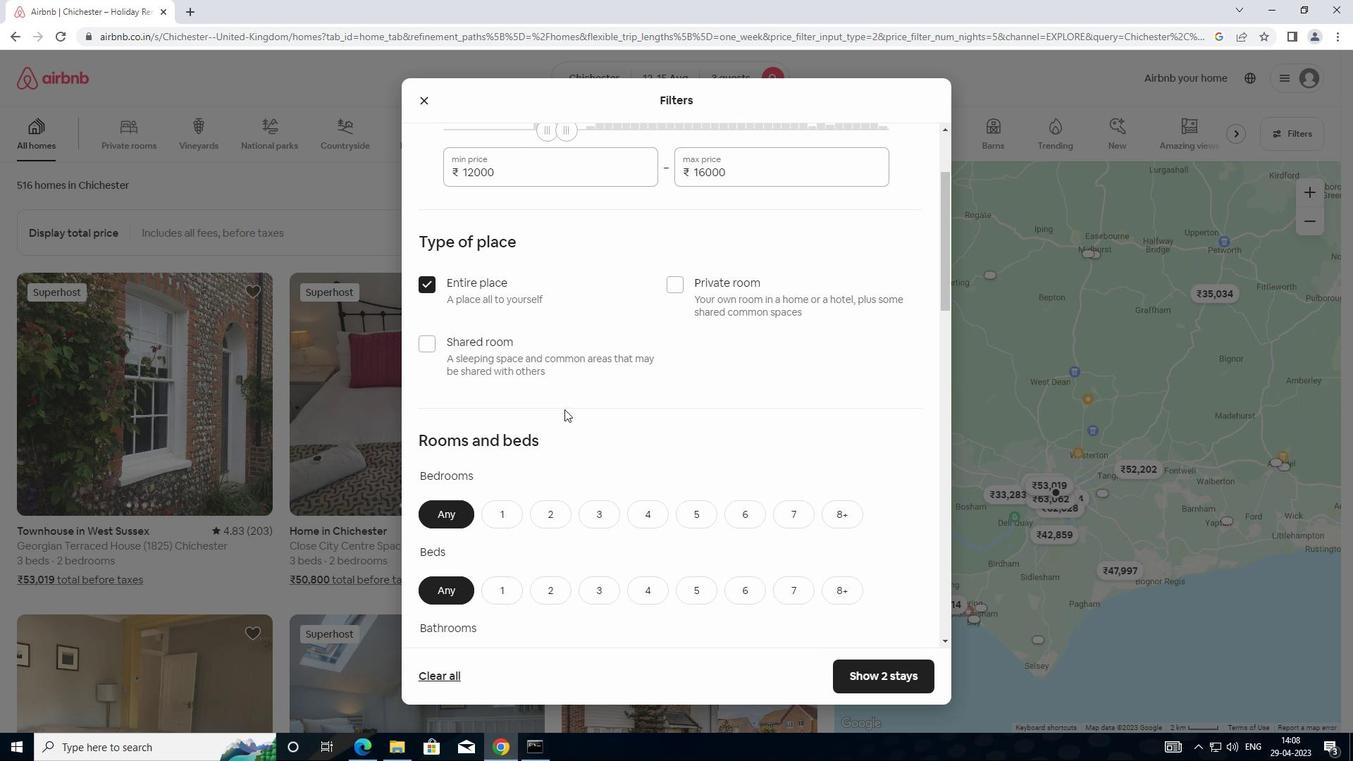 
Action: Mouse scrolled (560, 406) with delta (0, 0)
Screenshot: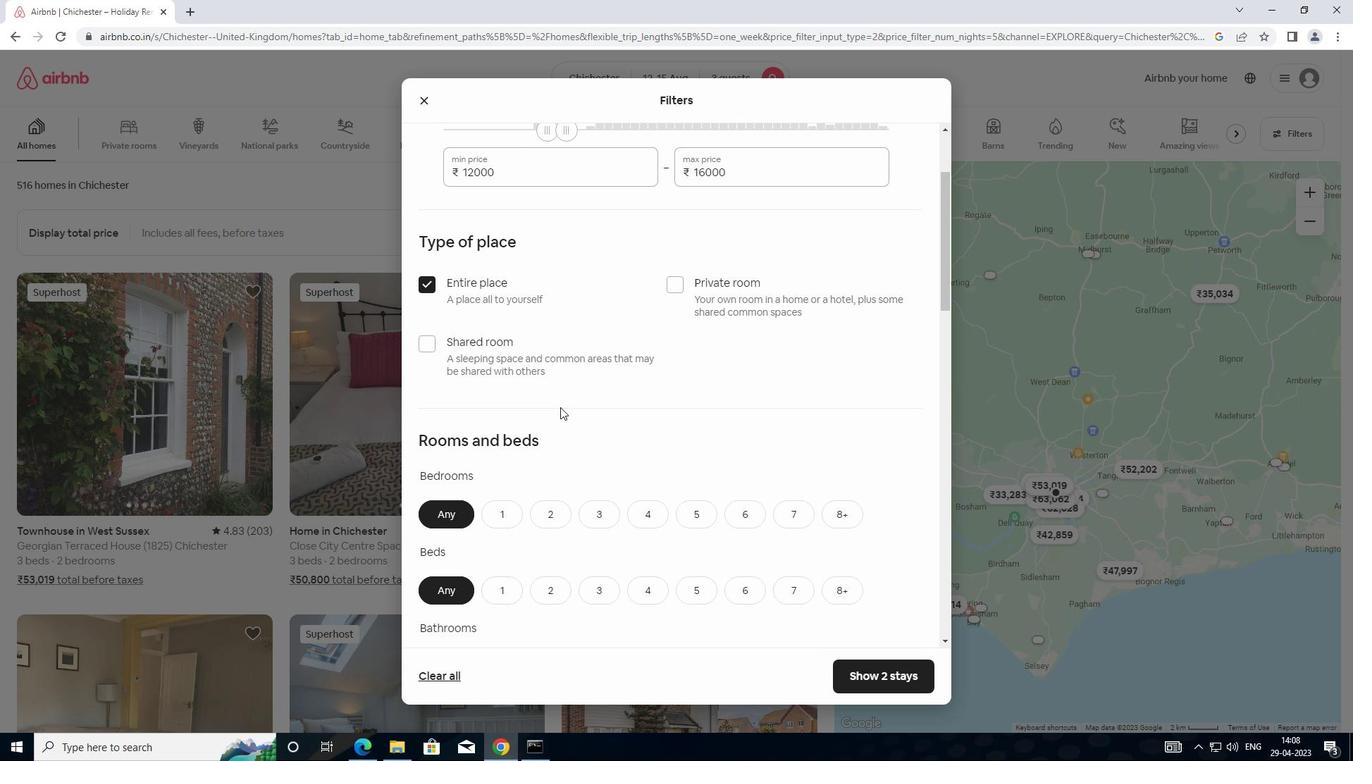 
Action: Mouse moved to (533, 381)
Screenshot: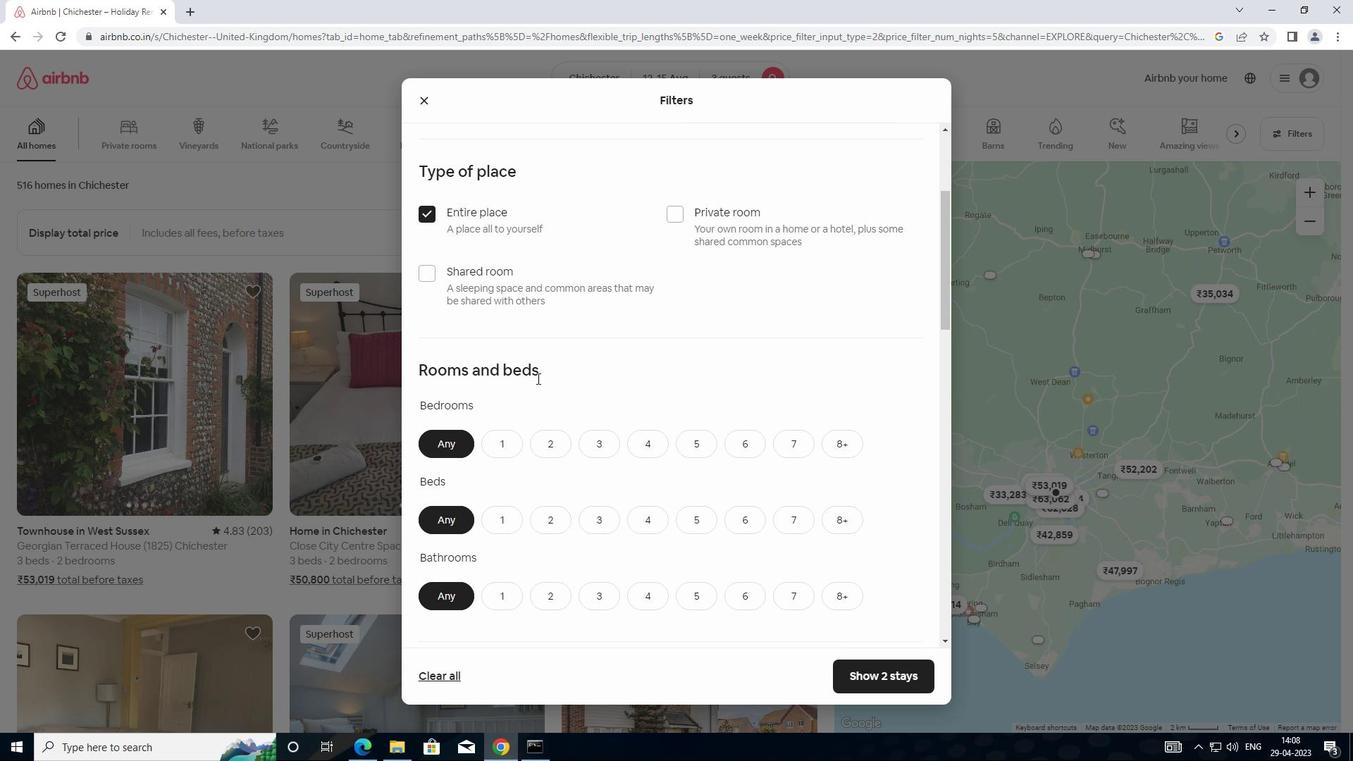 
Action: Mouse scrolled (533, 380) with delta (0, 0)
Screenshot: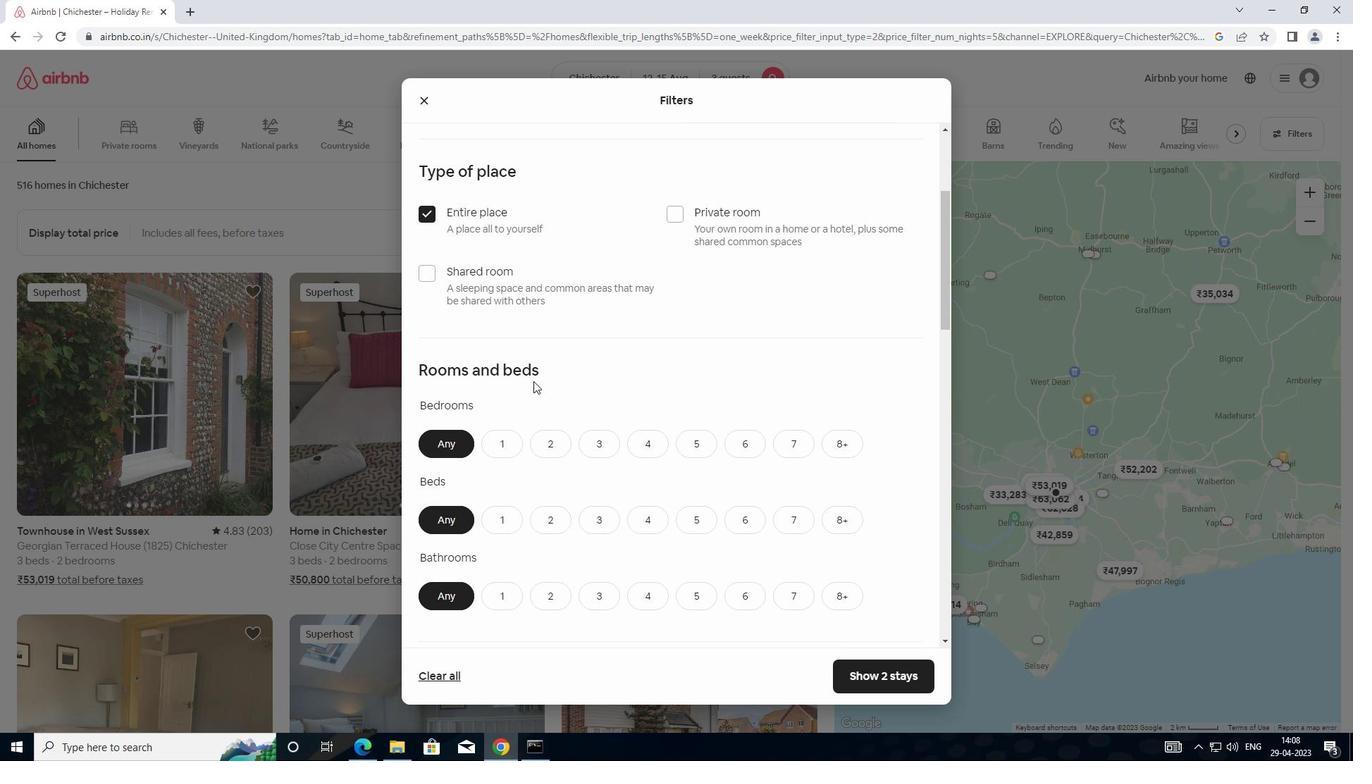 
Action: Mouse moved to (540, 370)
Screenshot: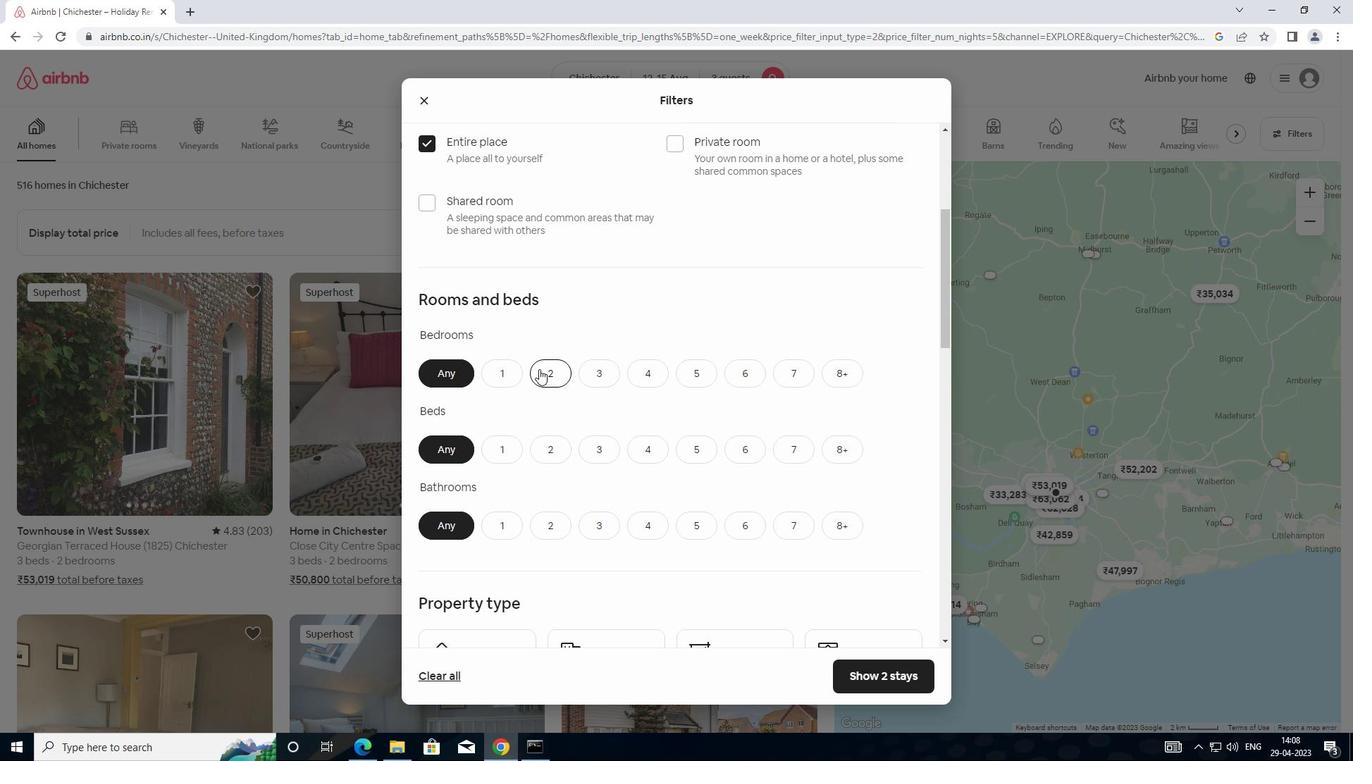 
Action: Mouse pressed left at (540, 370)
Screenshot: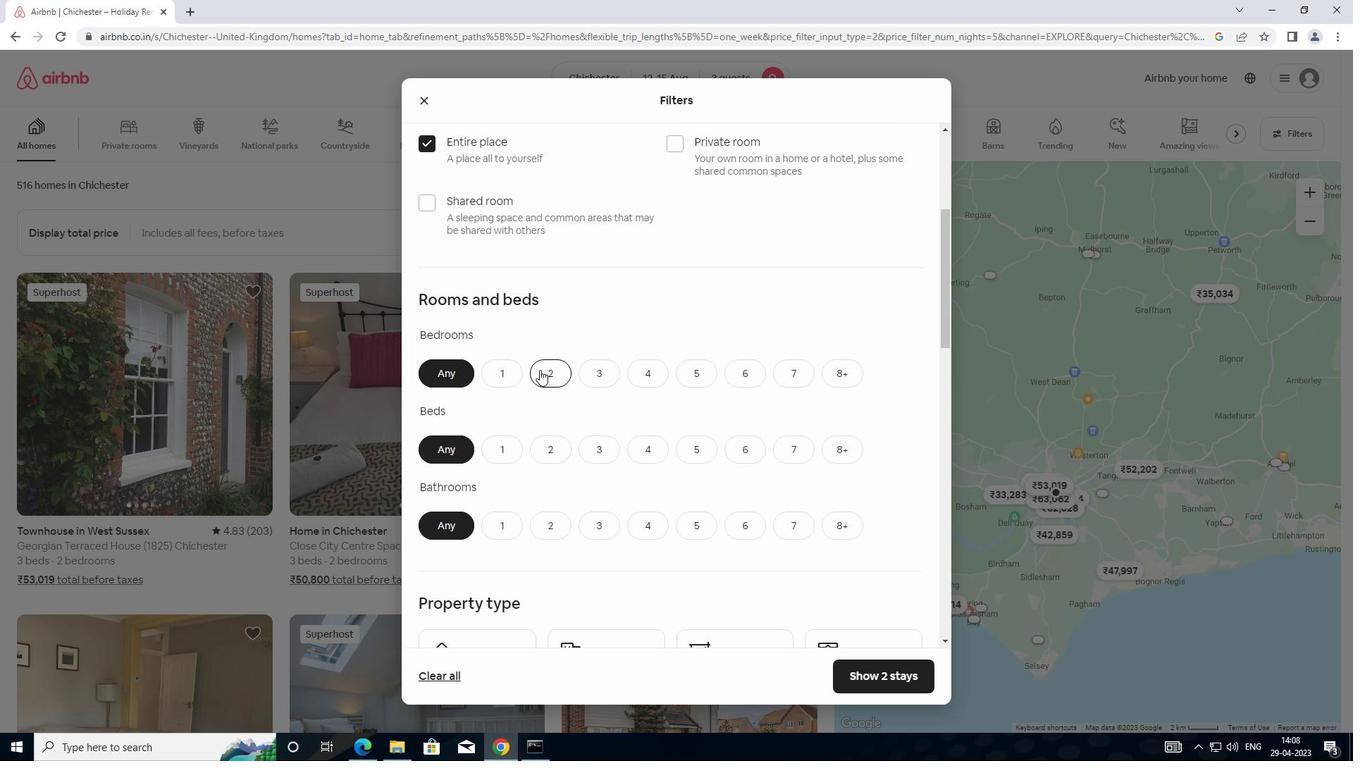 
Action: Mouse moved to (598, 443)
Screenshot: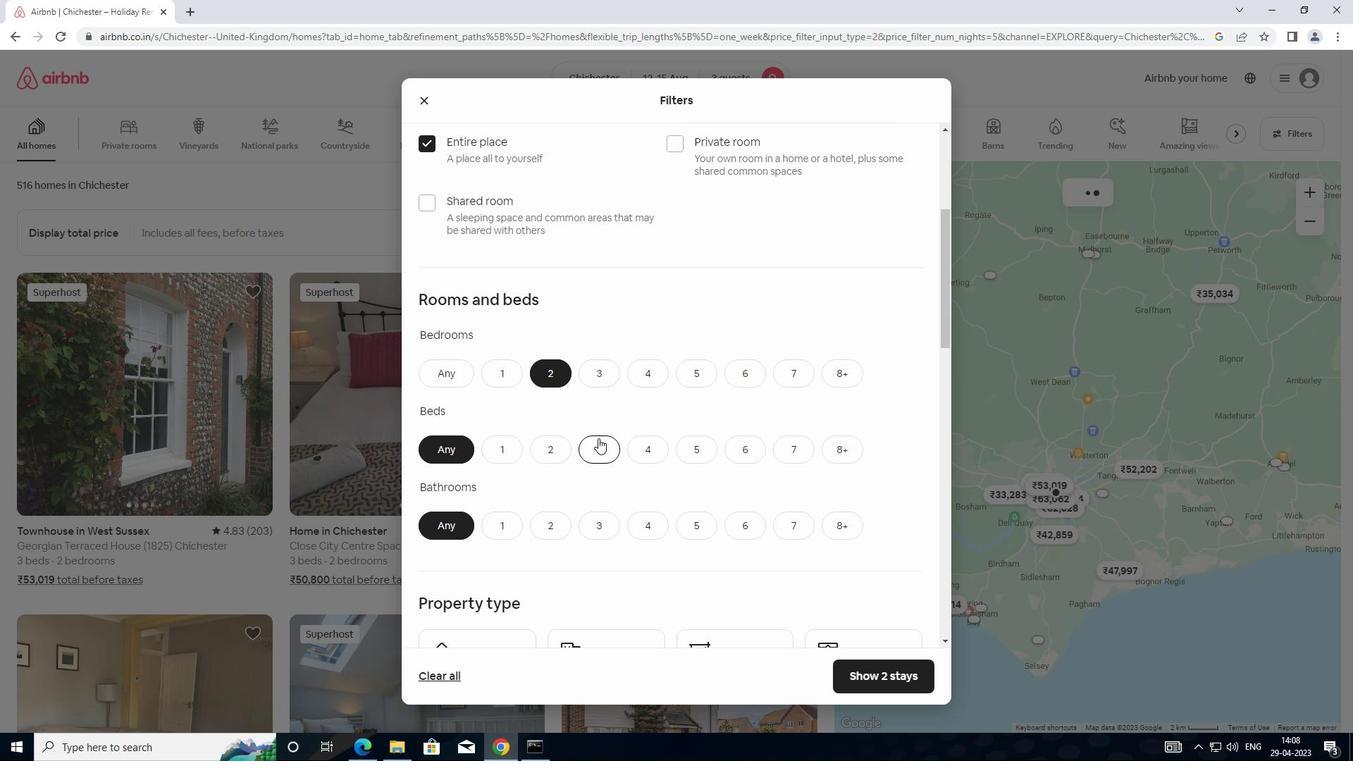 
Action: Mouse pressed left at (598, 443)
Screenshot: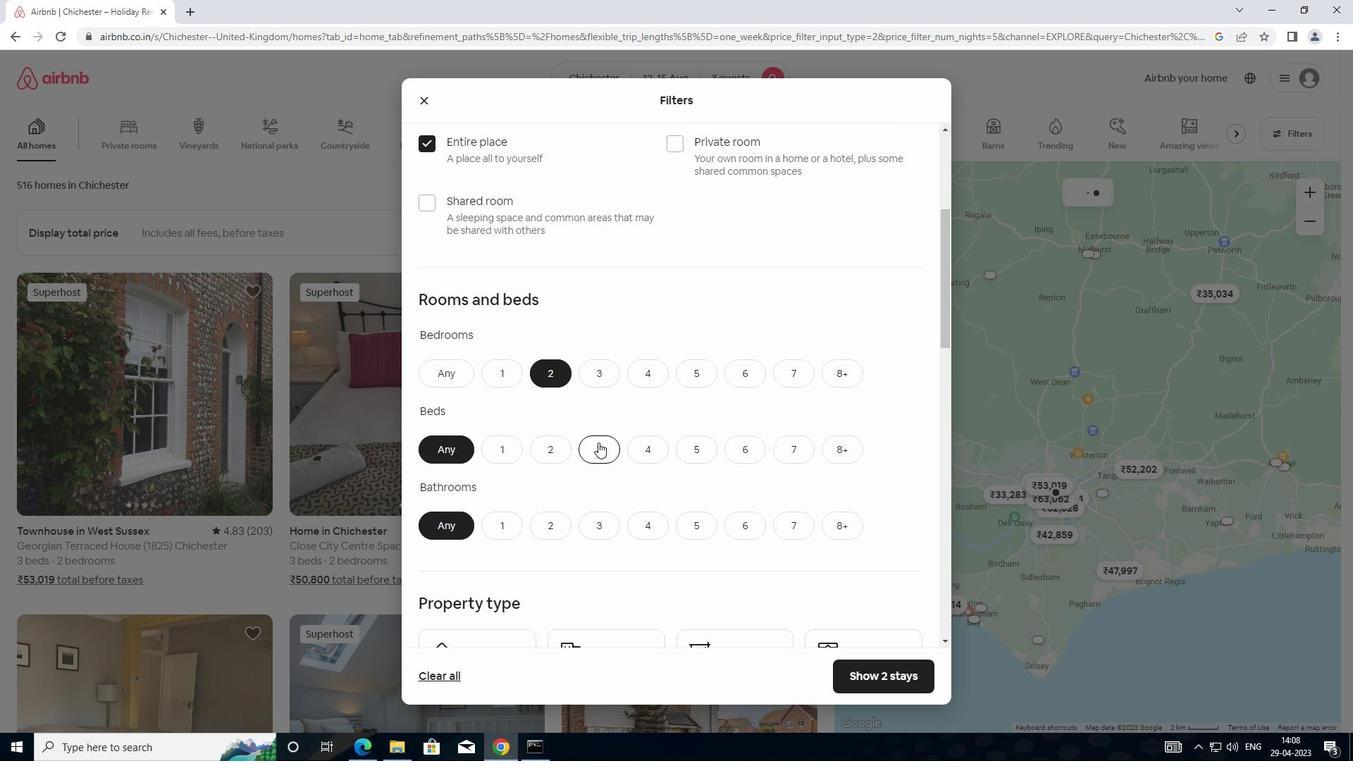 
Action: Mouse moved to (500, 530)
Screenshot: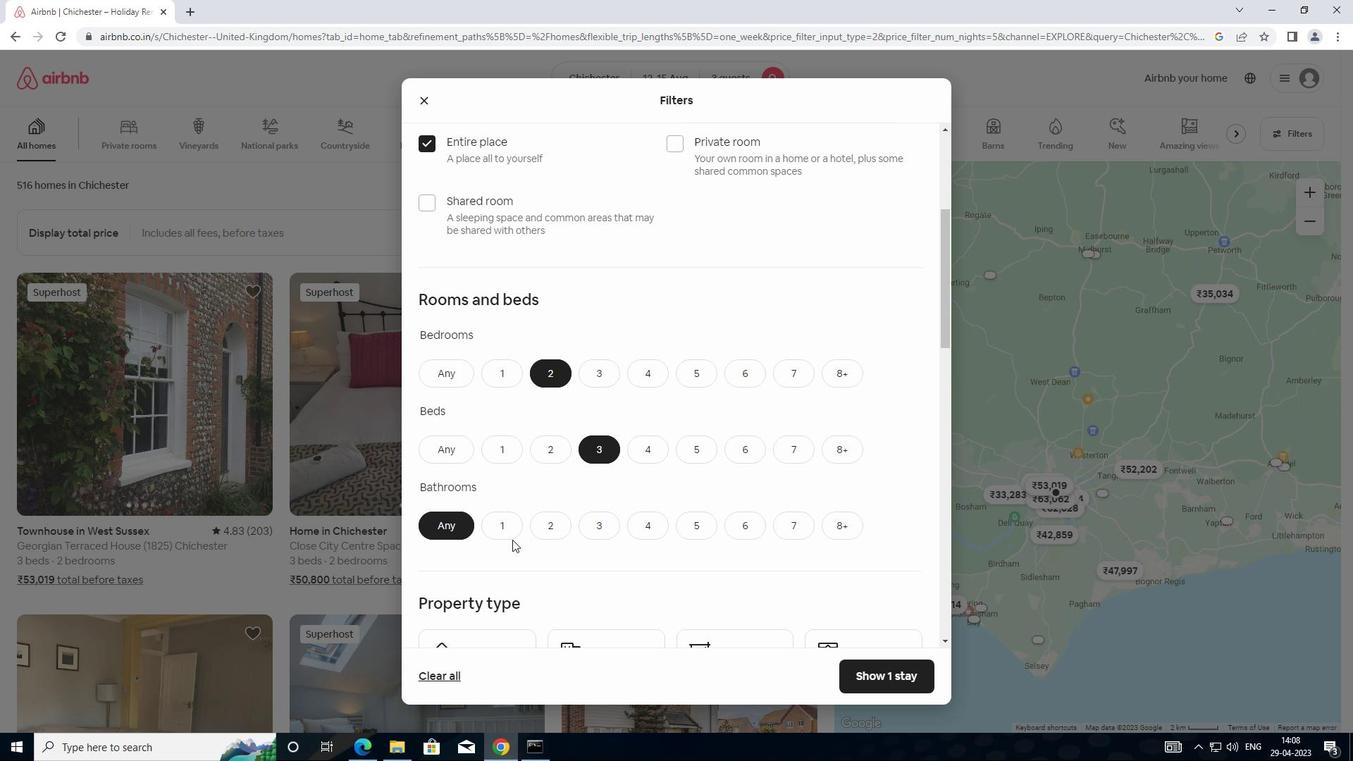 
Action: Mouse pressed left at (500, 530)
Screenshot: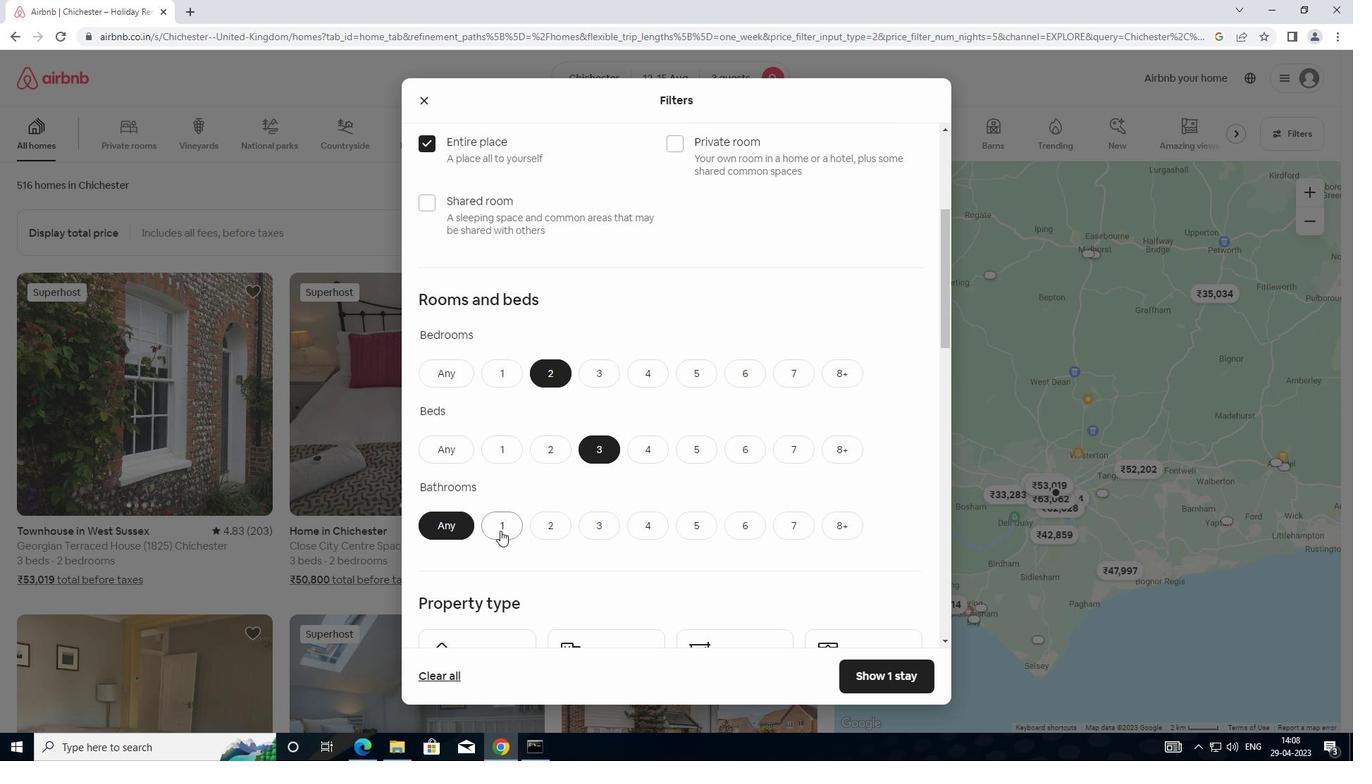 
Action: Mouse moved to (510, 503)
Screenshot: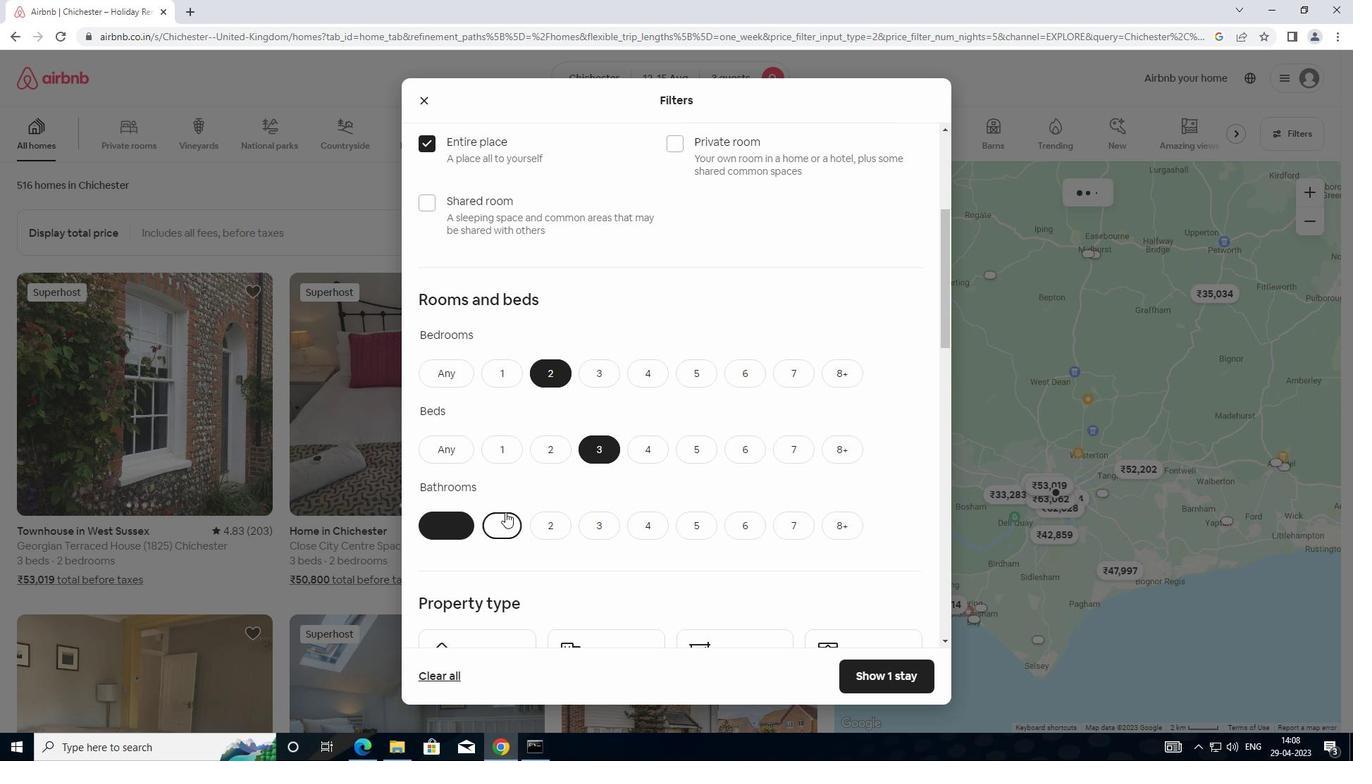 
Action: Mouse scrolled (510, 502) with delta (0, 0)
Screenshot: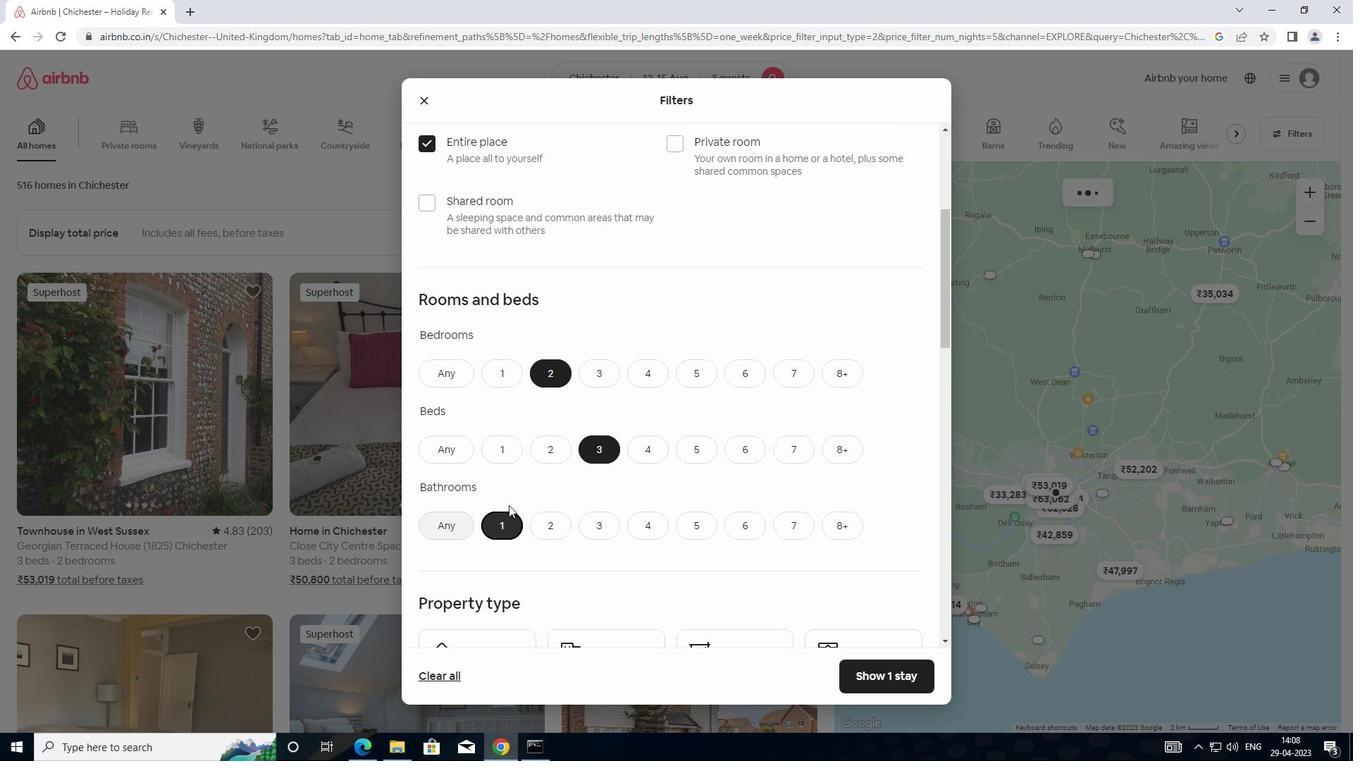 
Action: Mouse scrolled (510, 502) with delta (0, 0)
Screenshot: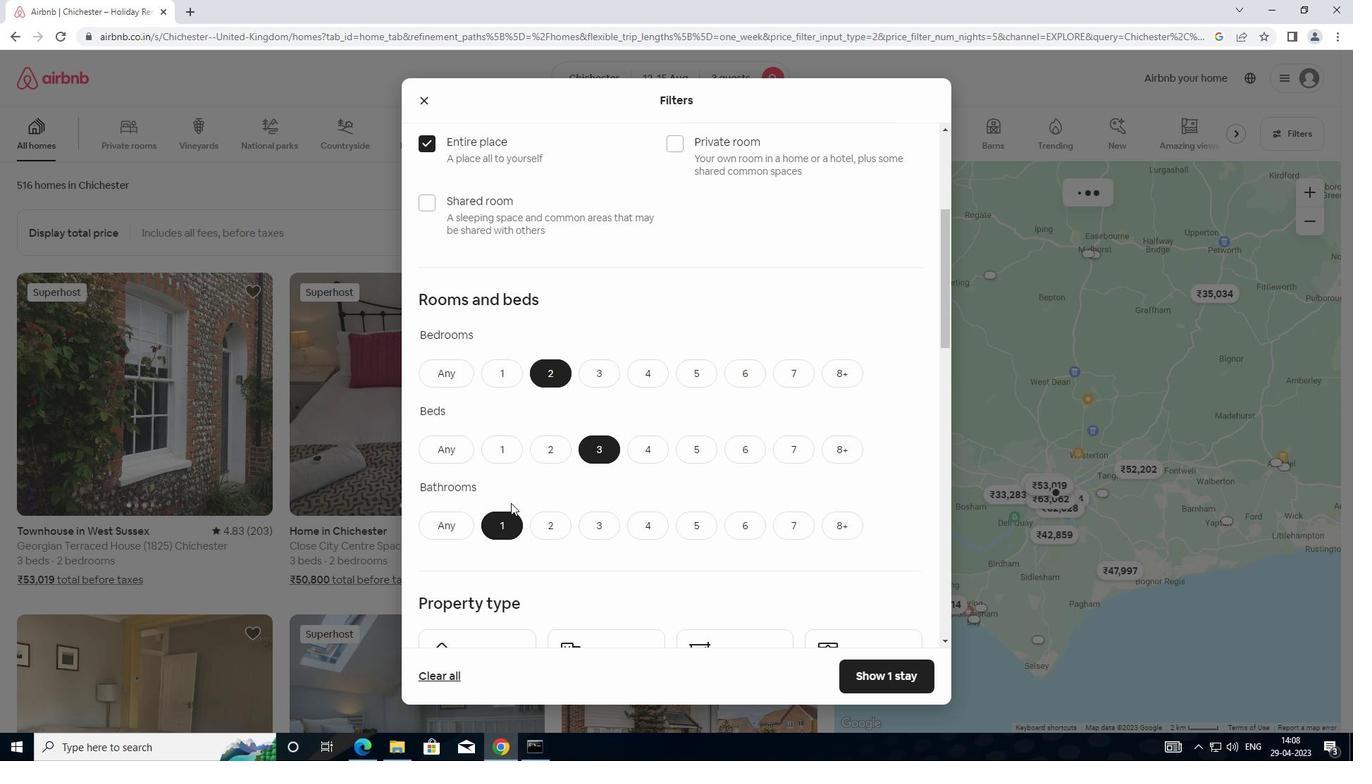 
Action: Mouse scrolled (510, 502) with delta (0, 0)
Screenshot: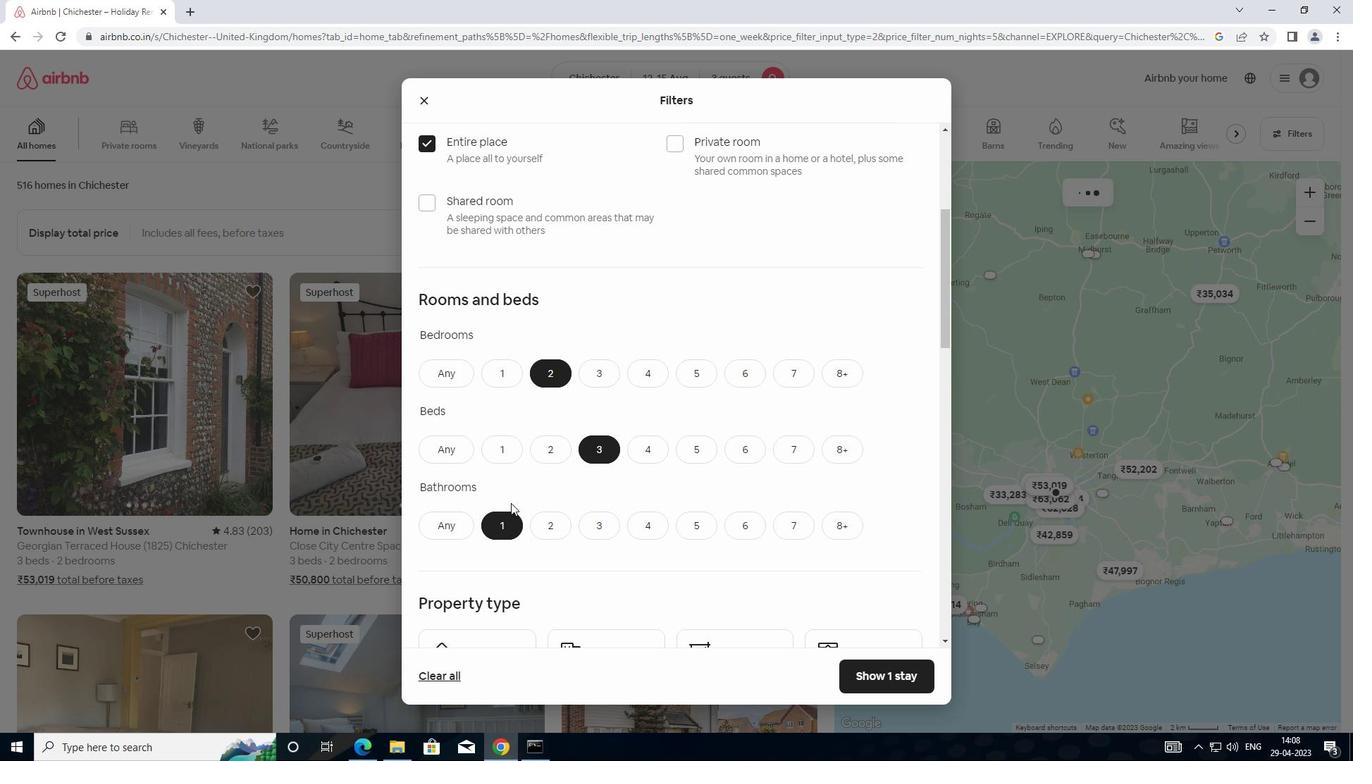 
Action: Mouse moved to (468, 454)
Screenshot: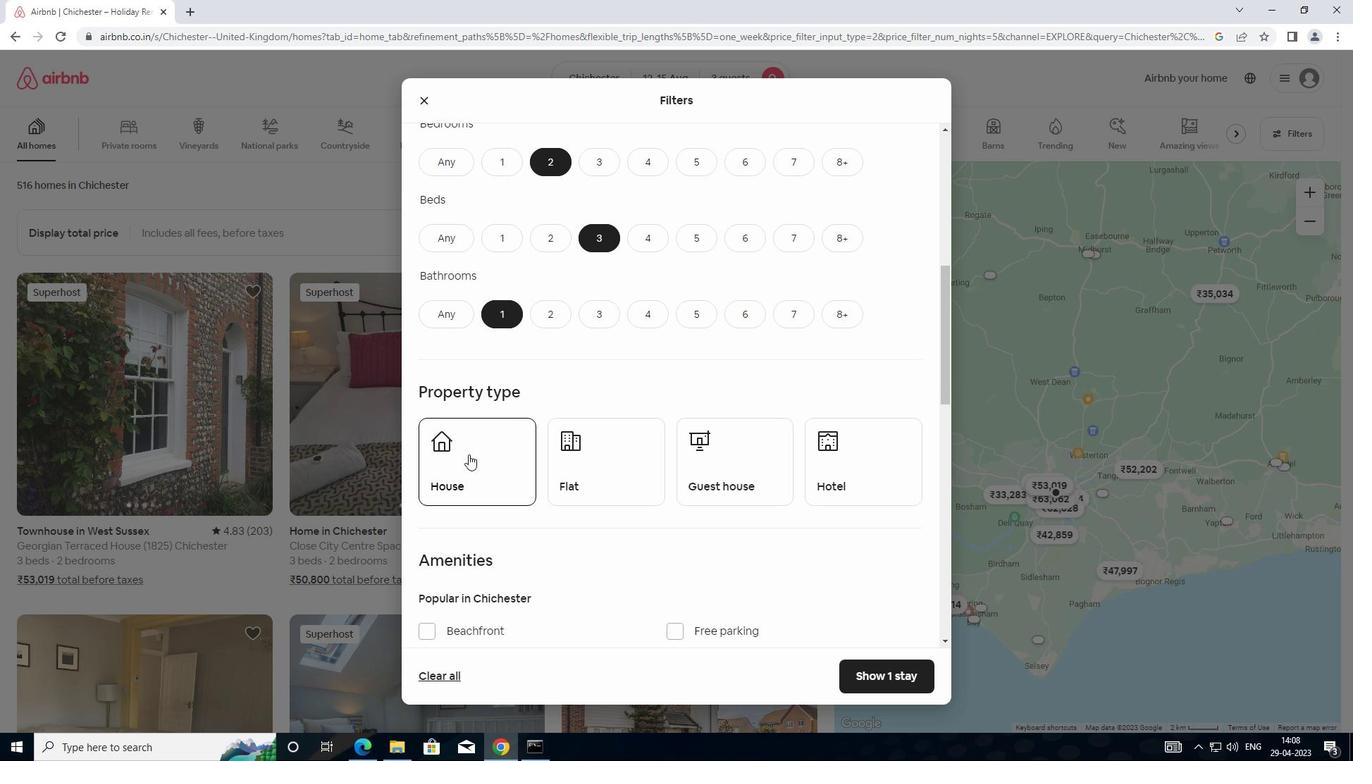 
Action: Mouse pressed left at (468, 454)
Screenshot: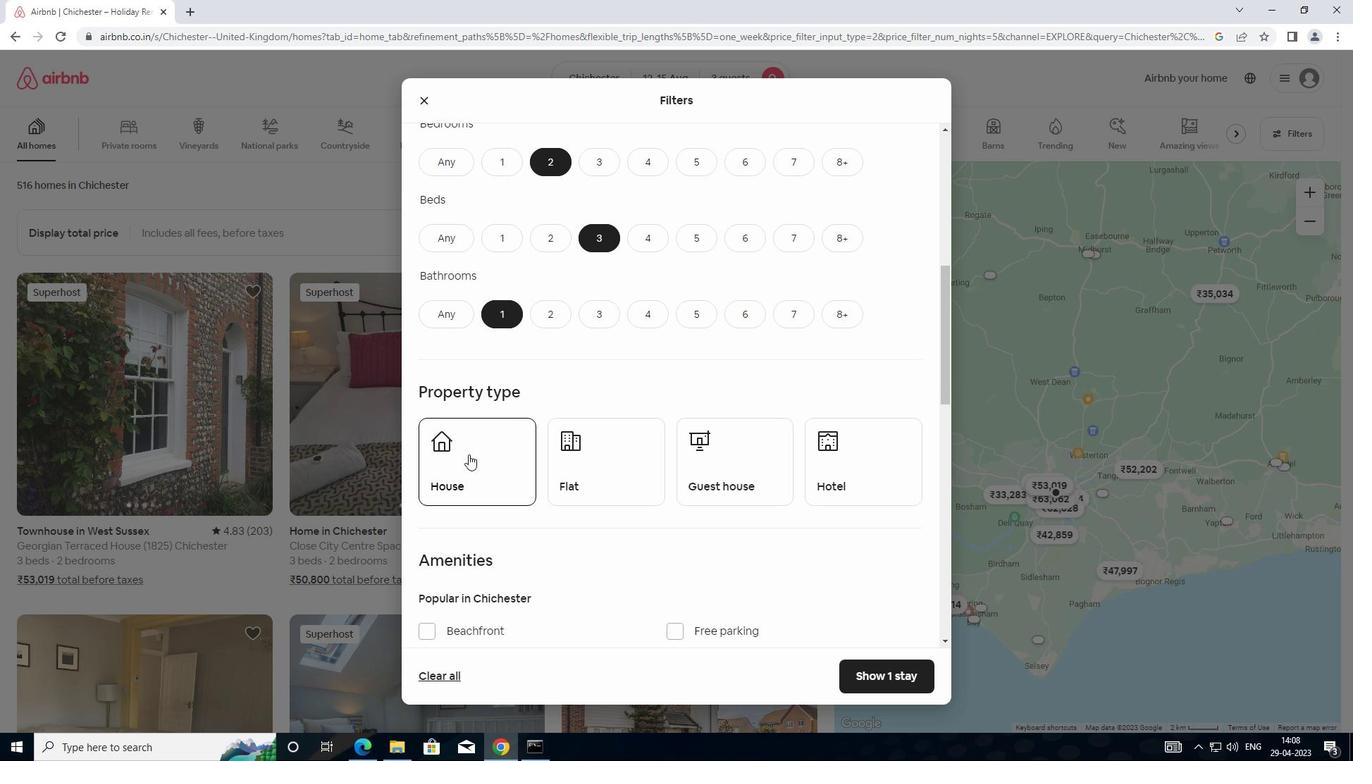 
Action: Mouse moved to (594, 484)
Screenshot: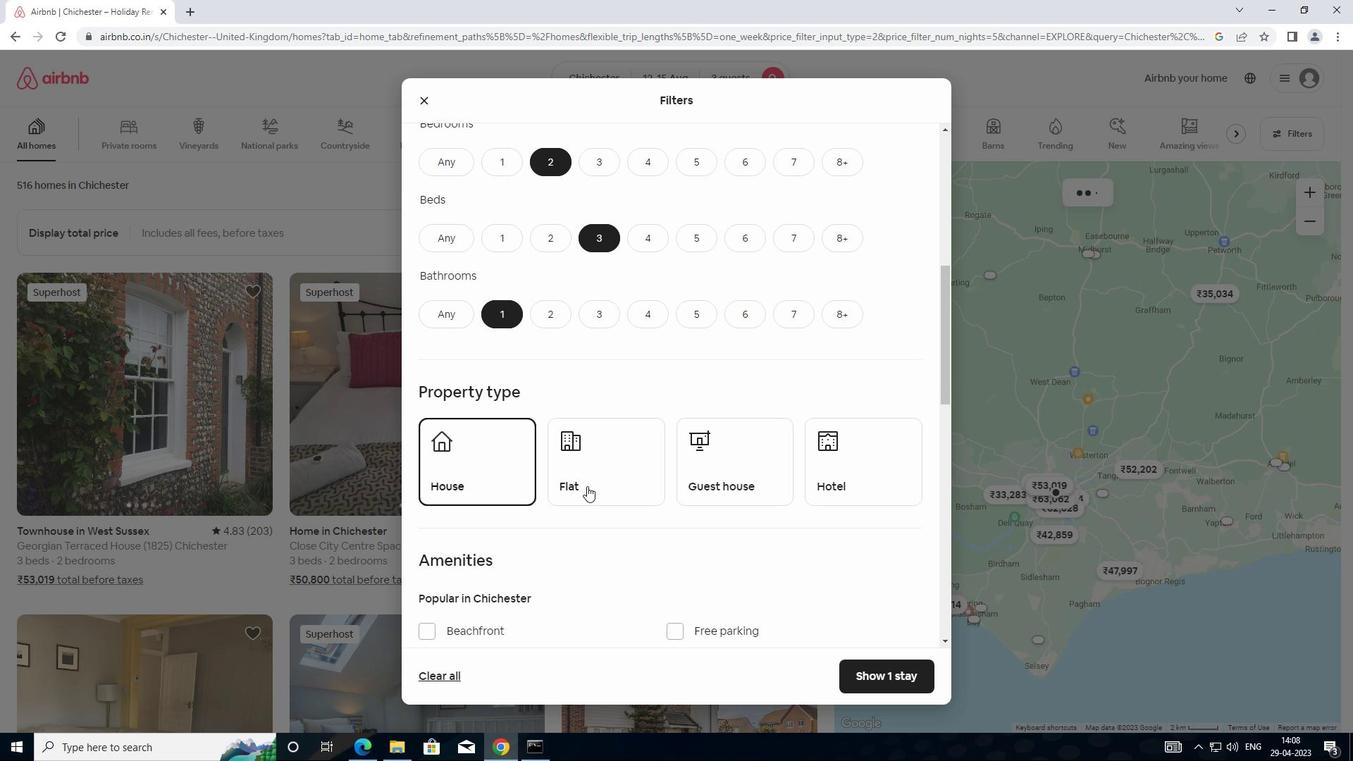 
Action: Mouse pressed left at (594, 484)
Screenshot: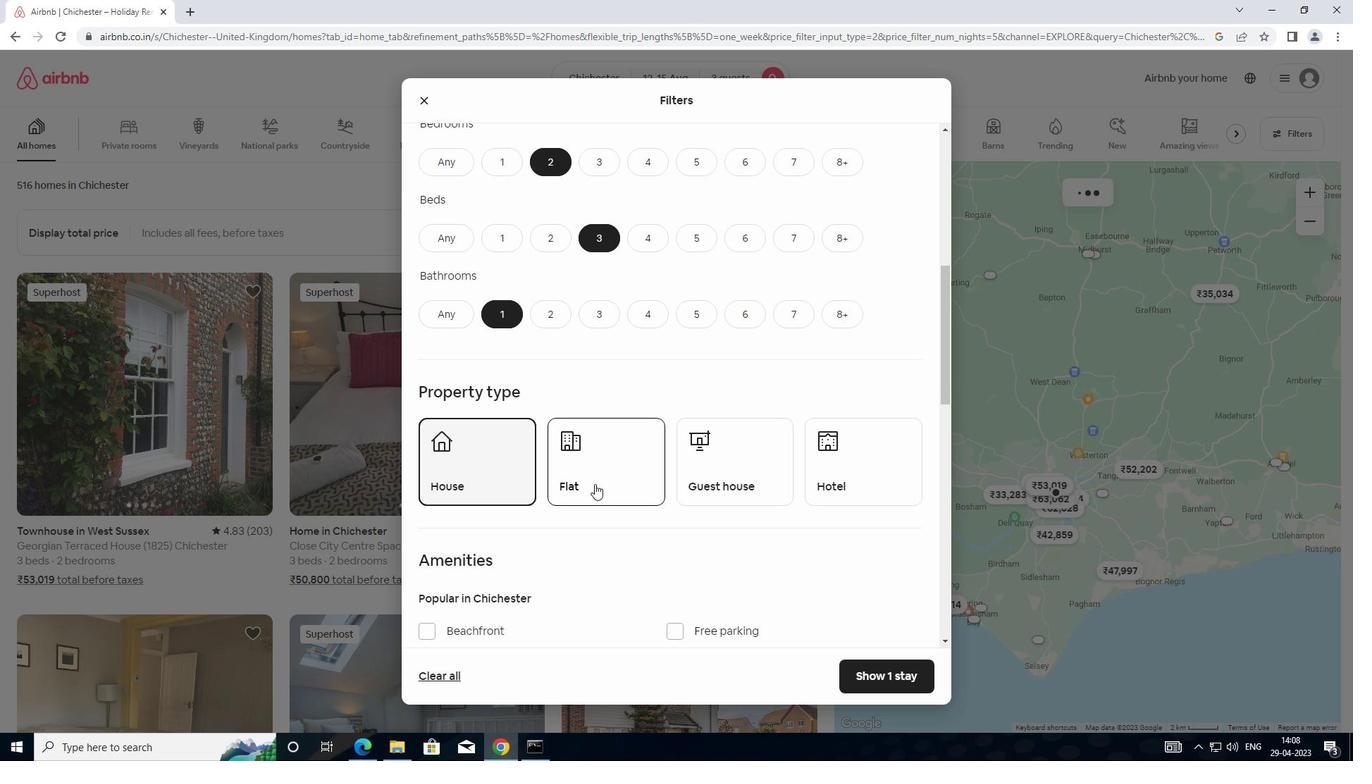 
Action: Mouse moved to (728, 472)
Screenshot: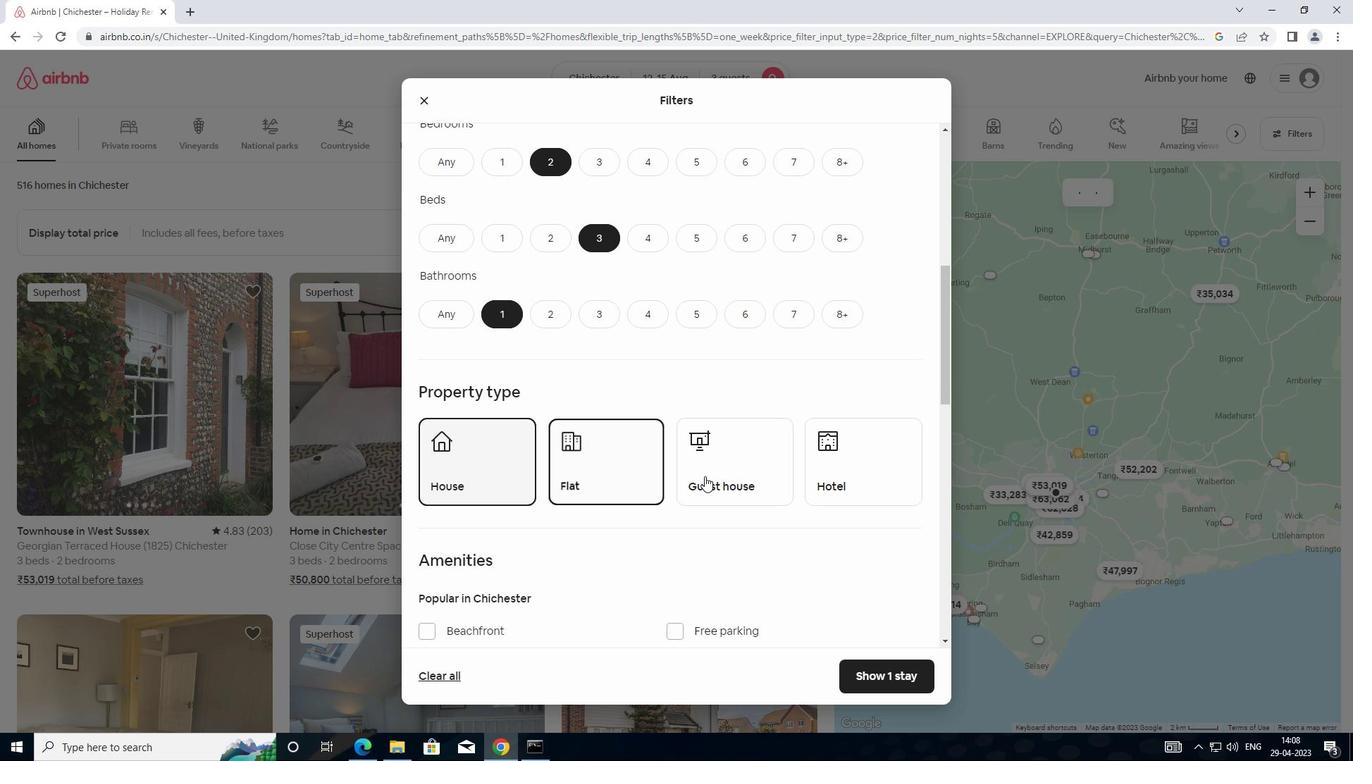 
Action: Mouse pressed left at (728, 472)
Screenshot: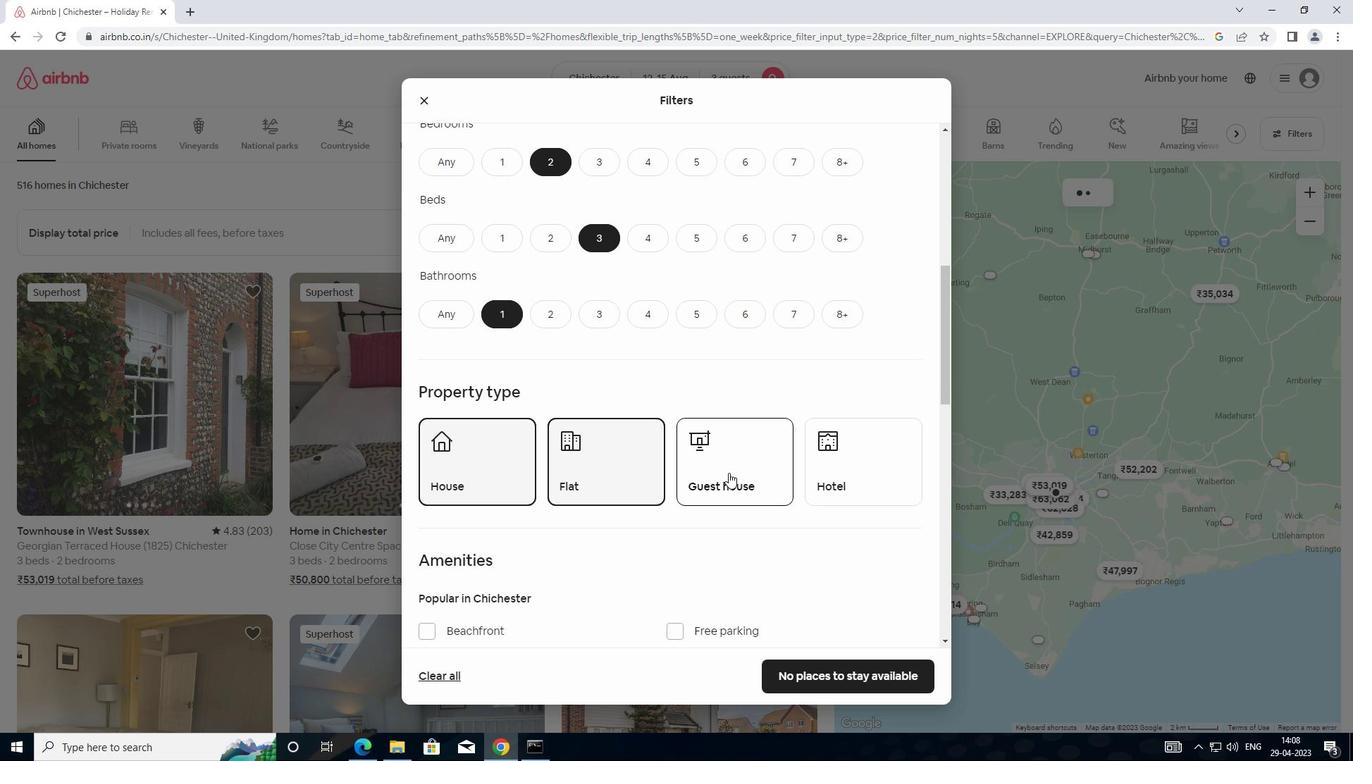 
Action: Mouse moved to (602, 520)
Screenshot: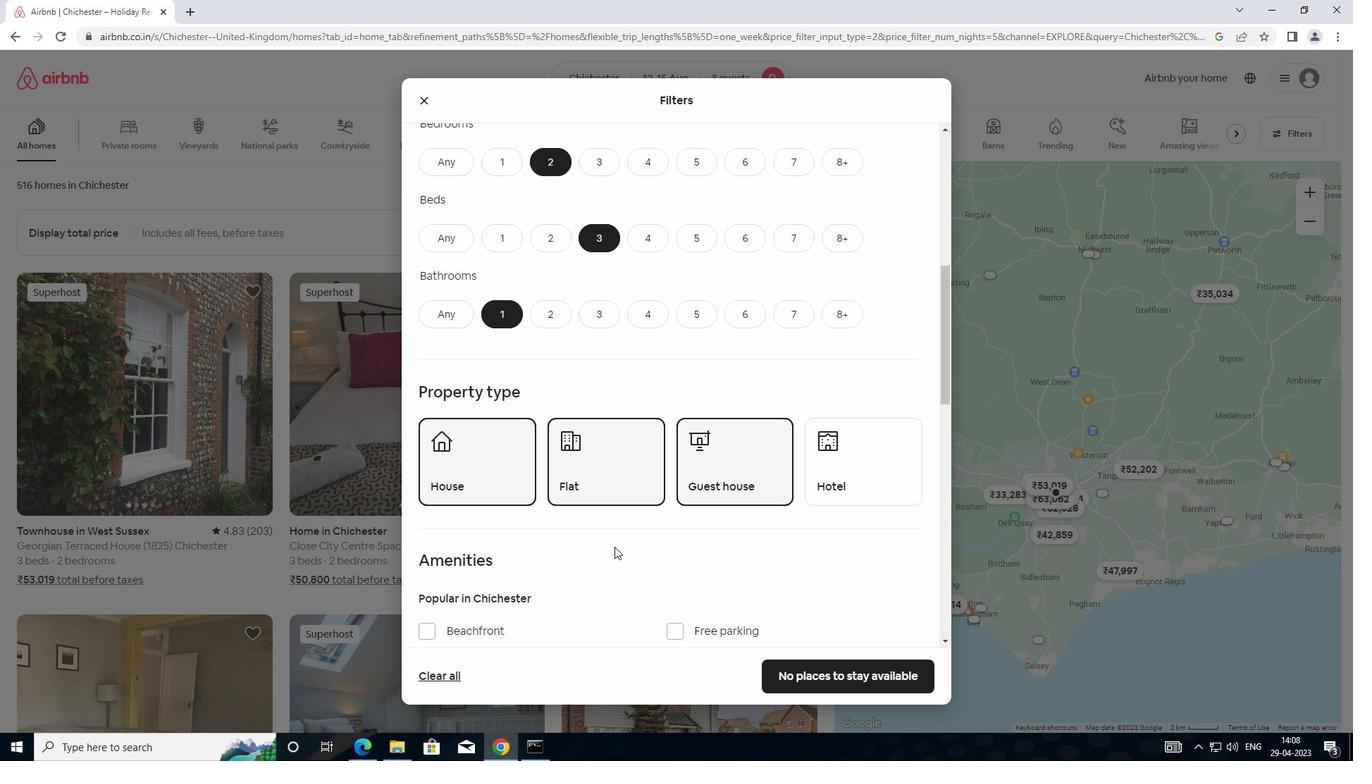 
Action: Mouse scrolled (602, 520) with delta (0, 0)
Screenshot: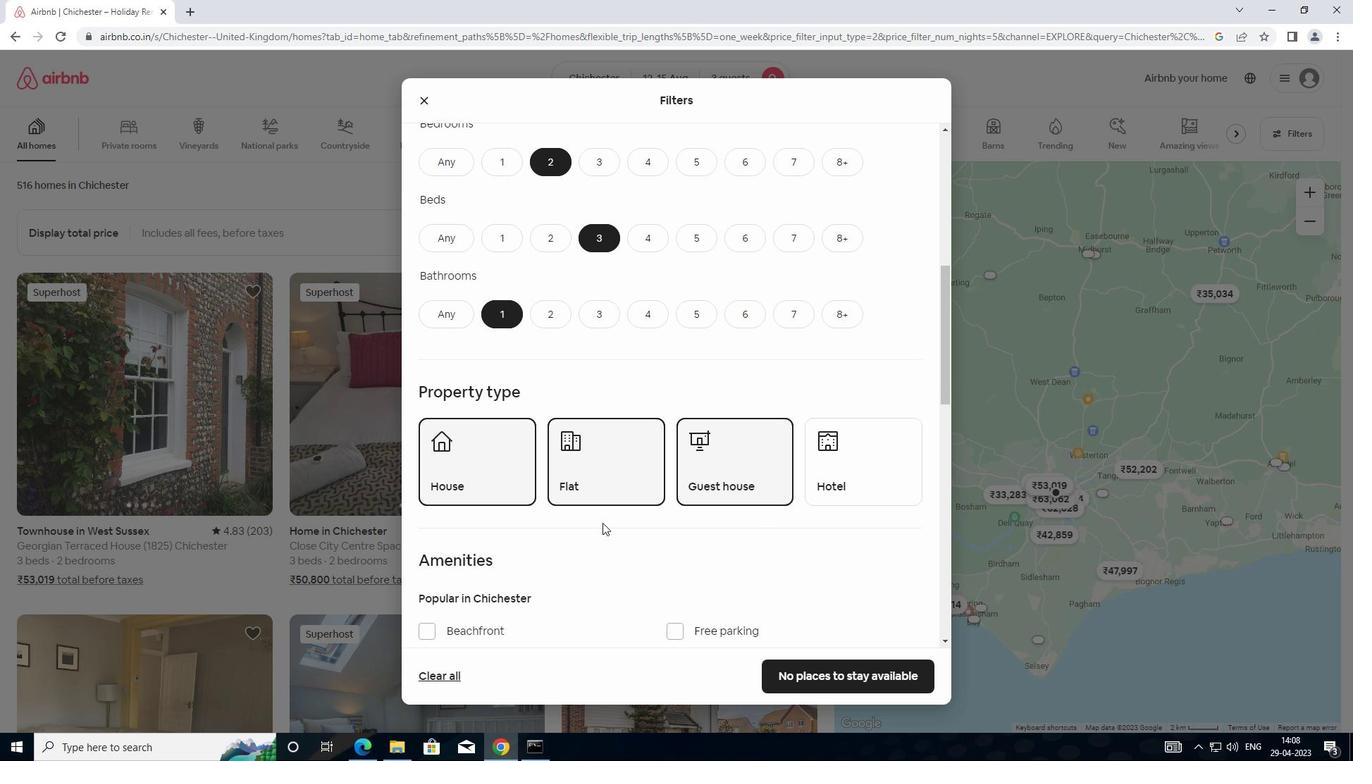 
Action: Mouse scrolled (602, 520) with delta (0, 0)
Screenshot: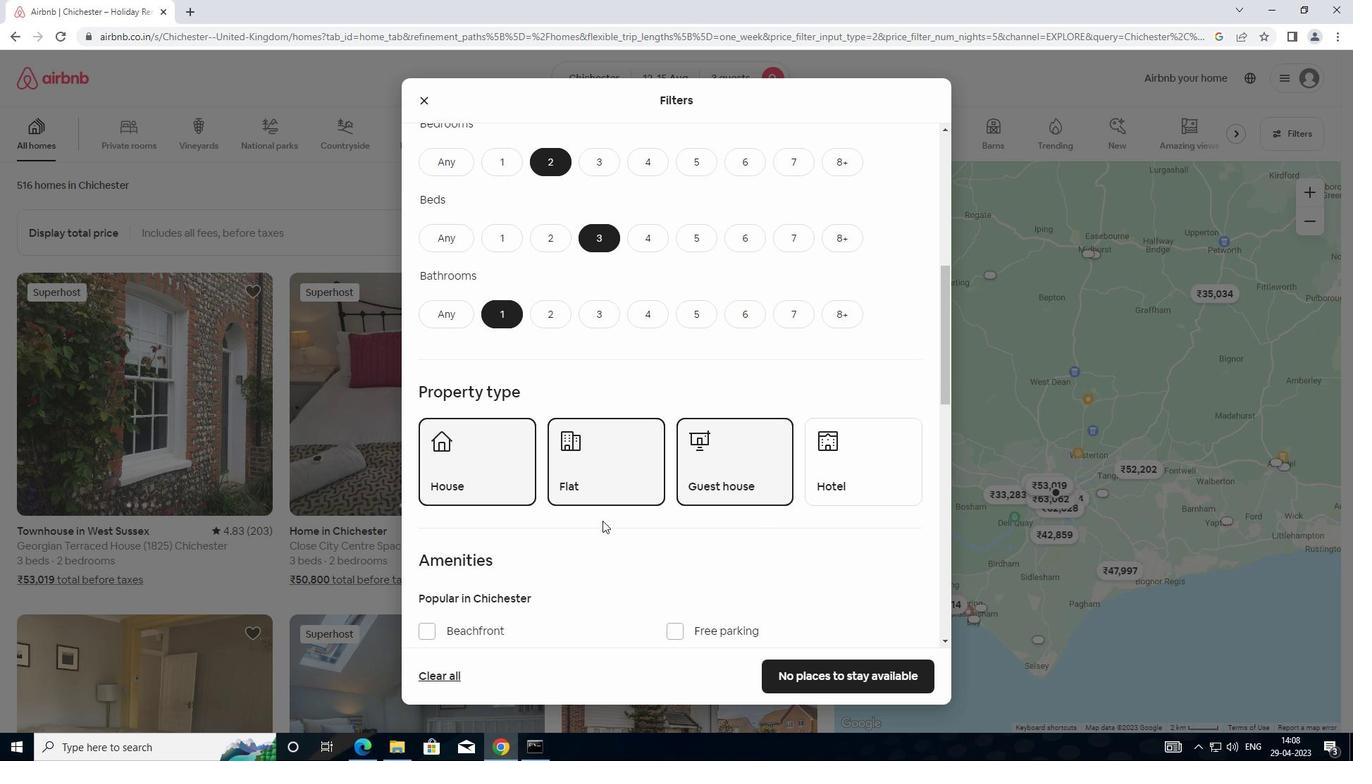 
Action: Mouse scrolled (602, 520) with delta (0, 0)
Screenshot: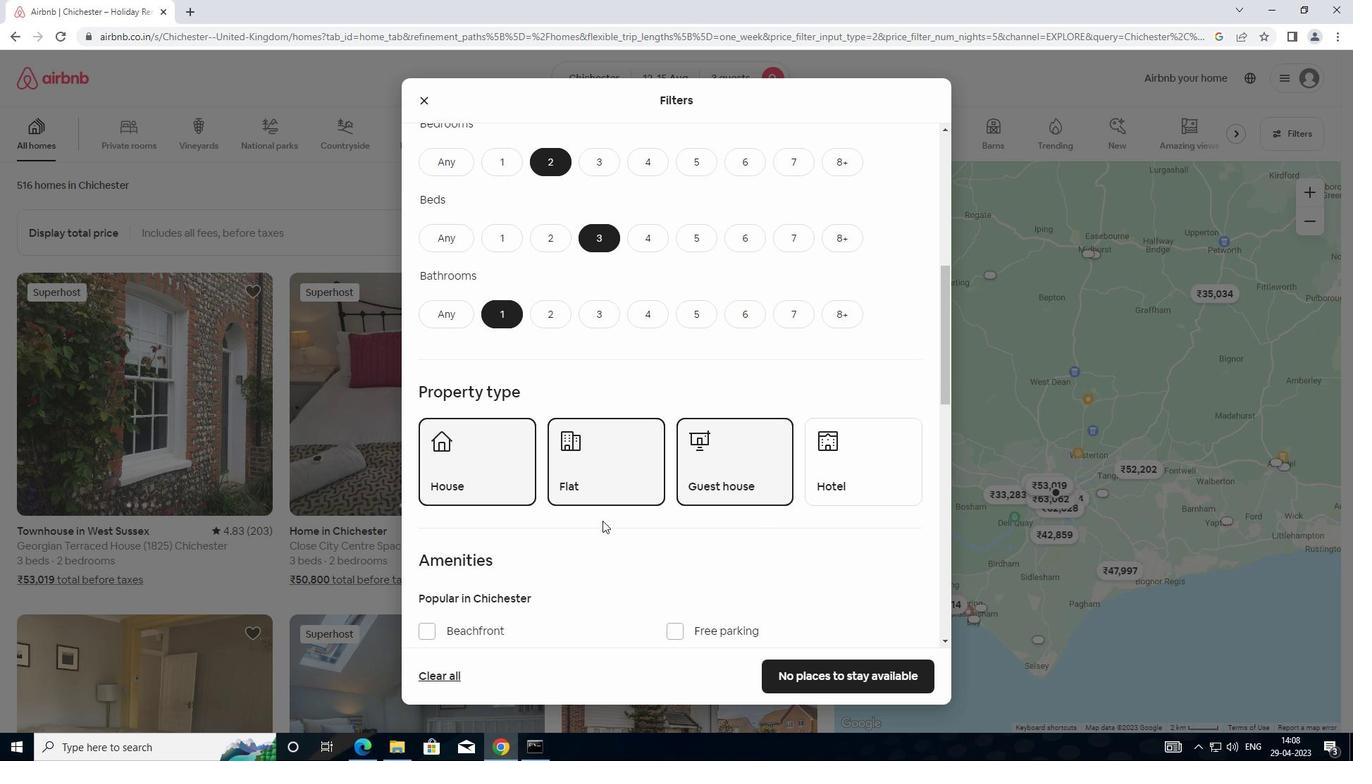 
Action: Mouse moved to (600, 515)
Screenshot: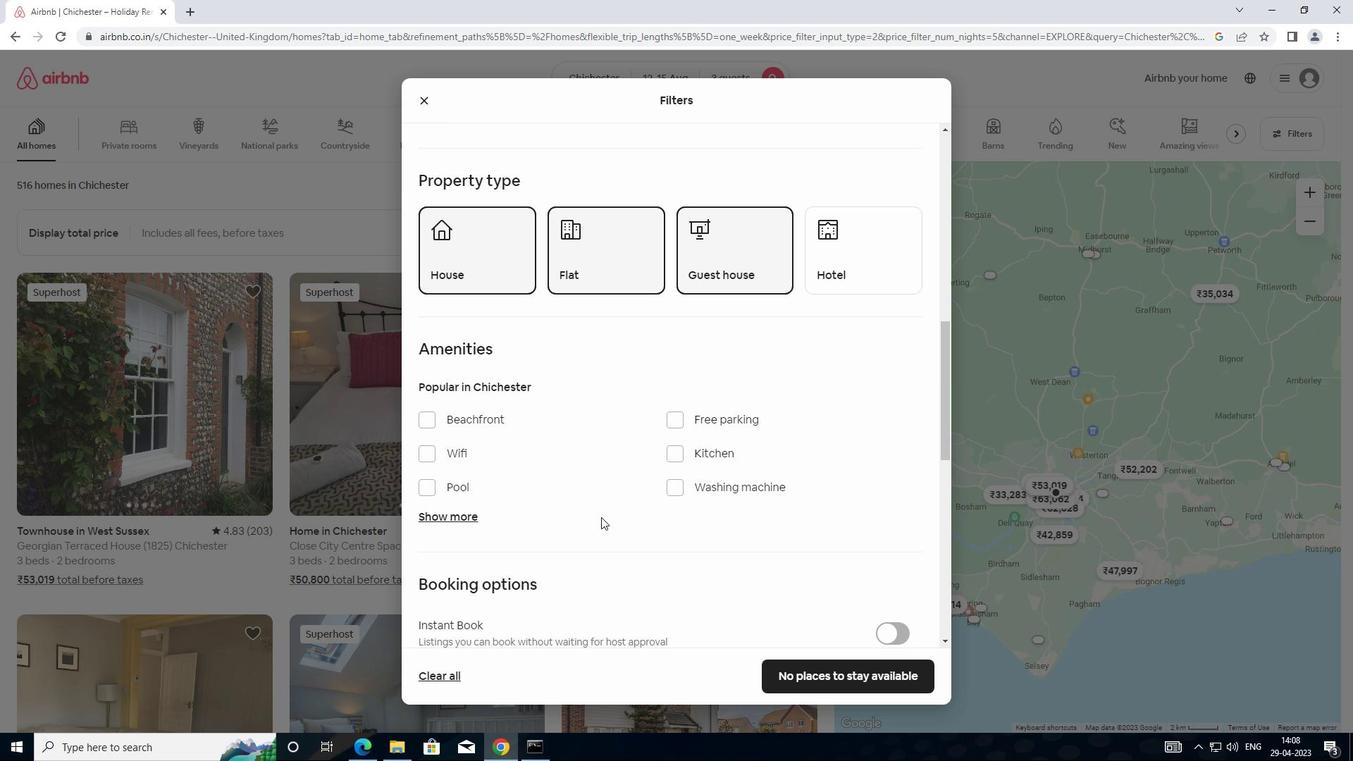 
Action: Mouse scrolled (600, 514) with delta (0, 0)
Screenshot: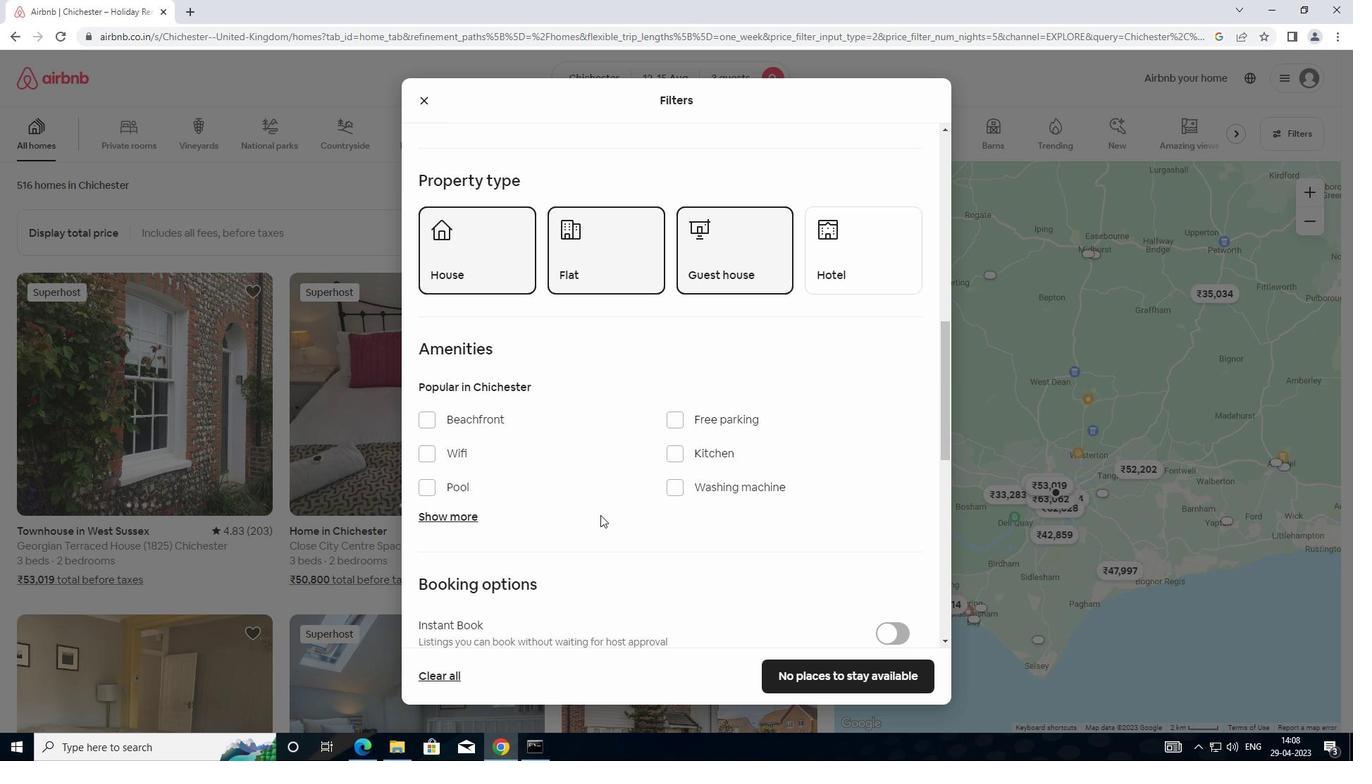 
Action: Mouse moved to (600, 511)
Screenshot: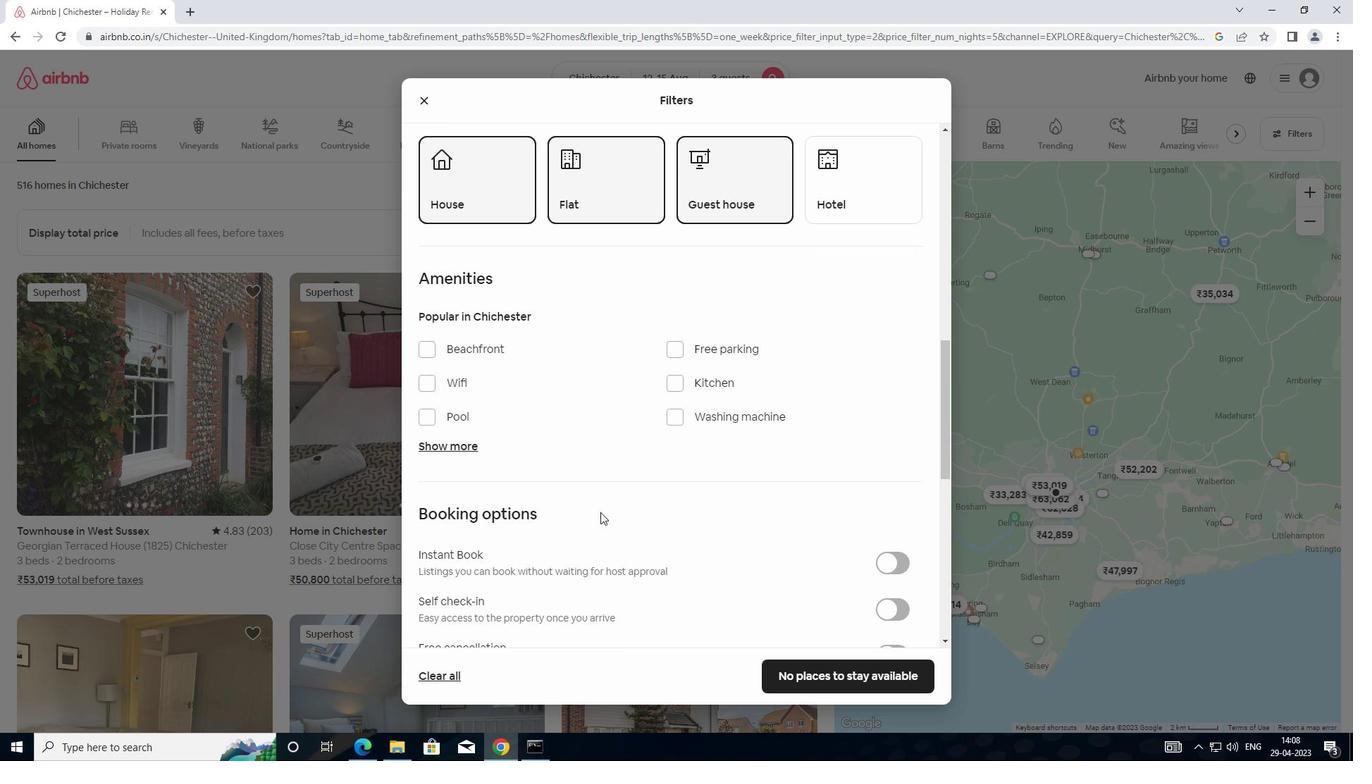 
Action: Mouse scrolled (600, 510) with delta (0, 0)
Screenshot: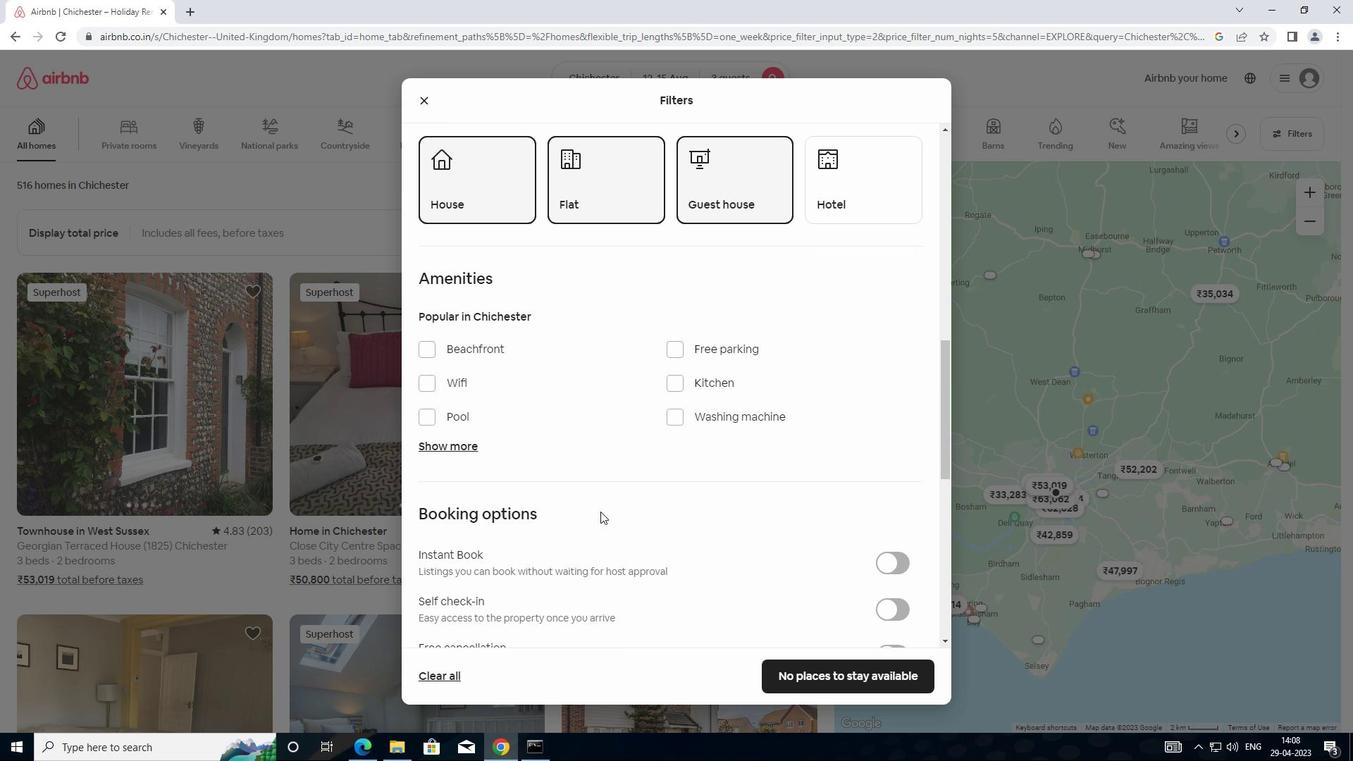 
Action: Mouse scrolled (600, 510) with delta (0, 0)
Screenshot: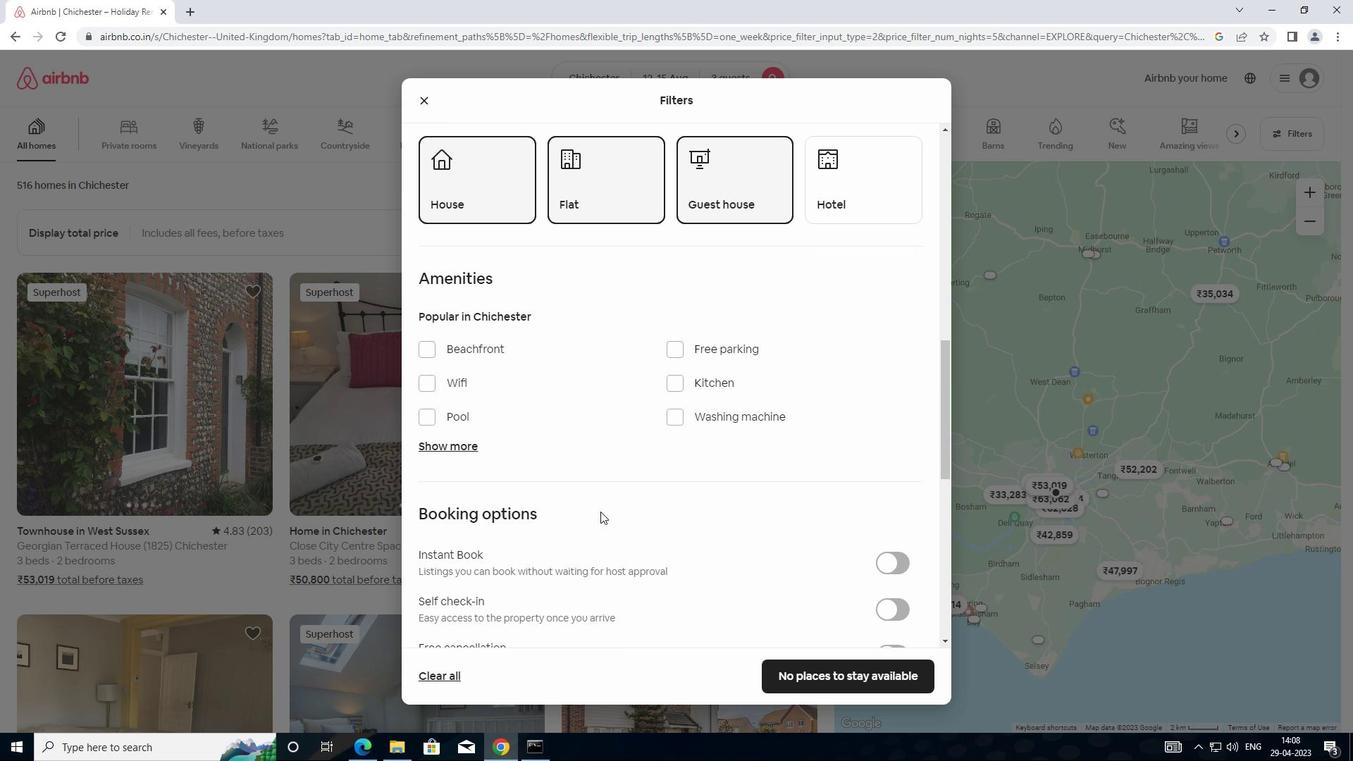 
Action: Mouse moved to (911, 471)
Screenshot: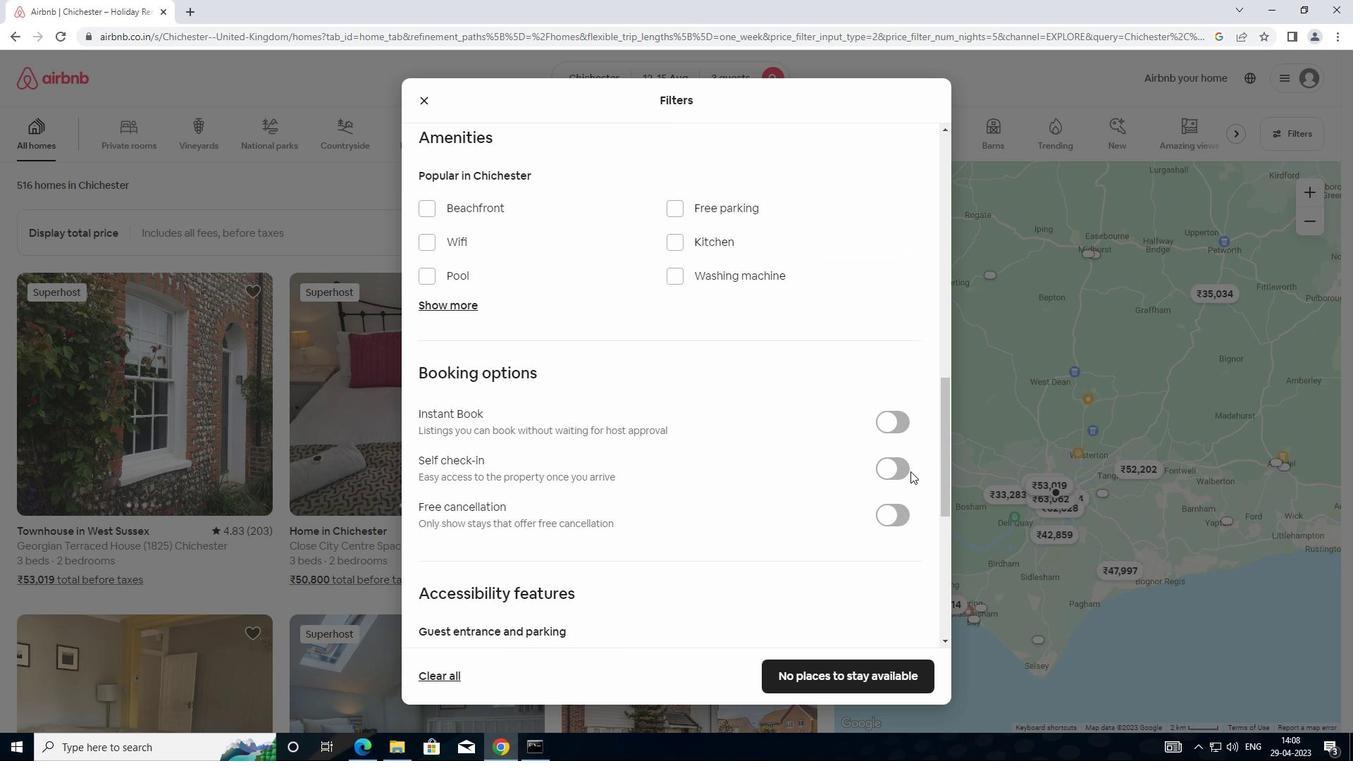 
Action: Mouse pressed left at (911, 471)
Screenshot: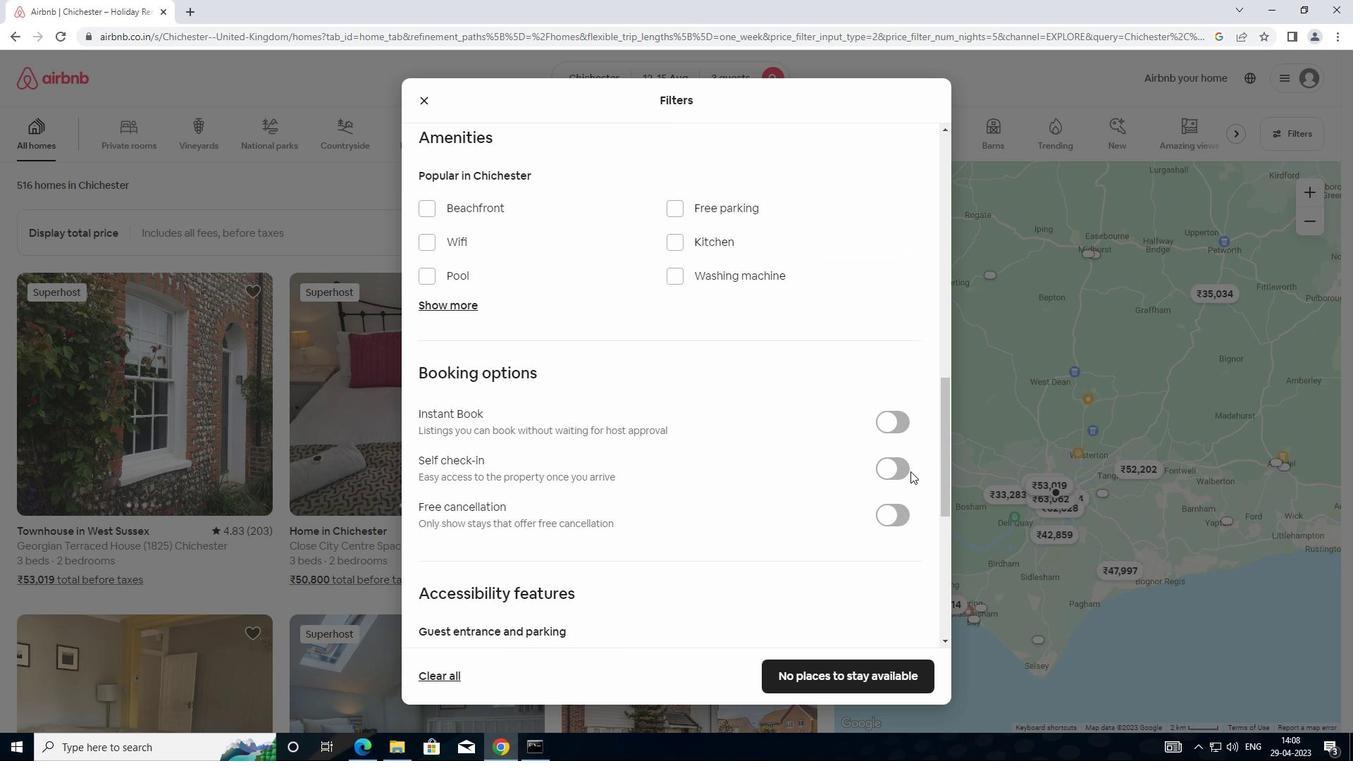
Action: Mouse moved to (901, 472)
Screenshot: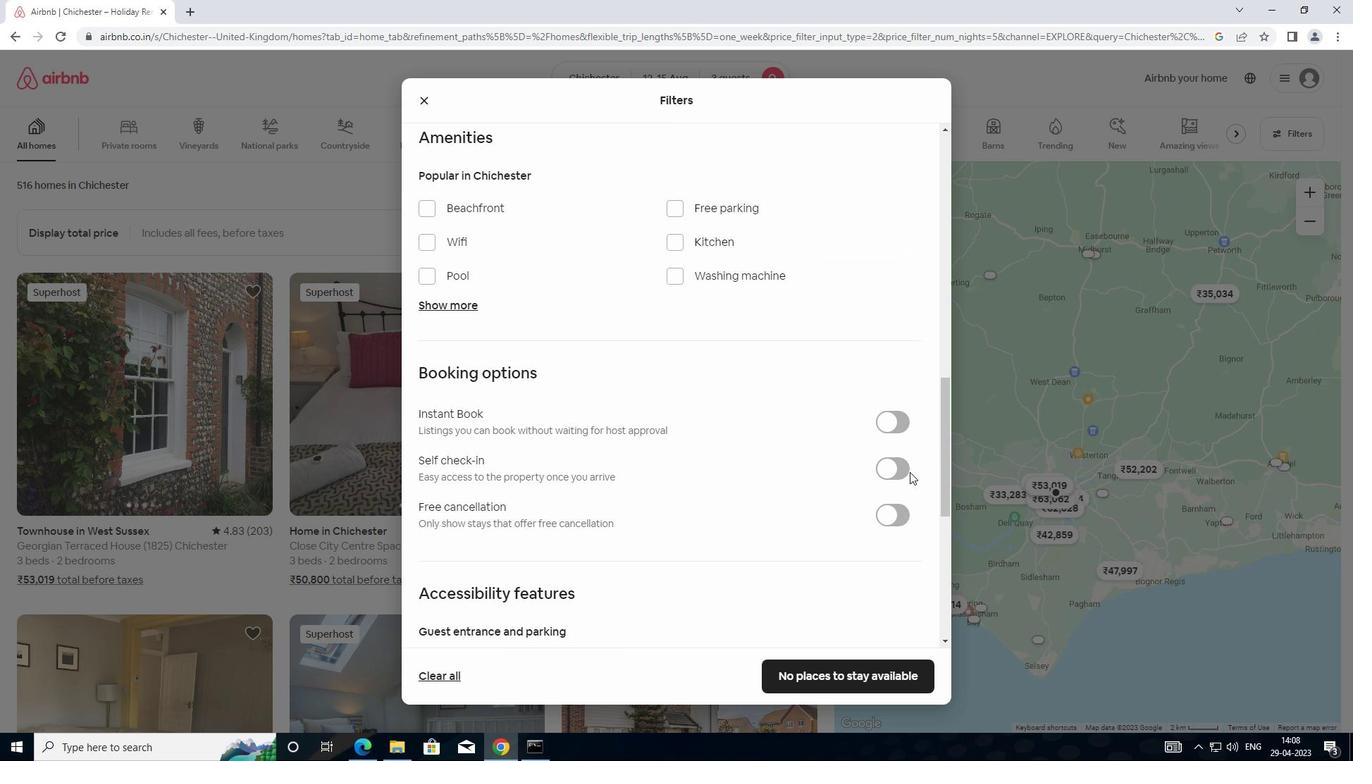 
Action: Mouse pressed left at (901, 472)
Screenshot: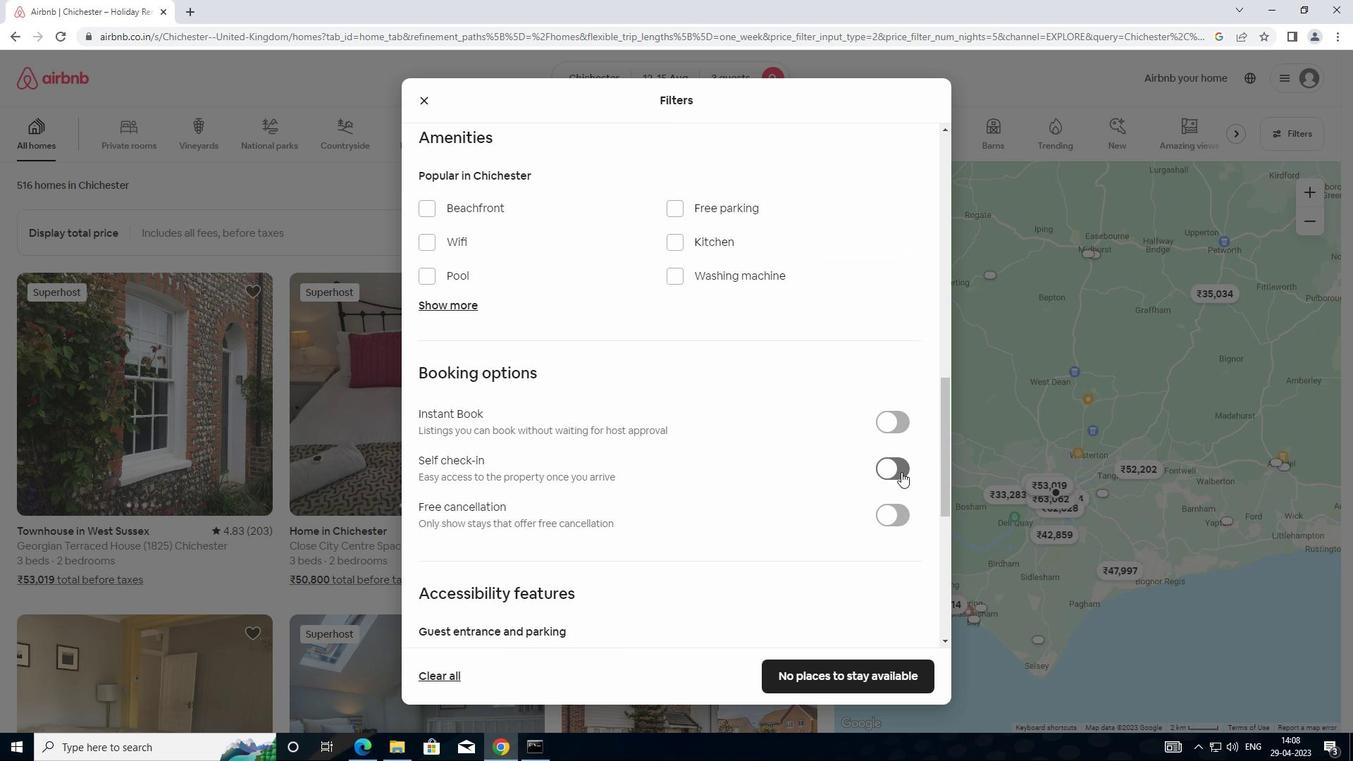 
Action: Mouse moved to (582, 503)
Screenshot: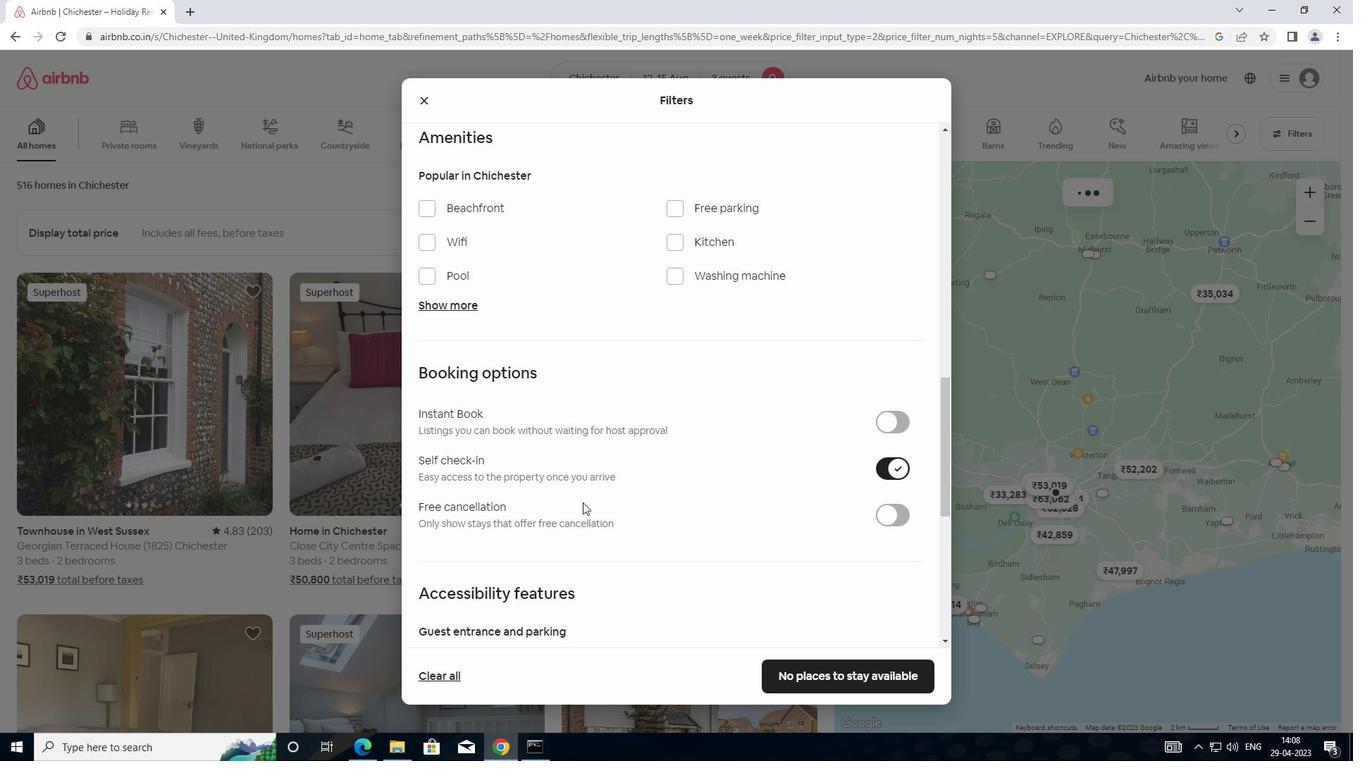 
Action: Mouse scrolled (582, 503) with delta (0, 0)
Screenshot: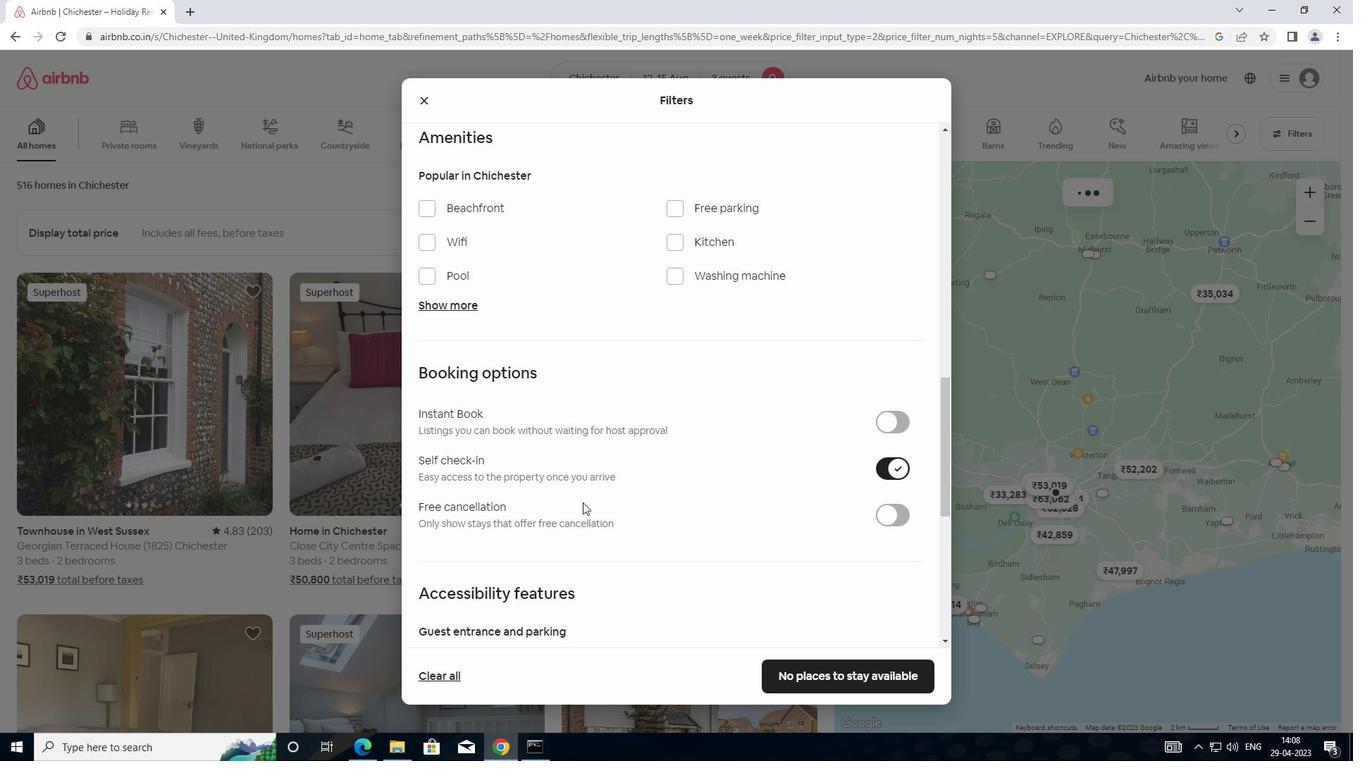 
Action: Mouse moved to (582, 504)
Screenshot: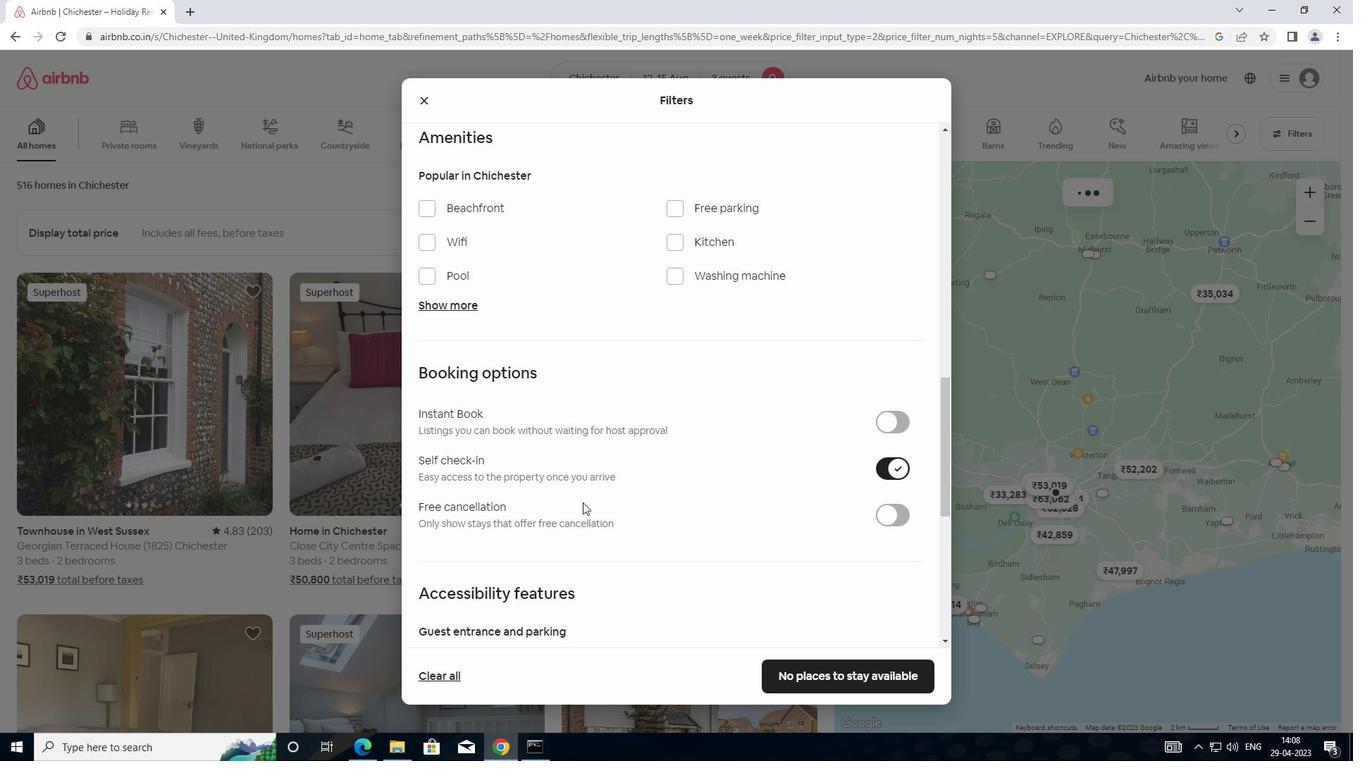 
Action: Mouse scrolled (582, 503) with delta (0, 0)
Screenshot: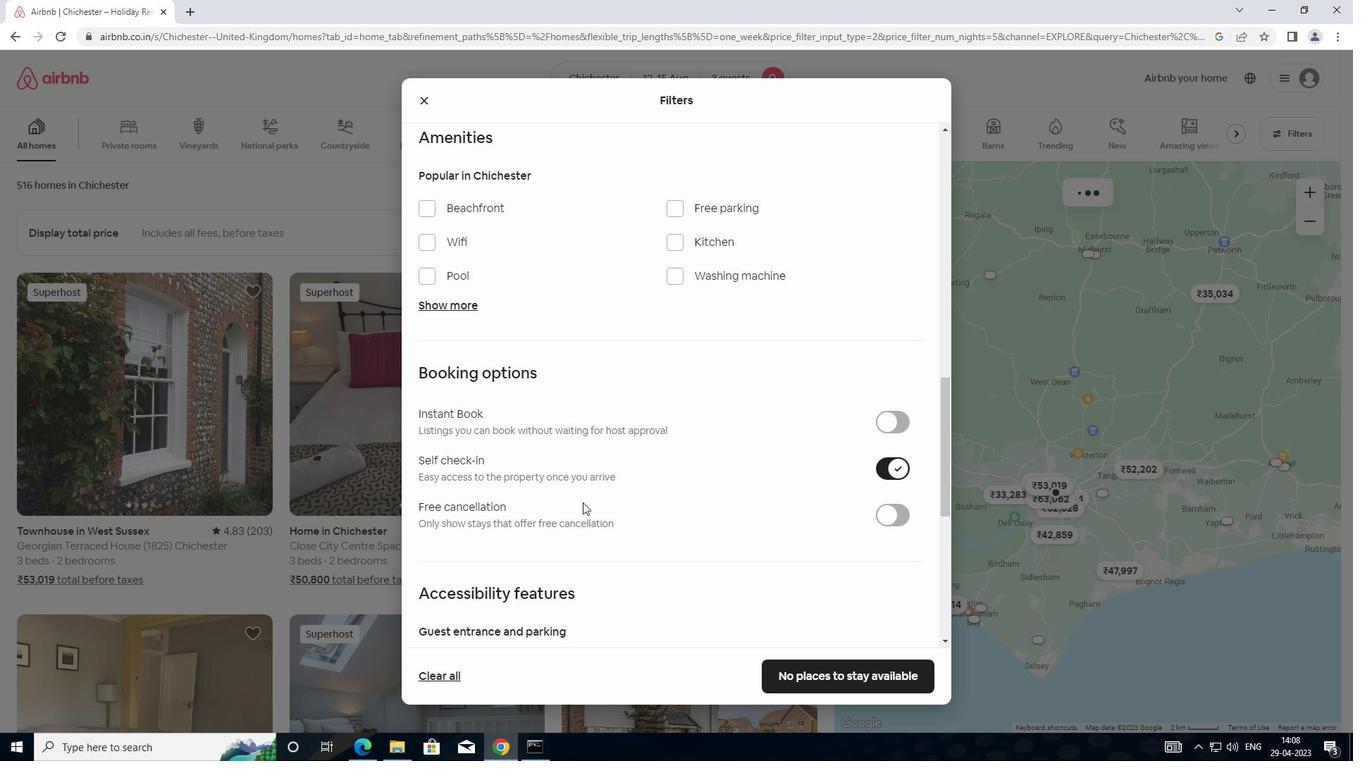 
Action: Mouse moved to (582, 505)
Screenshot: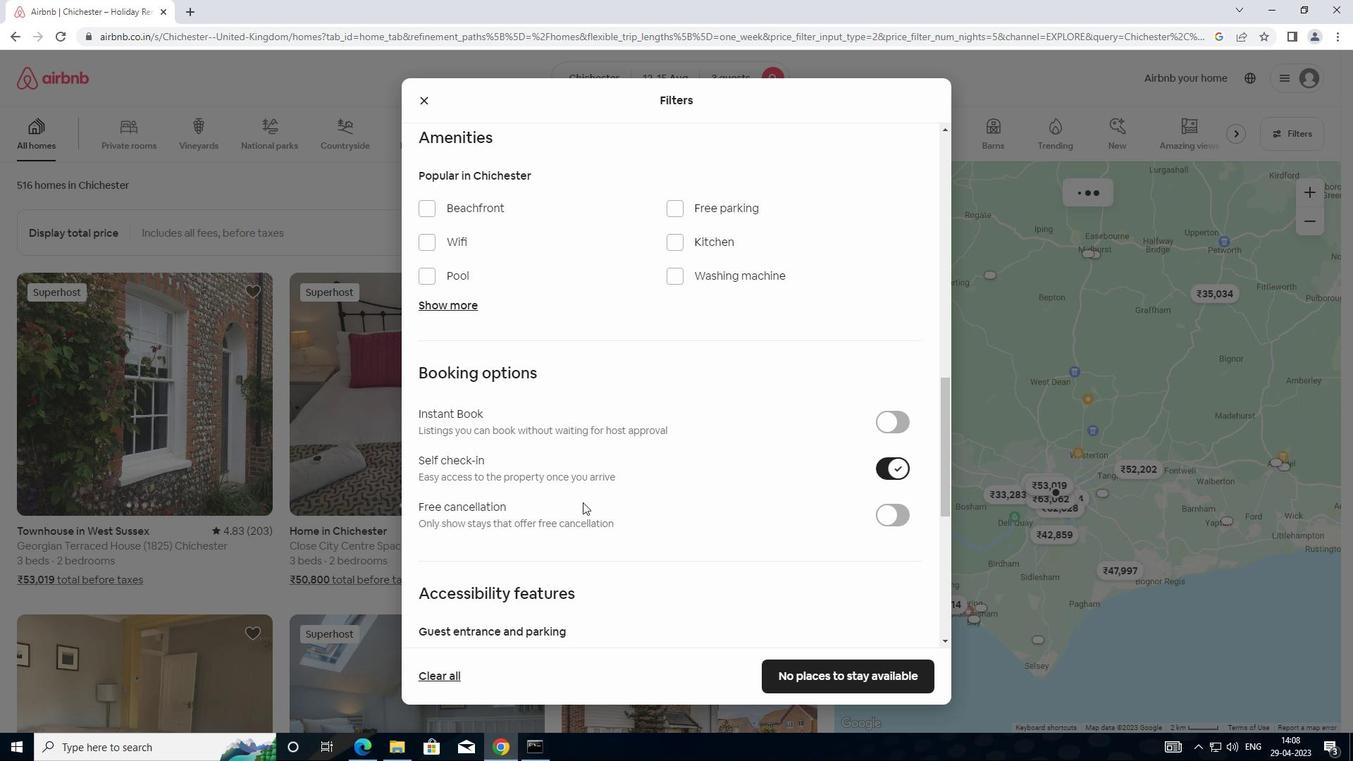 
Action: Mouse scrolled (582, 504) with delta (0, 0)
Screenshot: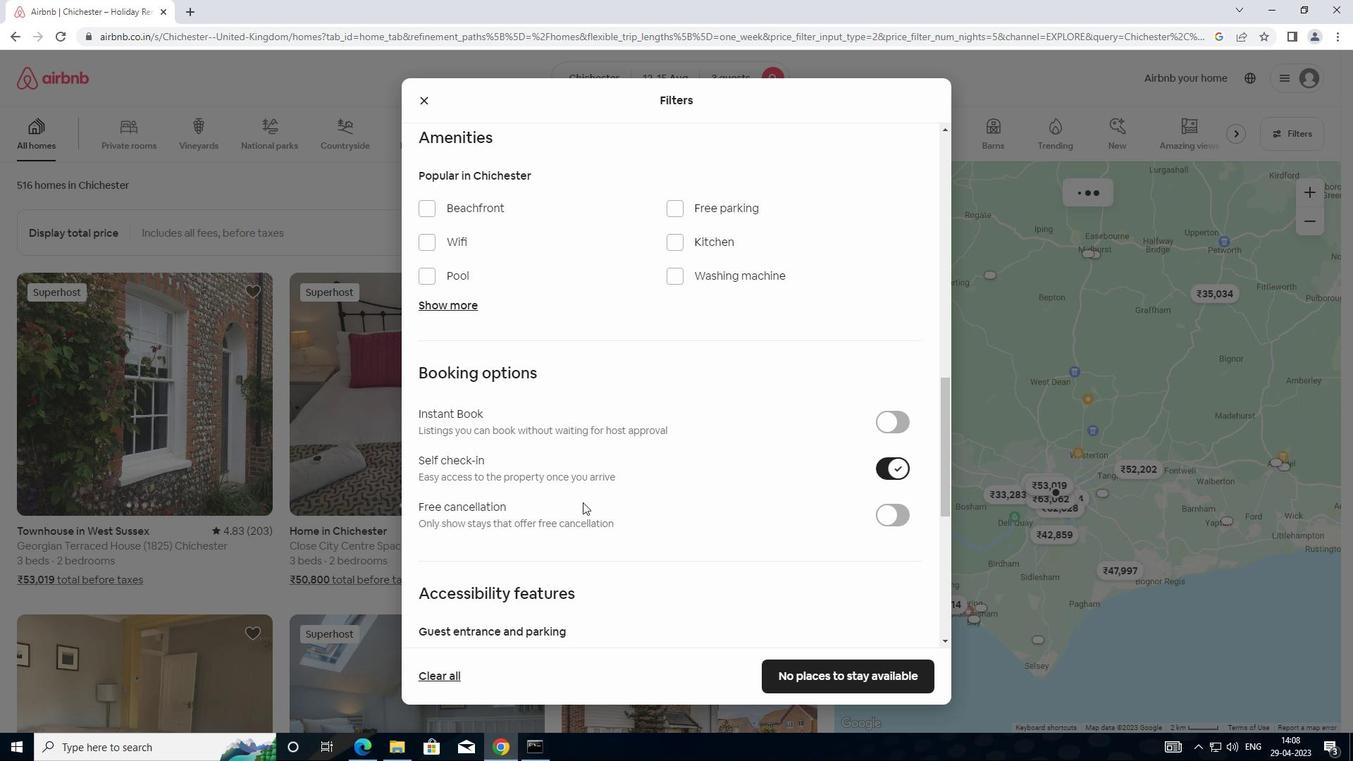 
Action: Mouse moved to (415, 562)
Screenshot: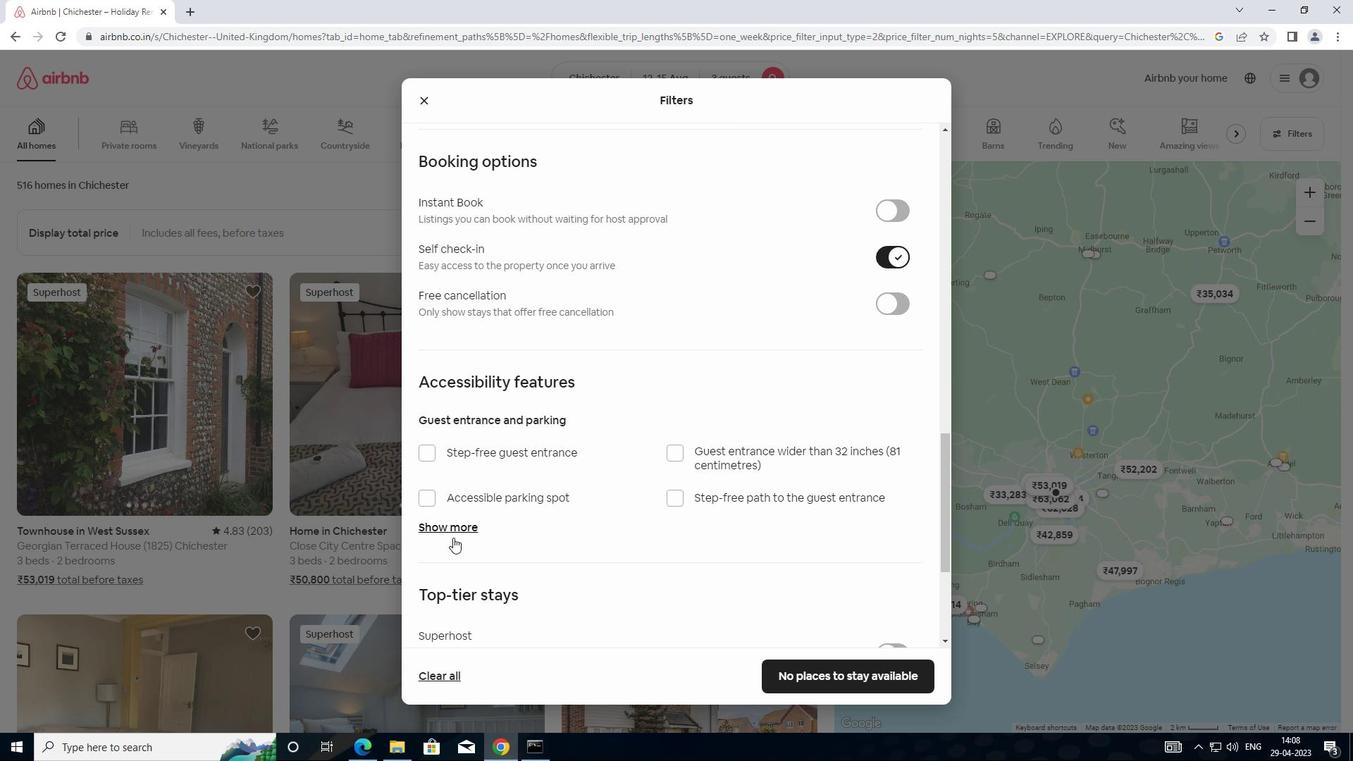 
Action: Mouse scrolled (415, 561) with delta (0, 0)
Screenshot: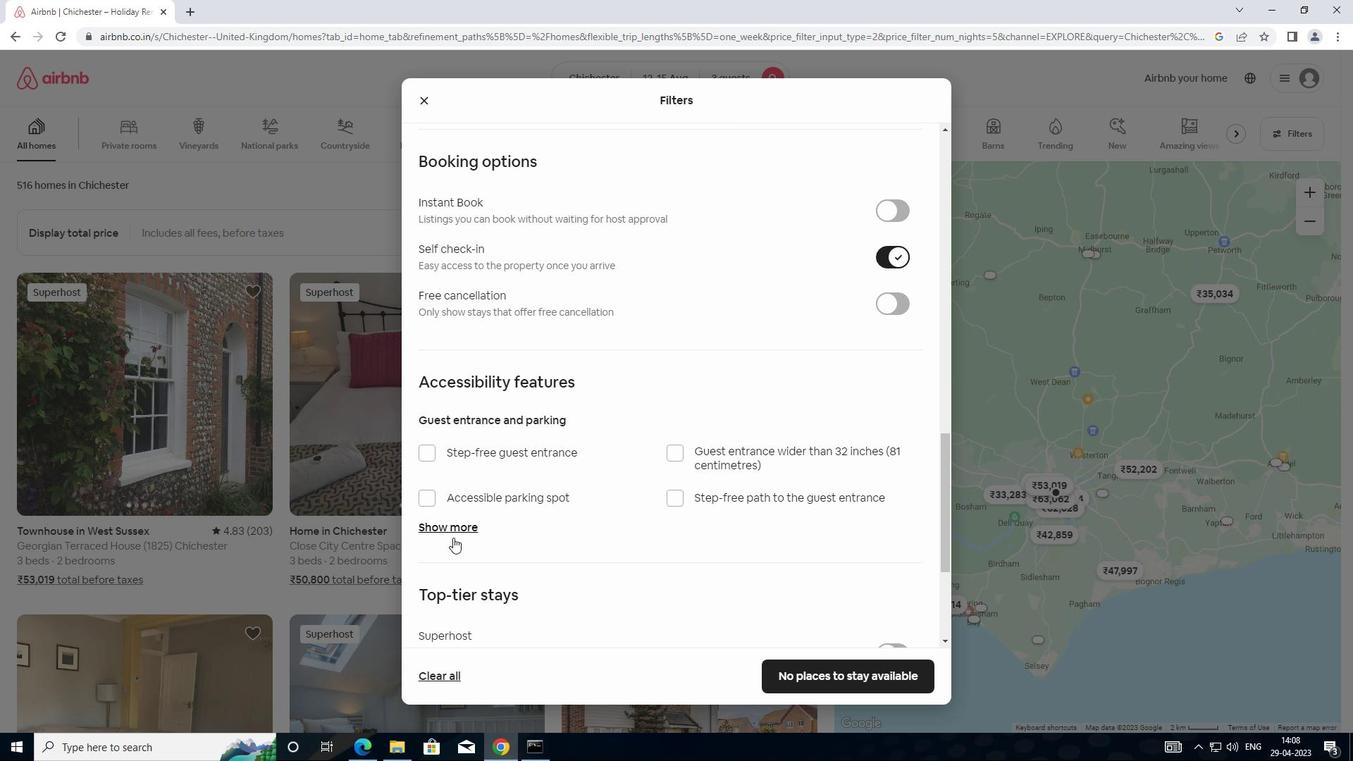 
Action: Mouse moved to (411, 564)
Screenshot: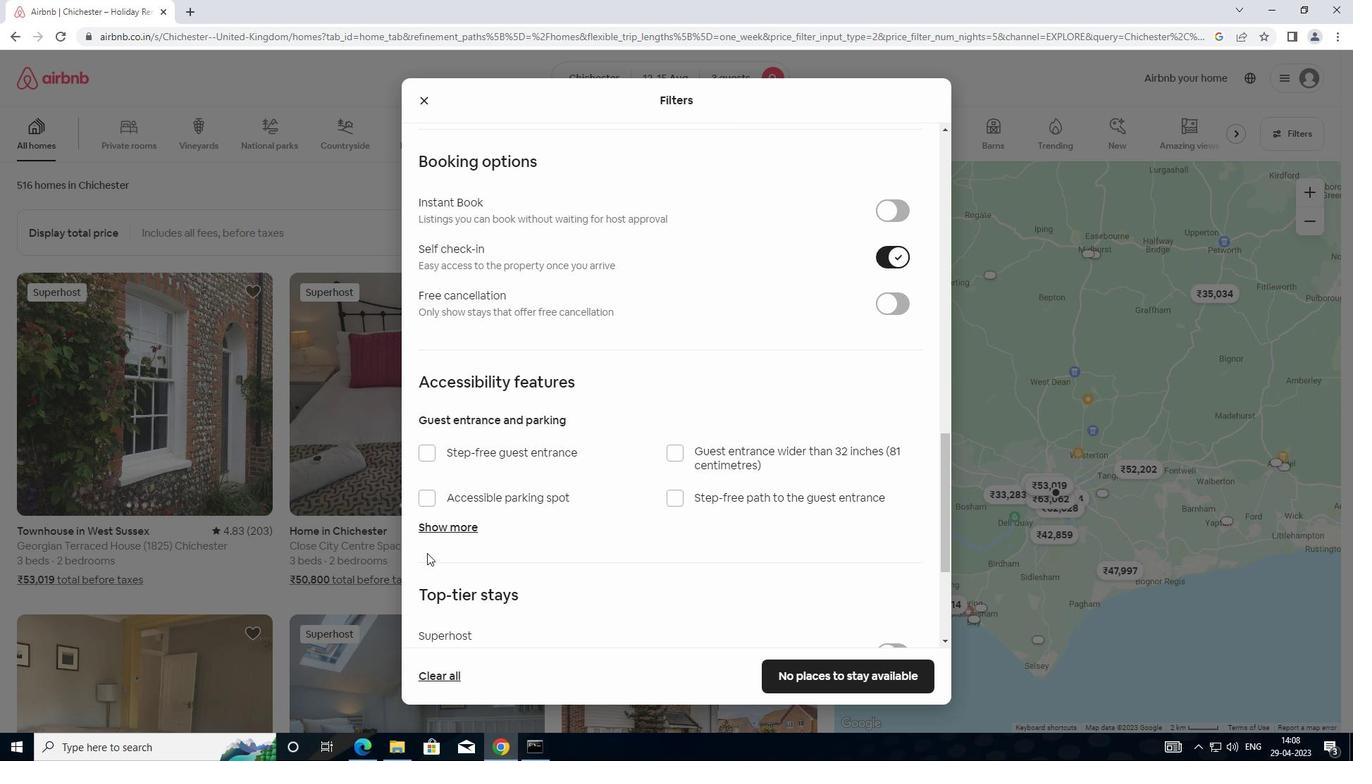 
Action: Mouse scrolled (411, 563) with delta (0, 0)
Screenshot: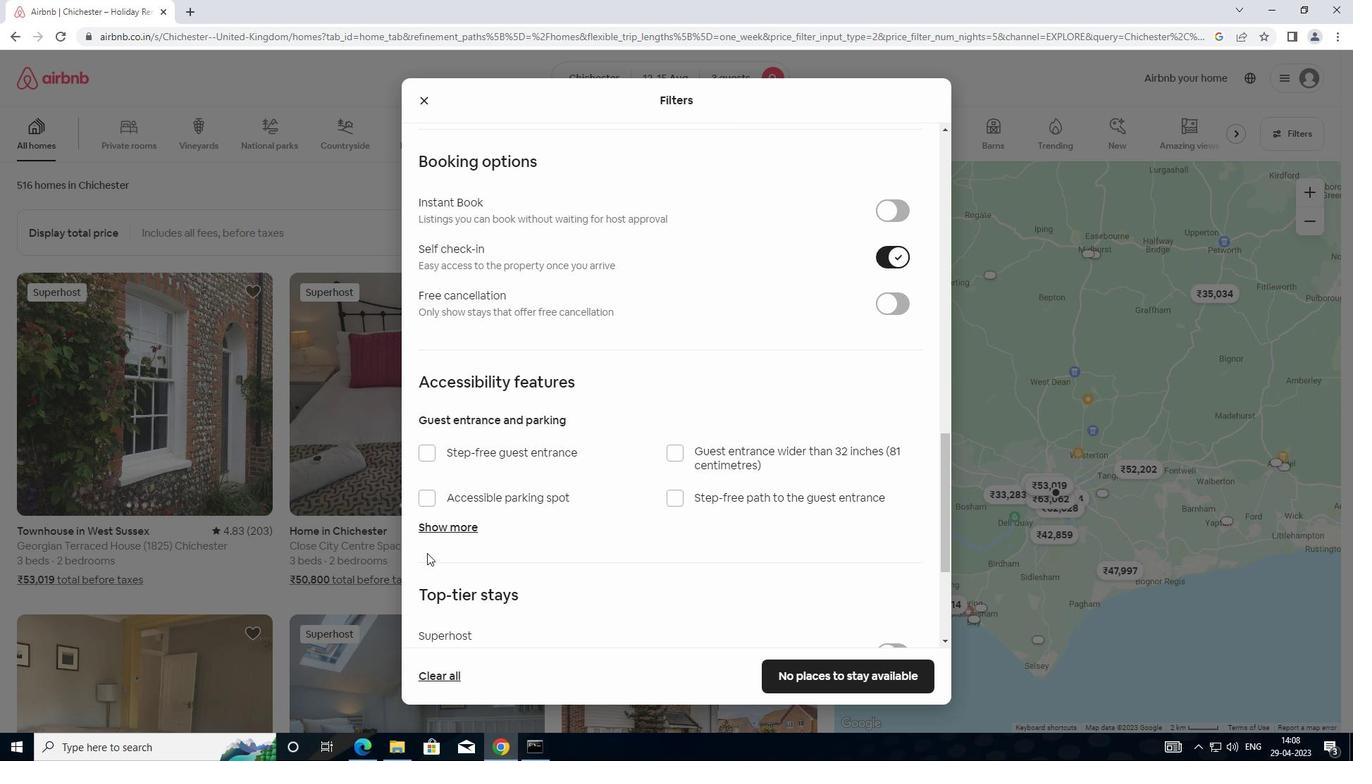 
Action: Mouse scrolled (411, 563) with delta (0, 0)
Screenshot: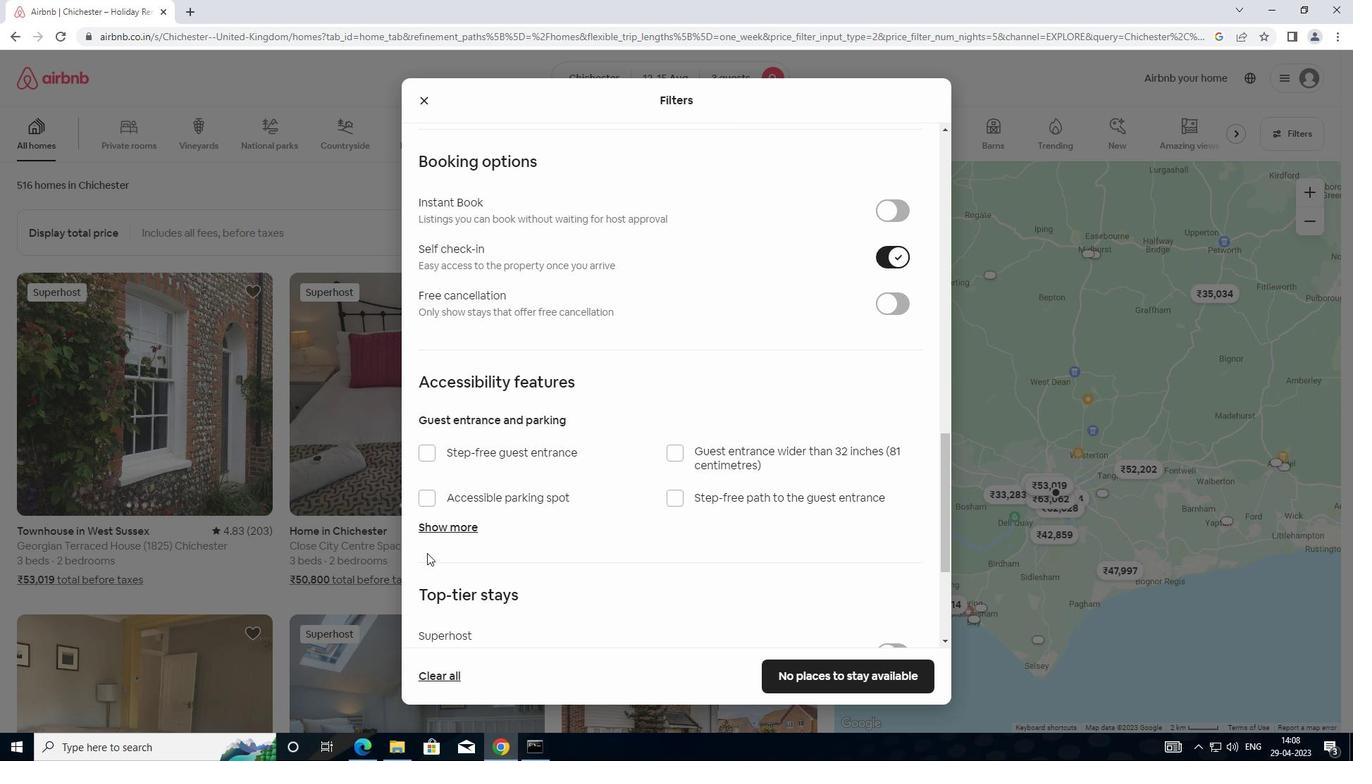 
Action: Mouse scrolled (411, 563) with delta (0, 0)
Screenshot: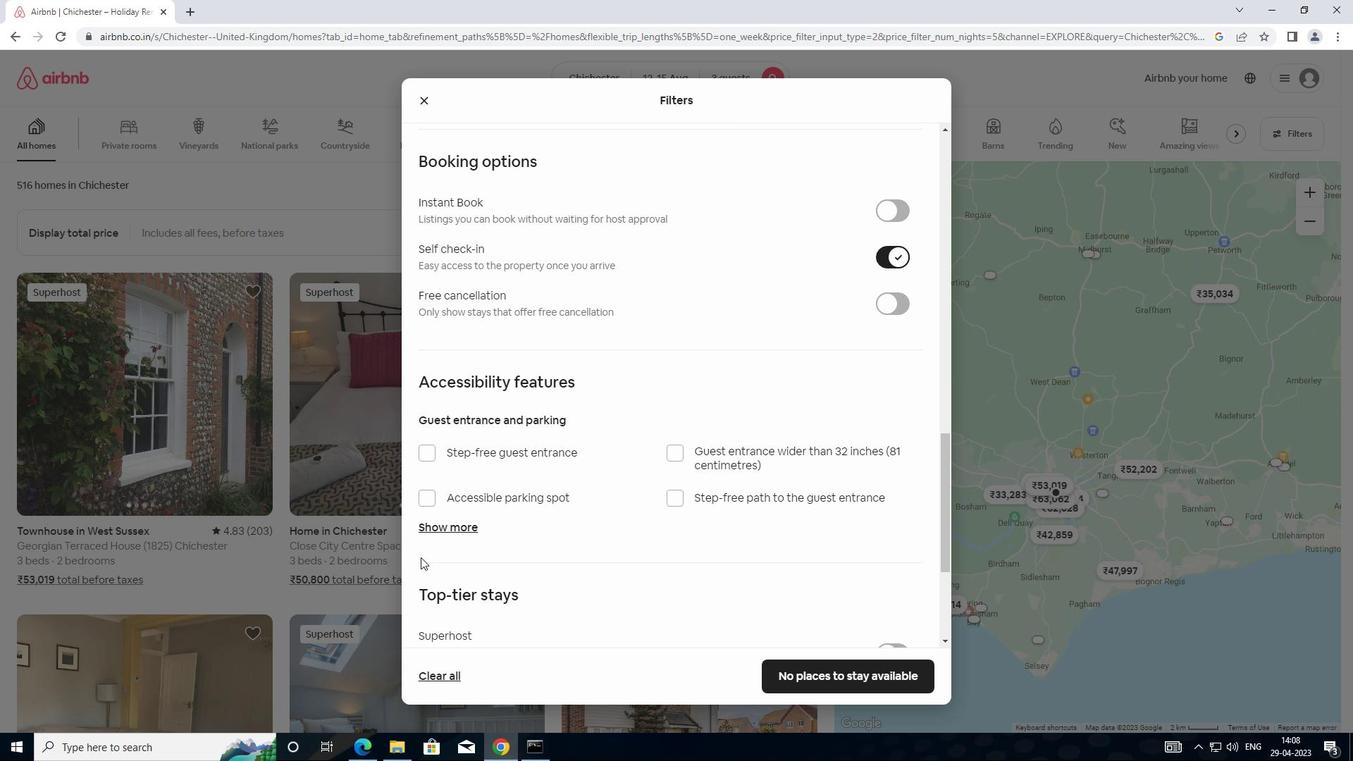 
Action: Mouse moved to (432, 550)
Screenshot: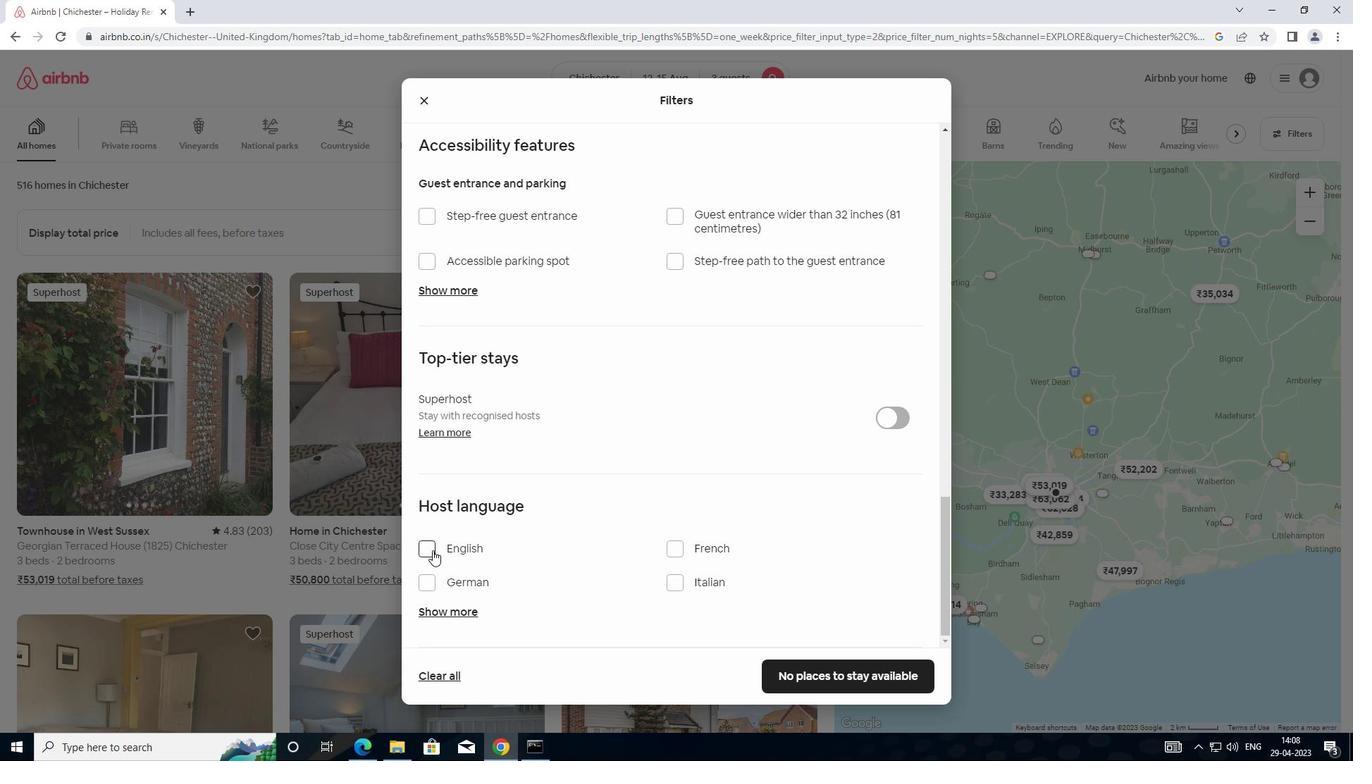 
Action: Mouse pressed left at (432, 550)
Screenshot: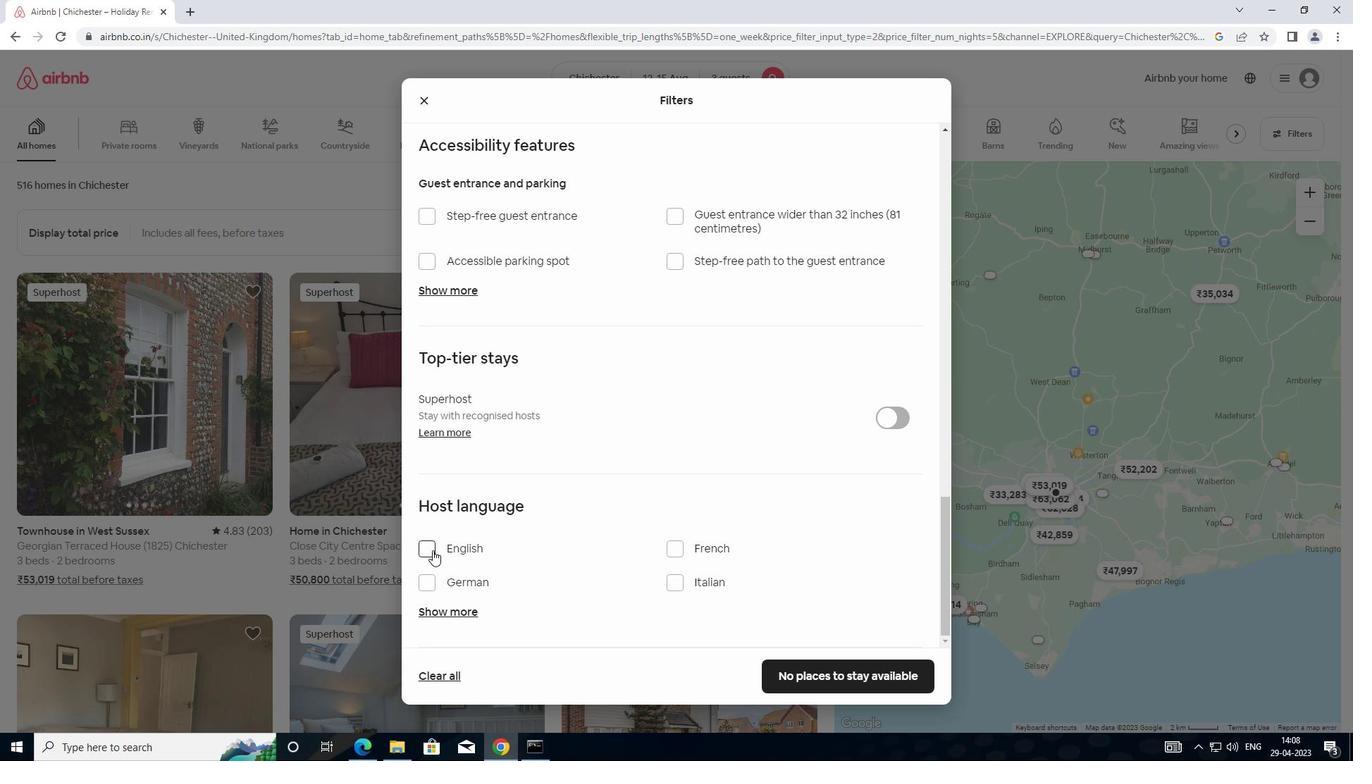 
Action: Mouse moved to (790, 674)
Screenshot: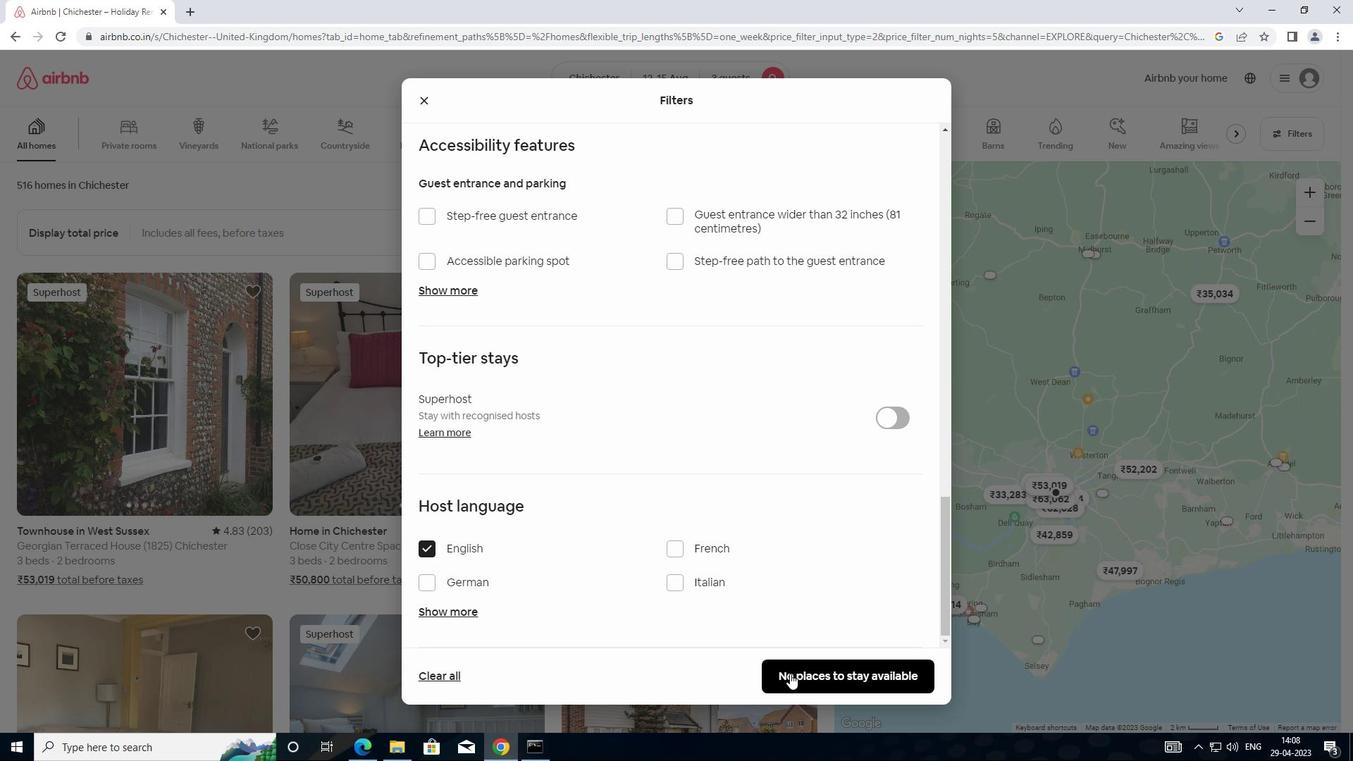 
Action: Mouse pressed left at (790, 674)
Screenshot: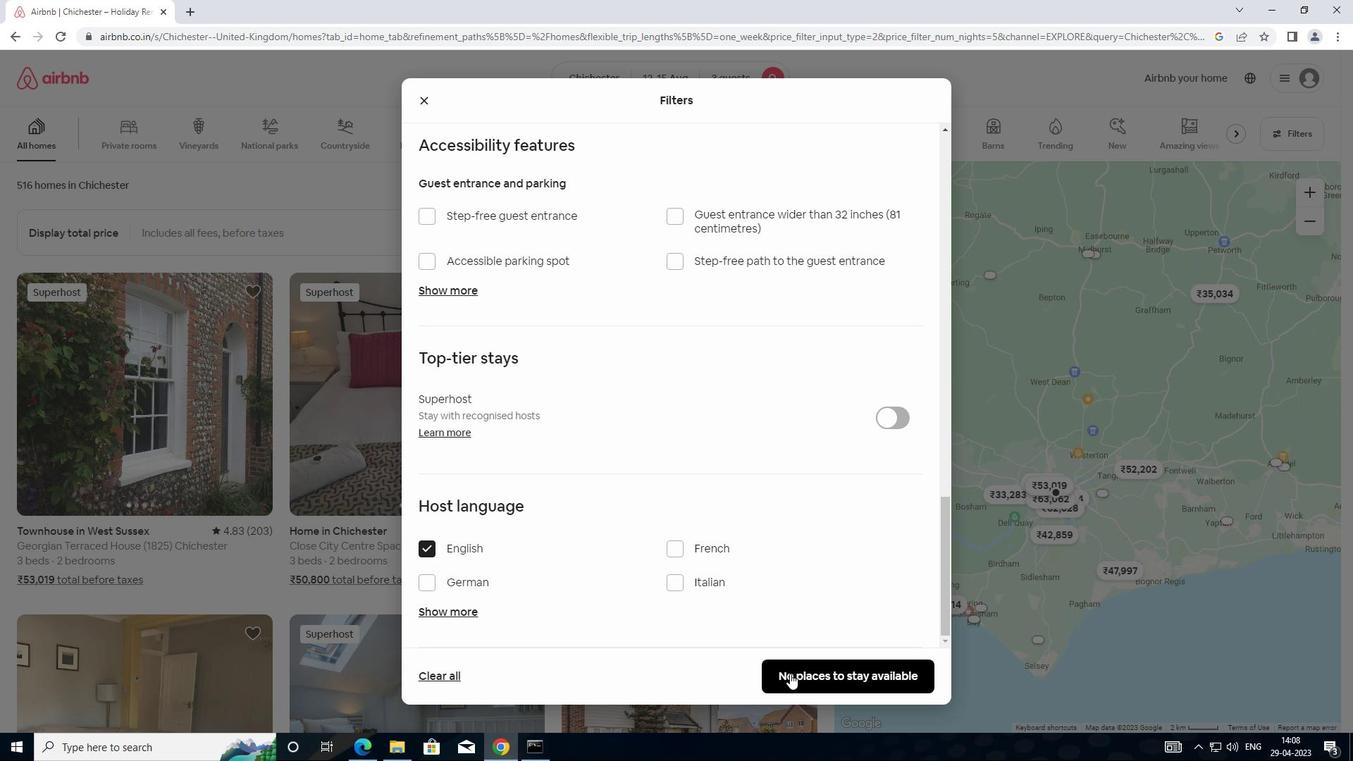 
Action: Mouse moved to (812, 655)
Screenshot: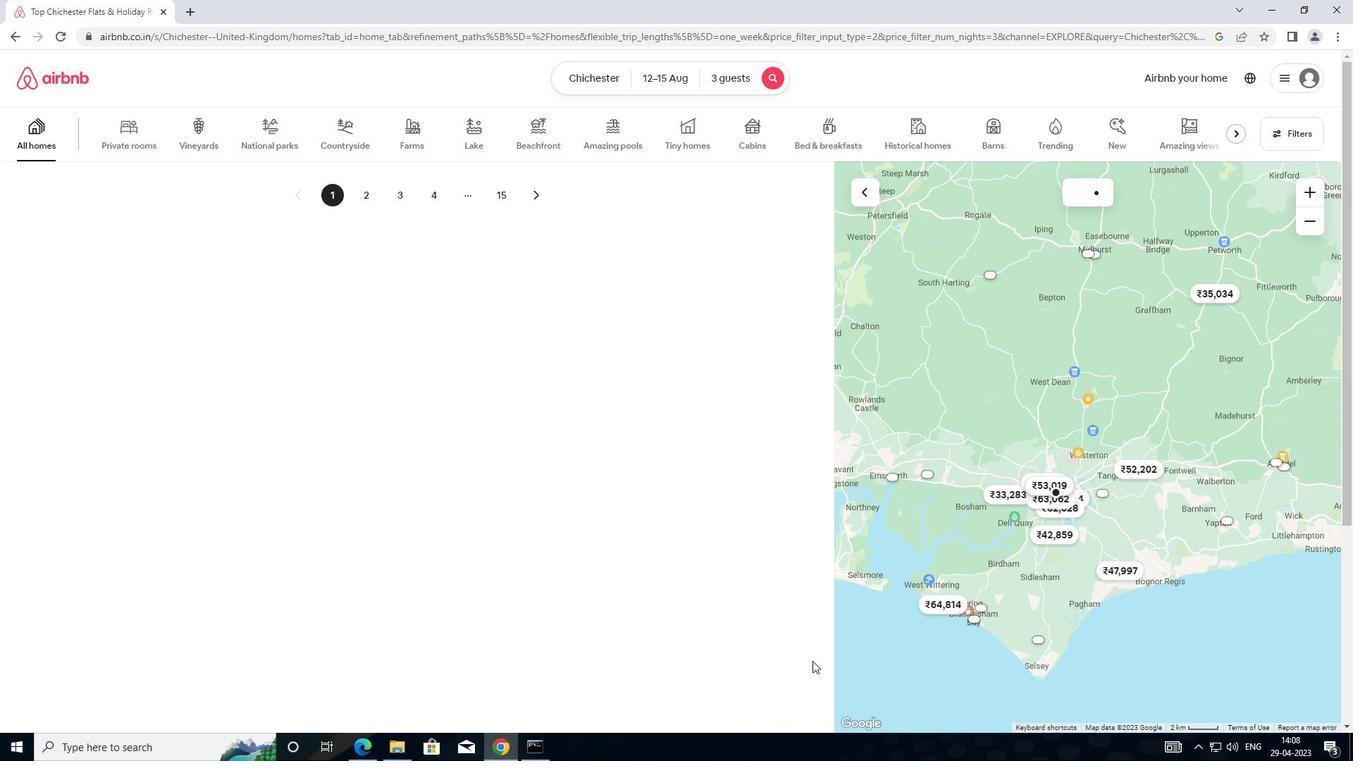 
